 Task: Send an email with the signature Ian Hill with the subject Request for feedback on a grant proposal and the message I appreciate your attention to detail and thoroughness in this matter. from softage.2@softage.net to softage.9@softage.net with an attached image file YouTube_thumbnail.jpg and move the email from Sent Items to the folder Invitations
Action: Mouse moved to (651, 418)
Screenshot: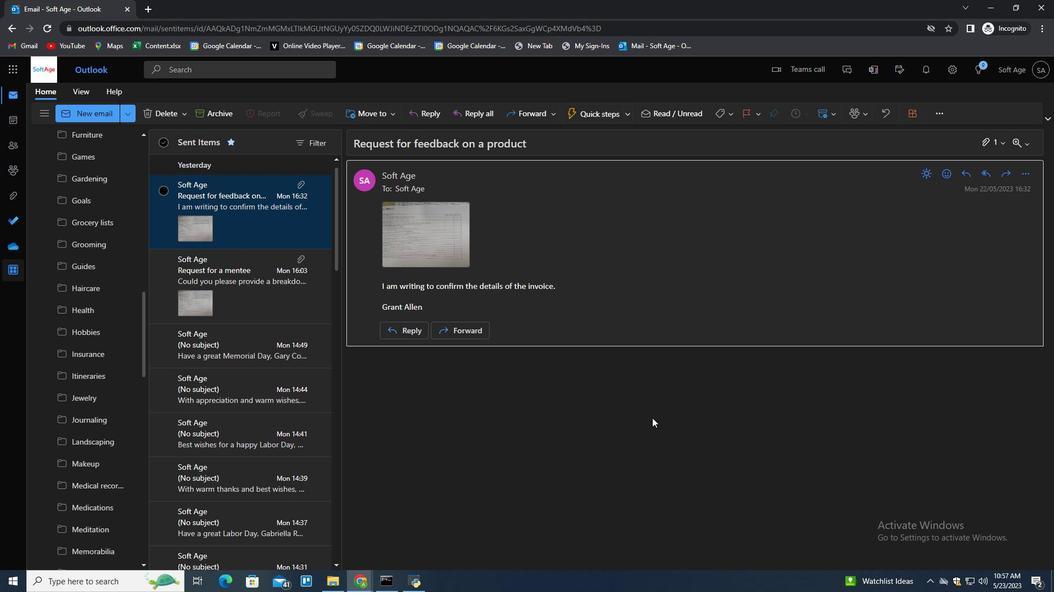 
Action: Mouse pressed left at (651, 418)
Screenshot: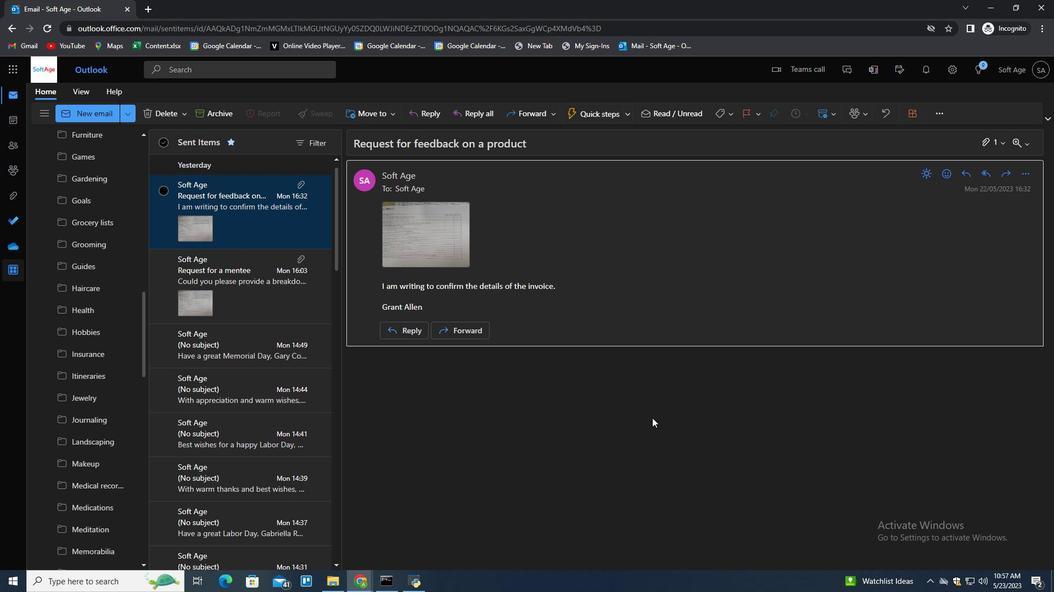
Action: Key pressed n
Screenshot: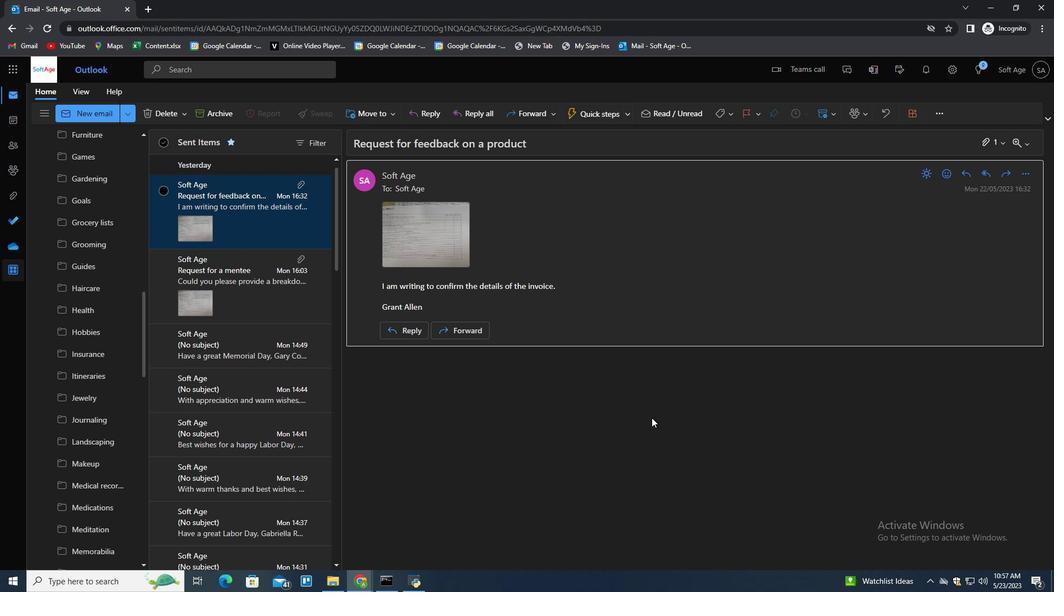 
Action: Mouse moved to (737, 116)
Screenshot: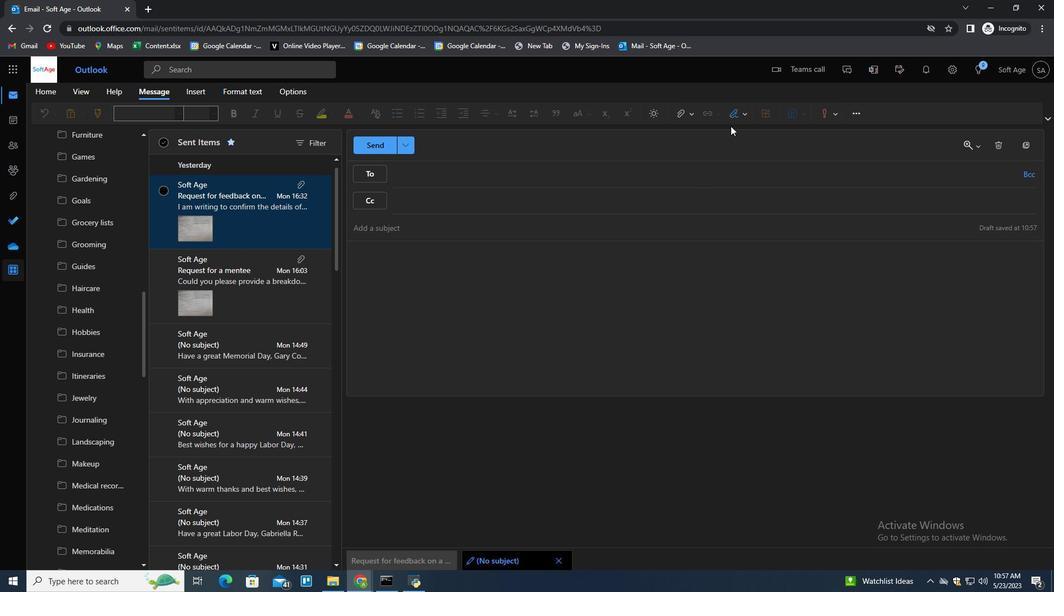 
Action: Mouse pressed left at (737, 116)
Screenshot: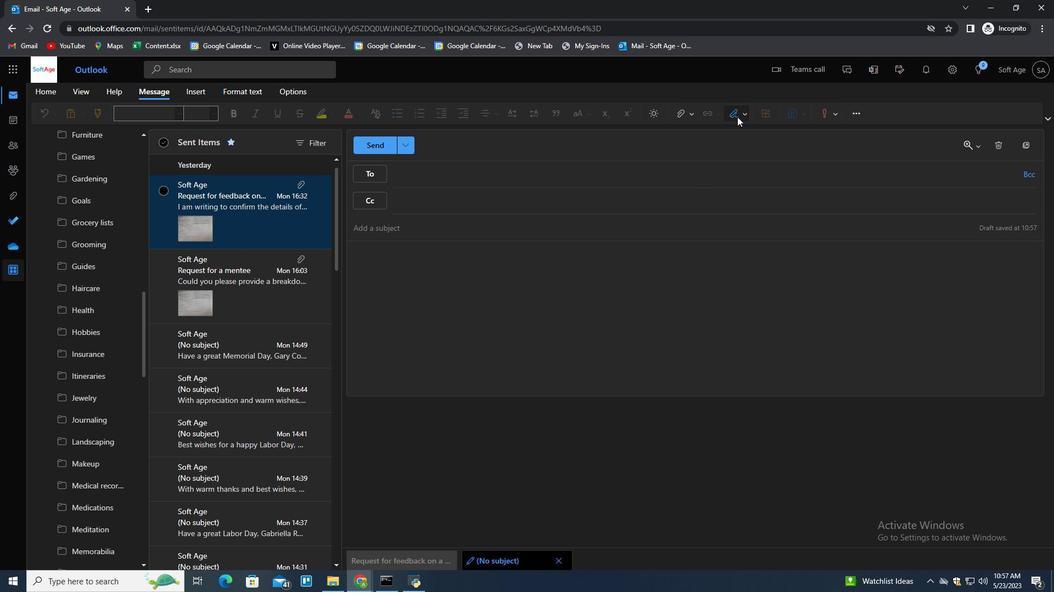 
Action: Mouse moved to (729, 157)
Screenshot: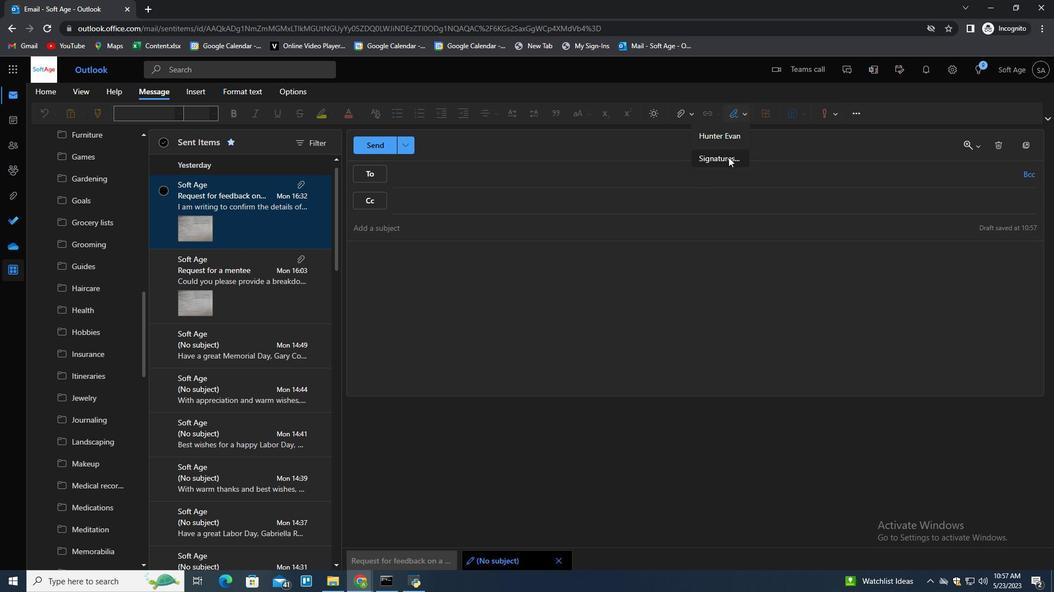 
Action: Mouse pressed left at (729, 157)
Screenshot: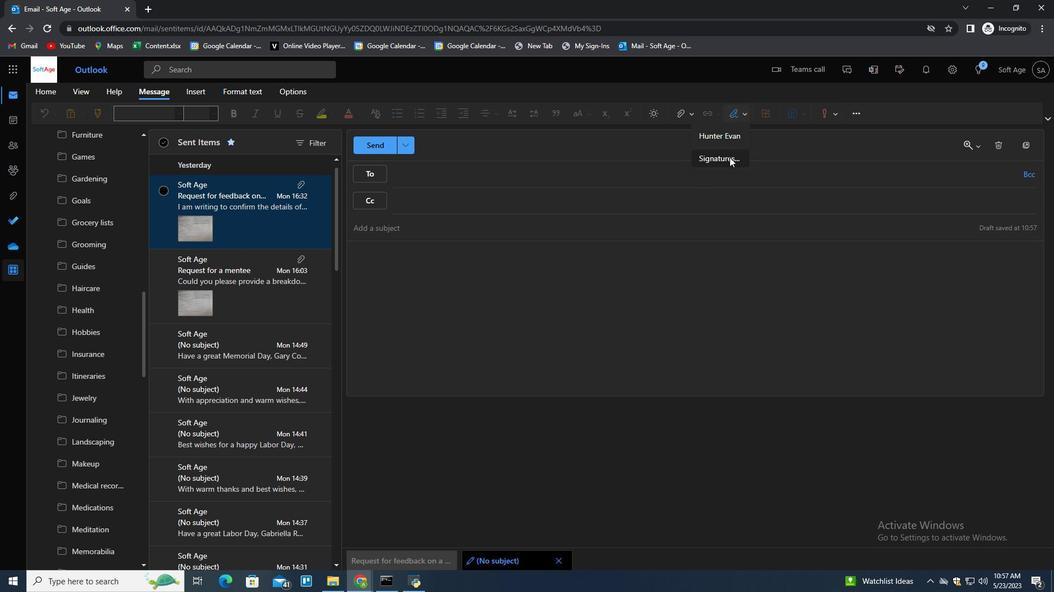 
Action: Mouse moved to (755, 194)
Screenshot: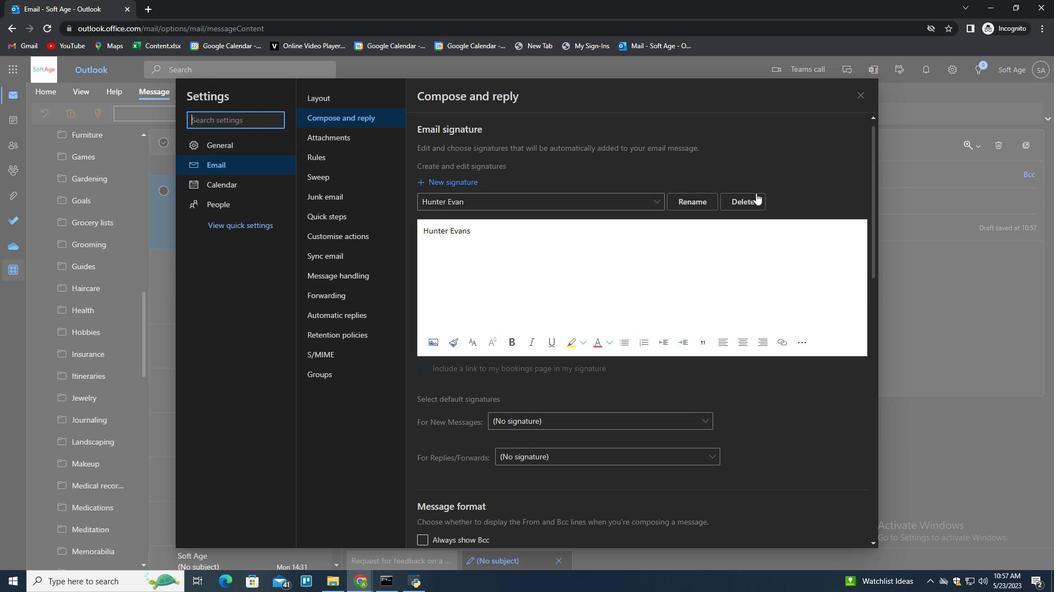 
Action: Mouse pressed left at (755, 194)
Screenshot: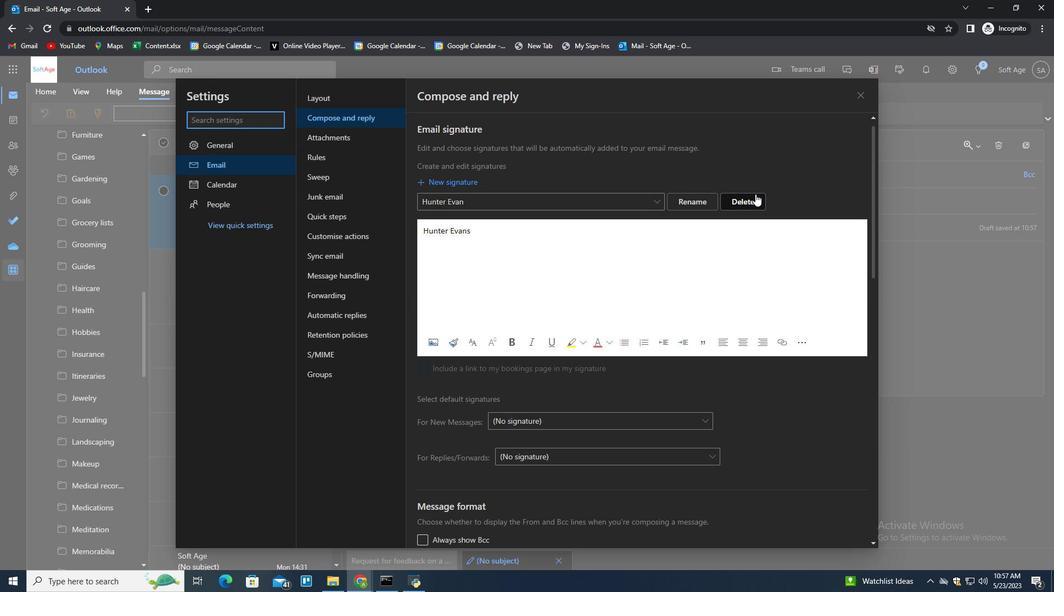
Action: Mouse moved to (754, 199)
Screenshot: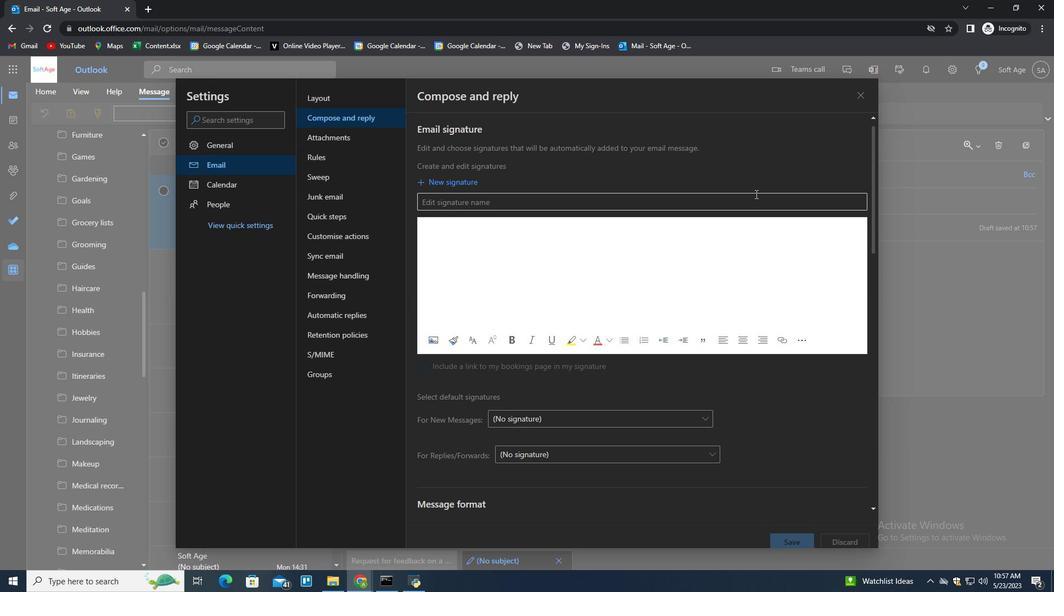 
Action: Mouse pressed left at (754, 199)
Screenshot: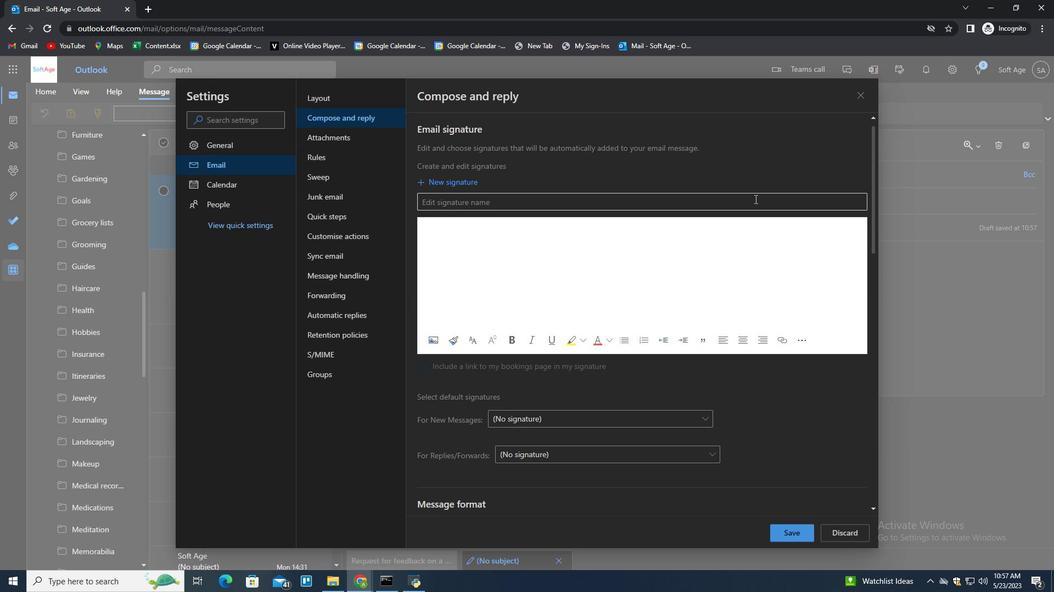 
Action: Mouse moved to (754, 199)
Screenshot: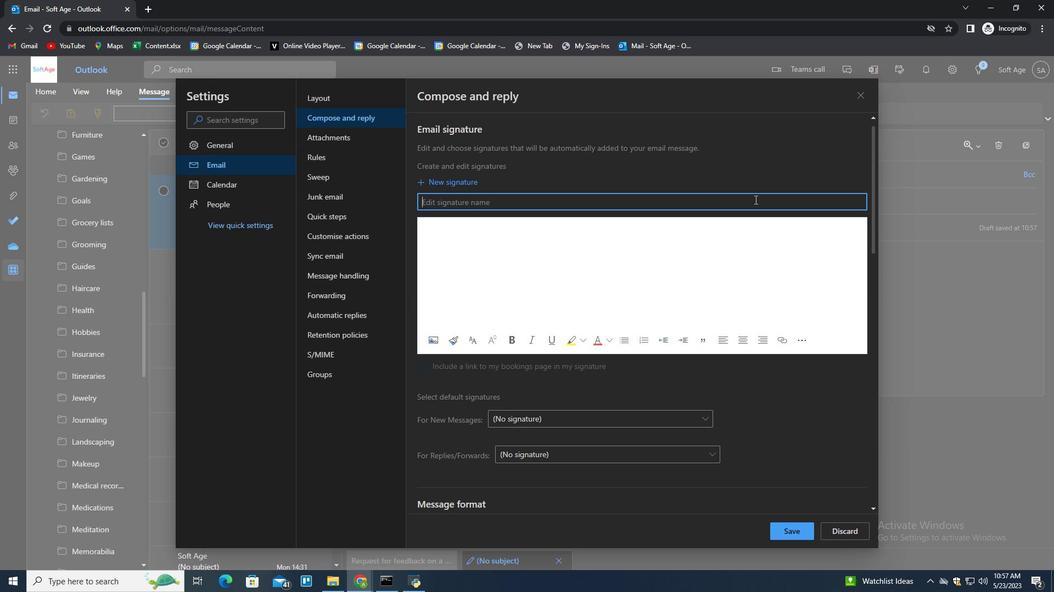 
Action: Key pressed <Key.shift><Key.shift><Key.shift><Key.shift><Key.shift><Key.shift><Key.shift><Key.shift><Key.shift><Key.shift><Key.shift>Ian<Key.space><Key.shift>Hill<Key.tab><Key.shift>Ian<Key.space><Key.shift>Hill
Screenshot: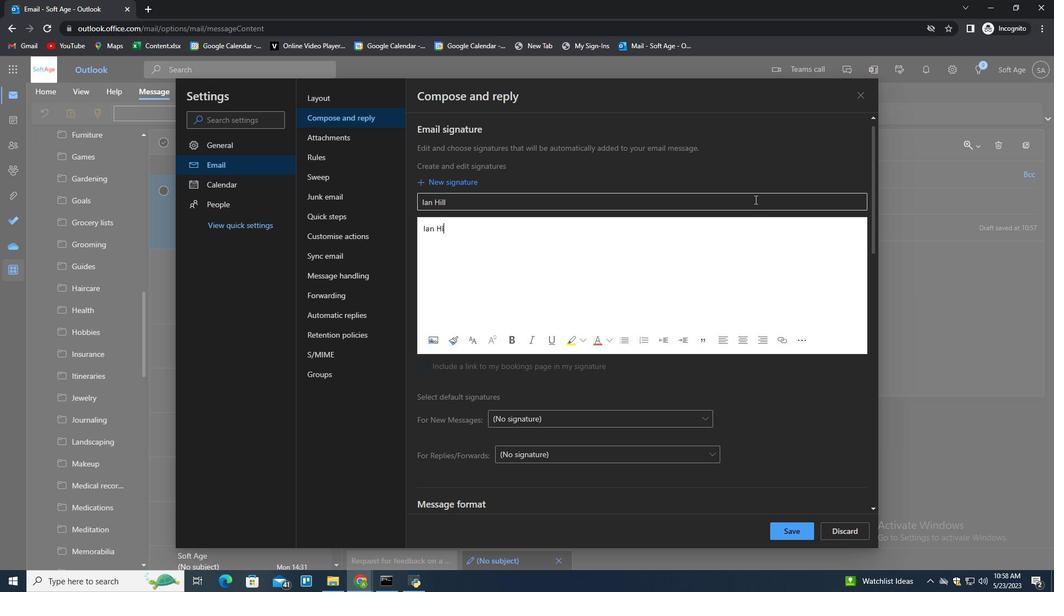 
Action: Mouse moved to (782, 534)
Screenshot: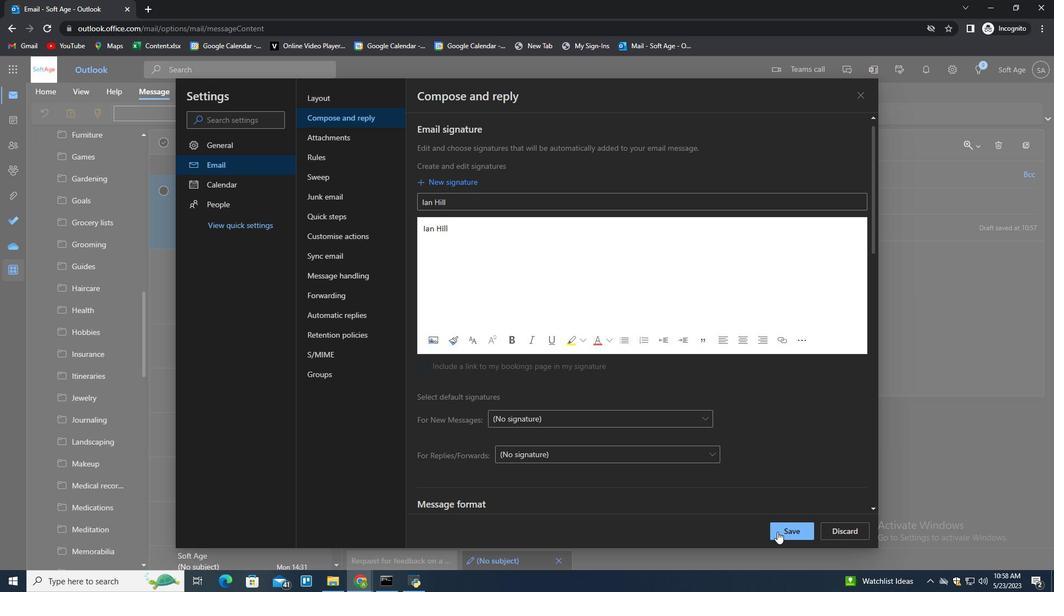 
Action: Mouse pressed left at (782, 534)
Screenshot: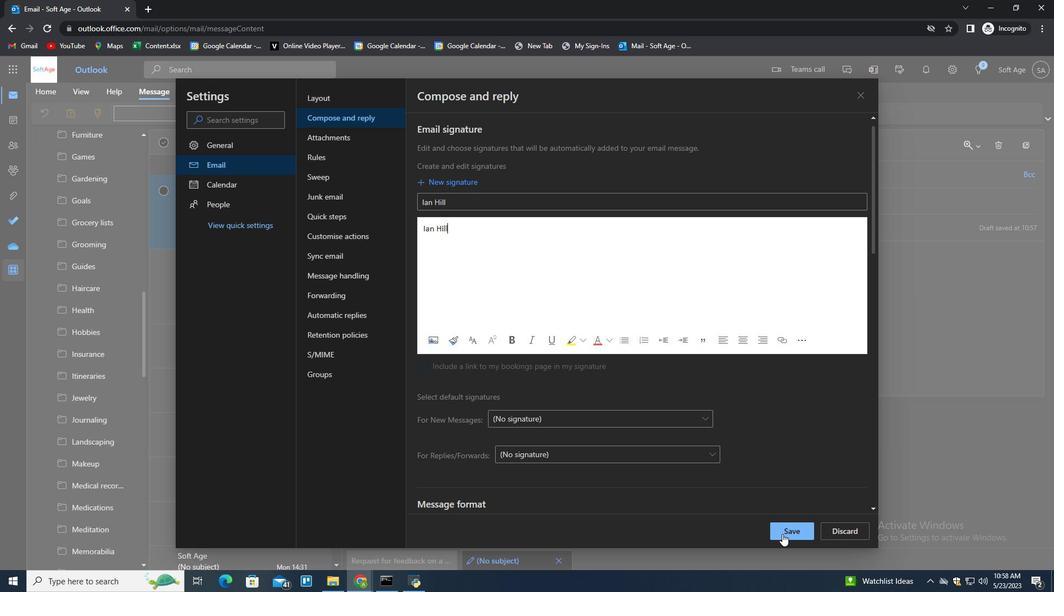 
Action: Mouse moved to (944, 341)
Screenshot: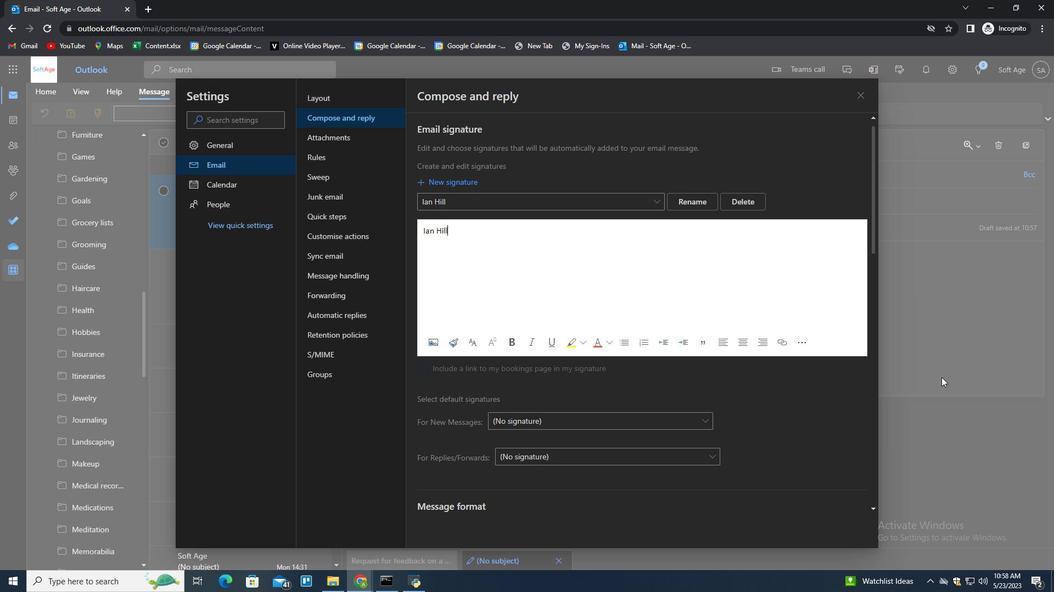 
Action: Mouse pressed left at (944, 341)
Screenshot: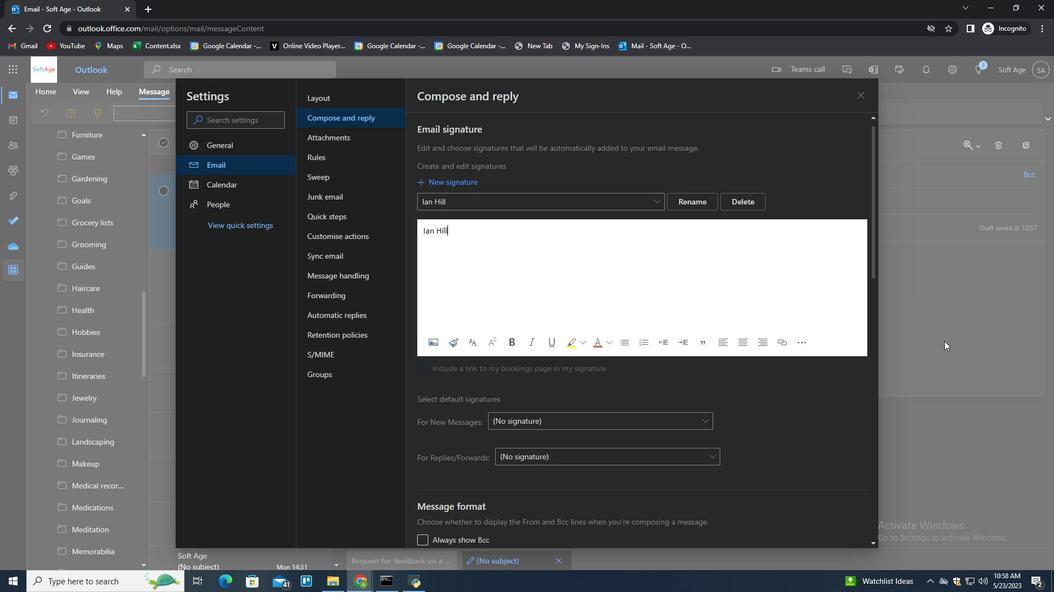 
Action: Mouse moved to (742, 114)
Screenshot: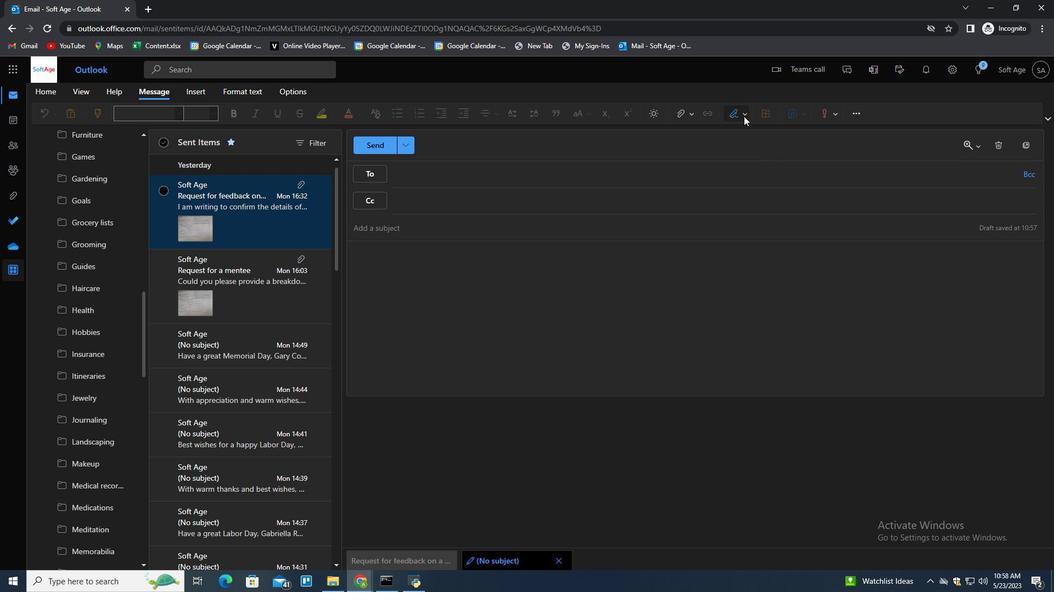 
Action: Mouse pressed left at (742, 114)
Screenshot: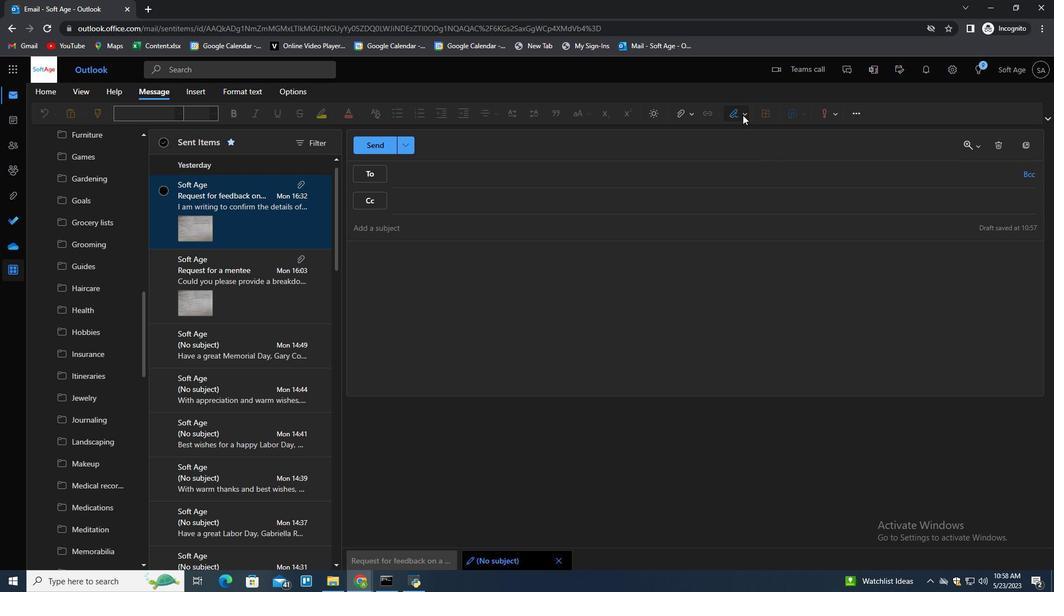 
Action: Mouse moved to (734, 137)
Screenshot: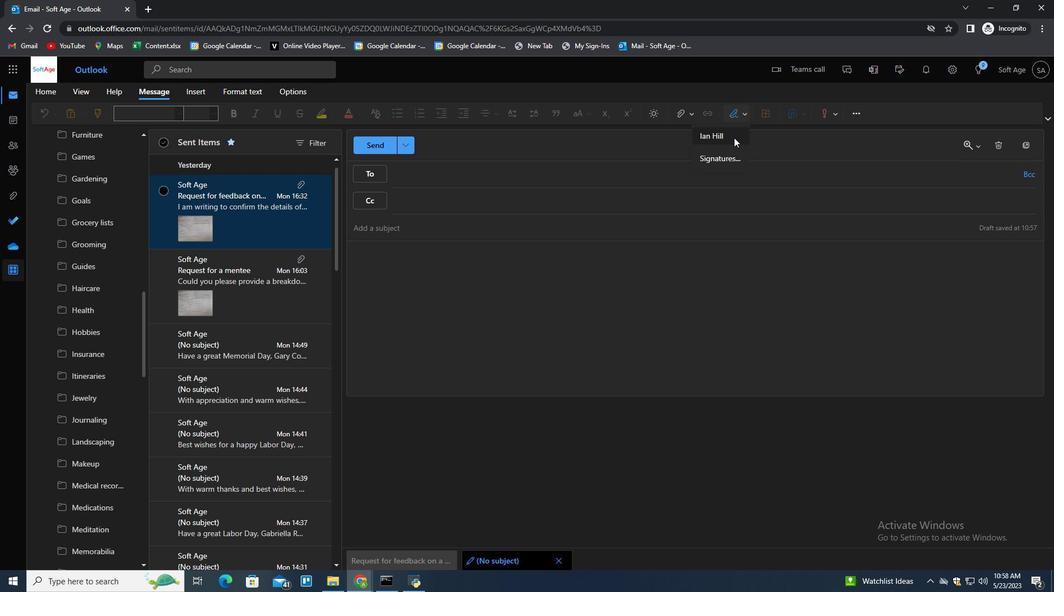 
Action: Mouse pressed left at (734, 137)
Screenshot: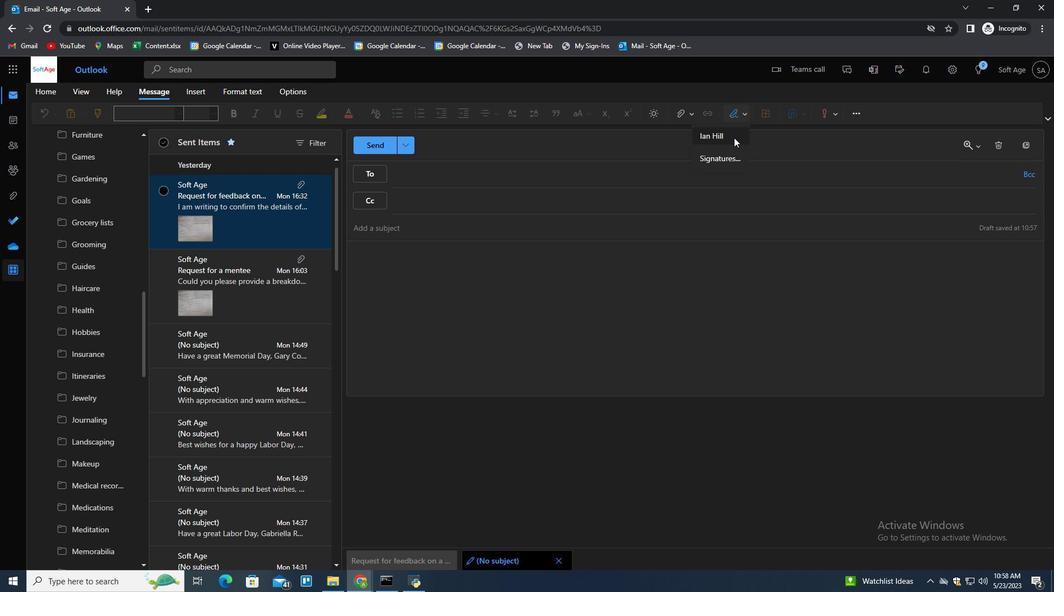 
Action: Mouse moved to (414, 234)
Screenshot: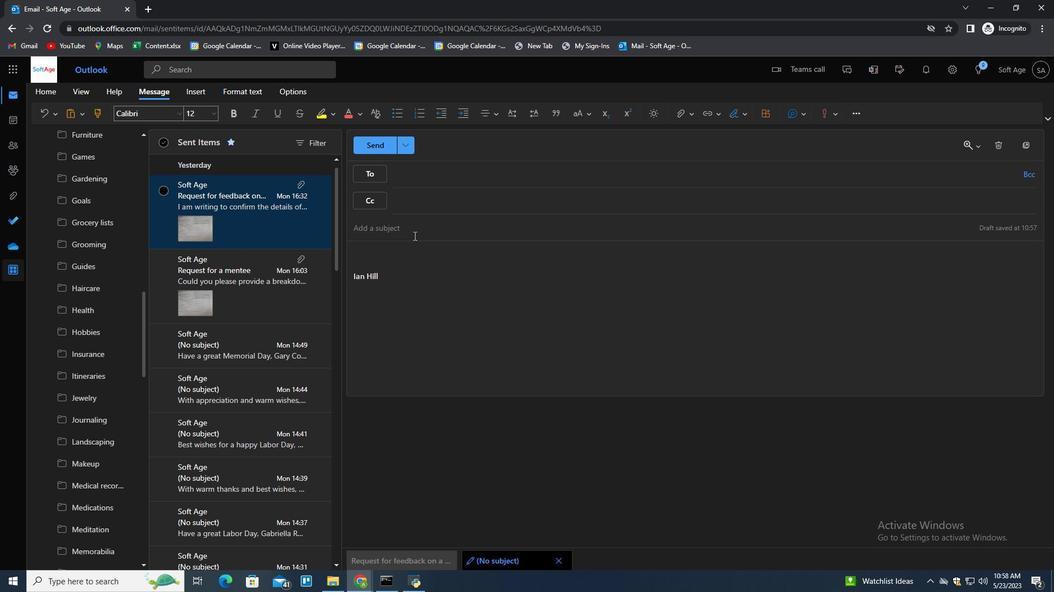 
Action: Mouse pressed left at (414, 234)
Screenshot: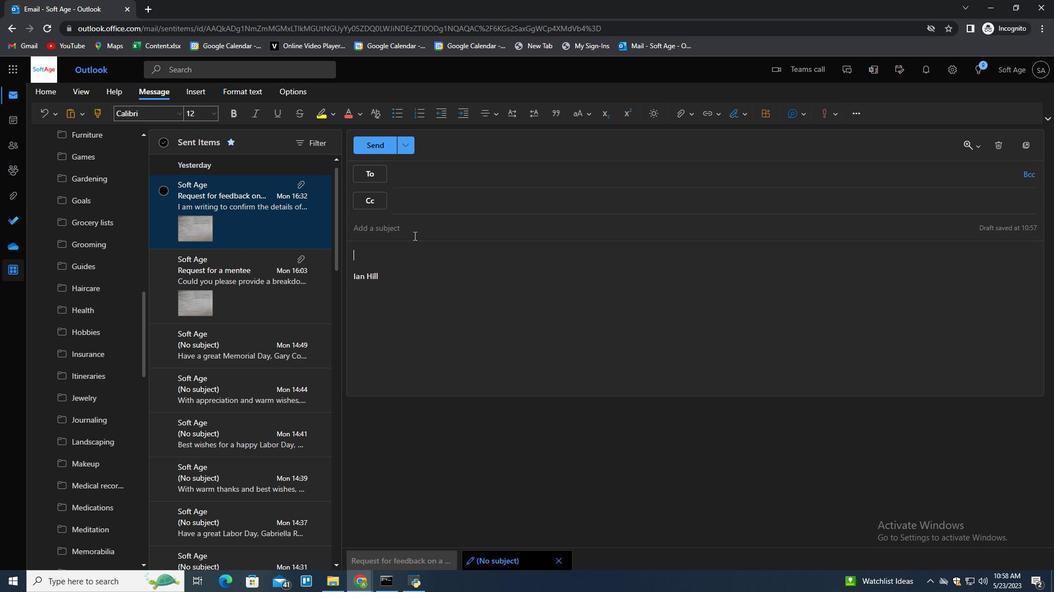 
Action: Key pressed <Key.shift>Request<Key.space>for<Key.space>feed
Screenshot: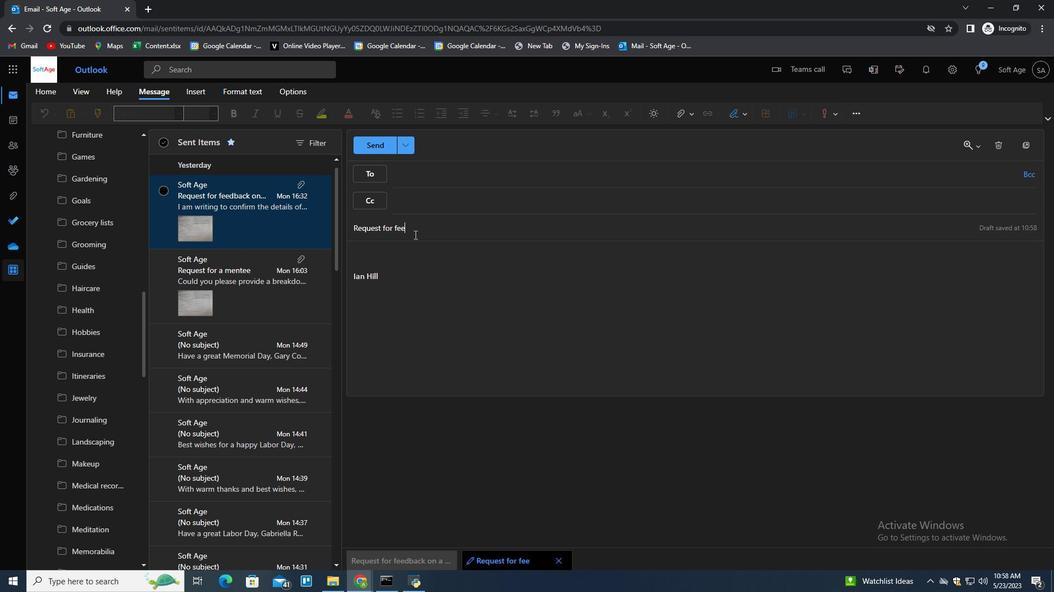 
Action: Mouse moved to (414, 234)
Screenshot: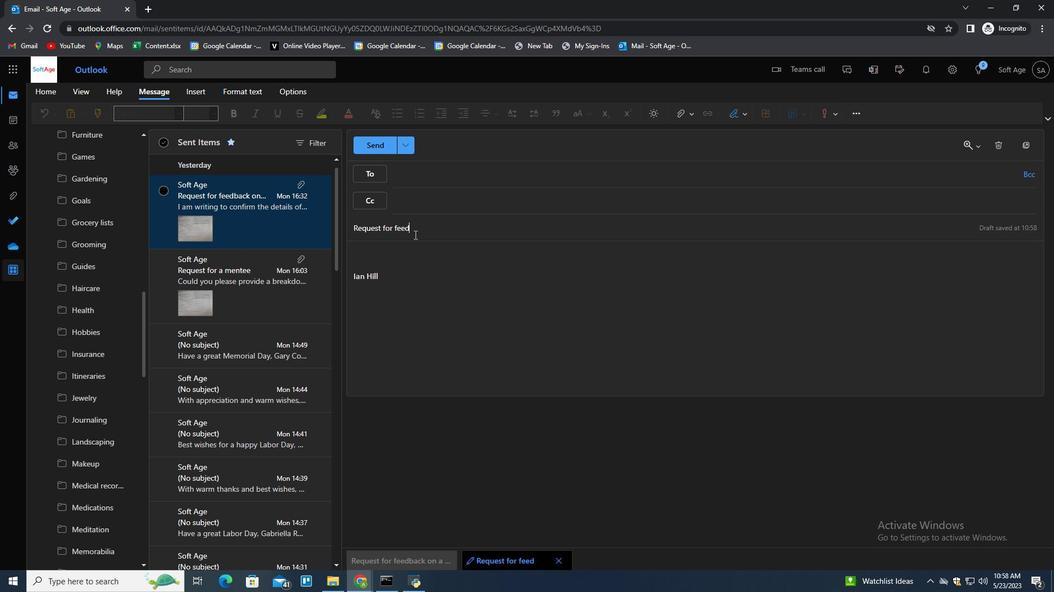 
Action: Key pressed back<Key.space>your<Key.space>attention<Key.space>o<Key.space><Key.backspace><Key.backspace>to<Key.space>detail<Key.space>and<Key.space><Key.shift_r><Key.home><Key.shift><Key.shift><Key.shift><Key.shift>Request<Key.space>for<Key.space>feed<Key.space><Key.backspace>back<Key.space>on<Key.space>a<Key.space>grant<Key.space>po<Key.backspace>roposal<Key.tab><Key.caps_lock>I<Key.space>APP<Key.backspace><Key.backspace><Key.backspace><Key.backspace><Key.caps_lock><Key.space><Key.shift>appreciate<Key.space>o<Key.backspace>you<Key.space><Key.backspace>r<Key.space>attention<Key.space>fo<Key.space><Key.backspace><Key.backspace><Key.backspace>to<Key.space>detail<Key.space>and<Key.space>throughness<Key.space>in<Key.space>th<Key.backspace><Key.backspace><Key.backspace><Key.backspace><Key.backspace><Key.backspace><Key.backspace><Key.backspace><Key.backspace>ess<Key.space>i<Key.space>=<Key.backspace><Key.backspace>n<Key.space>thie<Key.backspace>s<Key.space>matter.
Screenshot: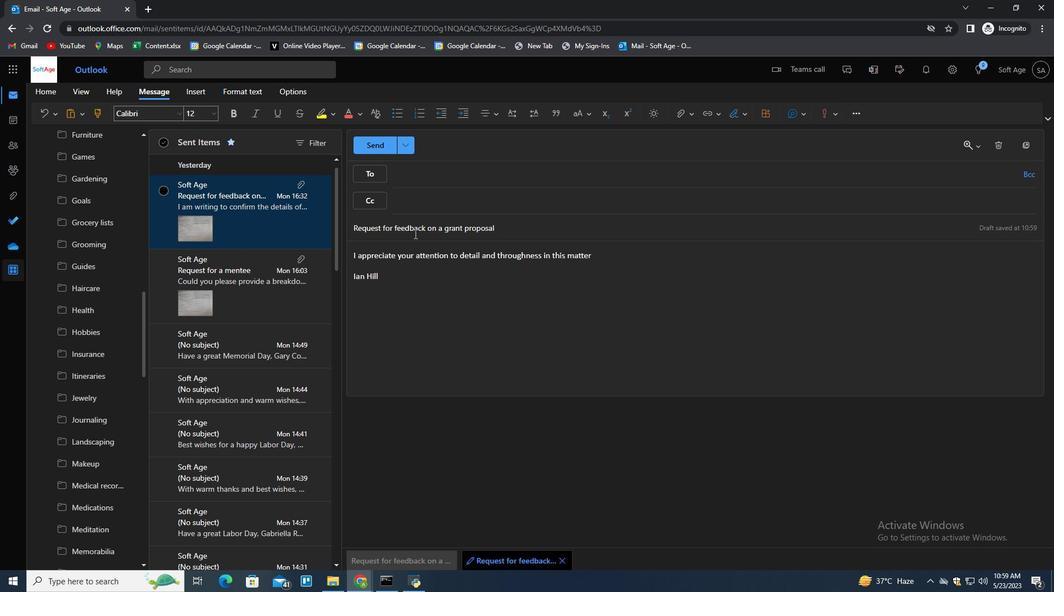 
Action: Mouse moved to (620, 260)
Screenshot: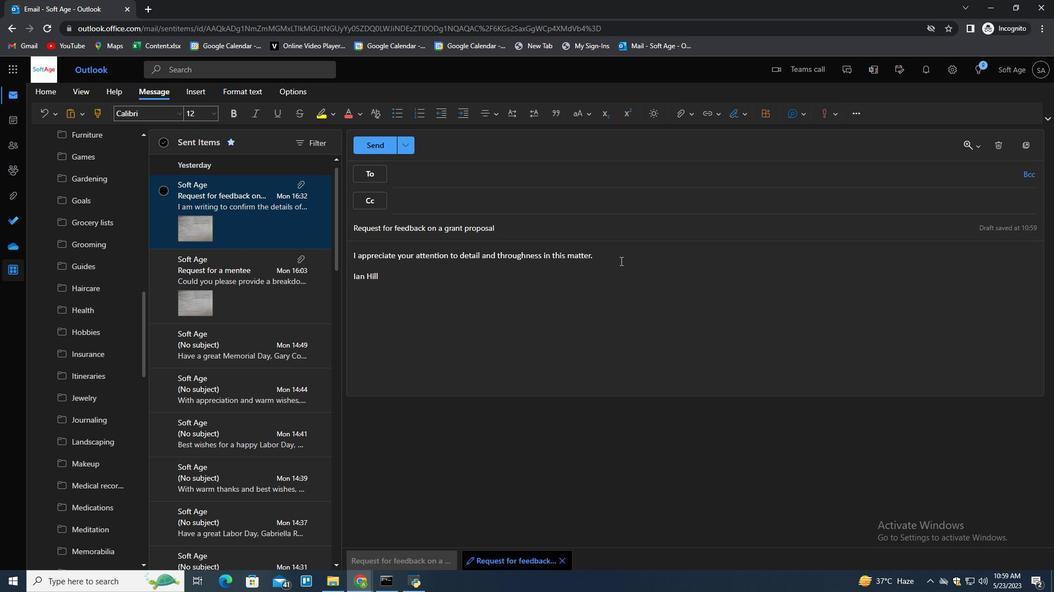 
Action: Mouse pressed left at (620, 260)
Screenshot: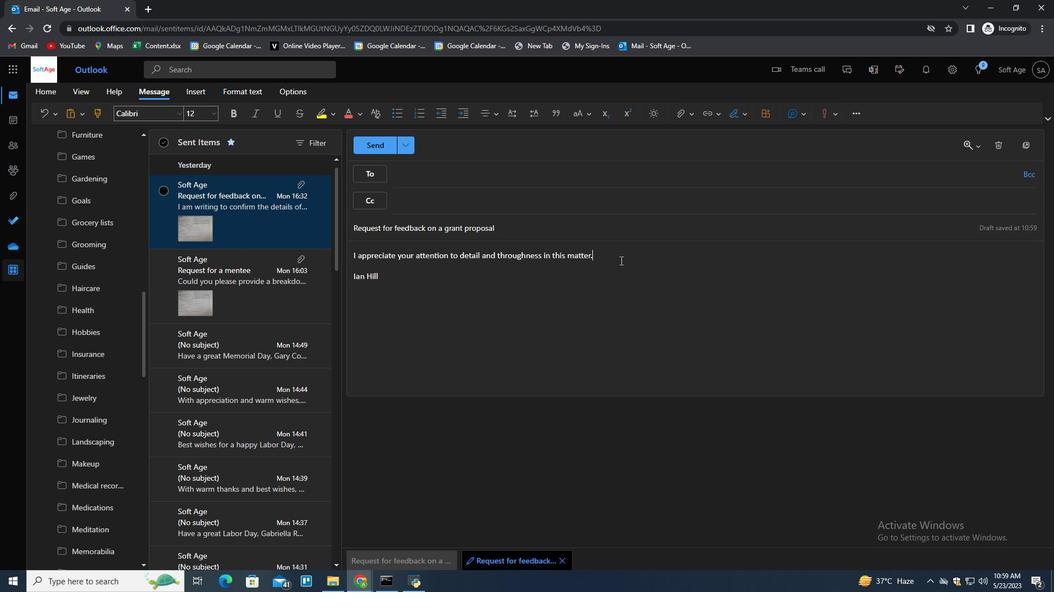 
Action: Mouse moved to (691, 116)
Screenshot: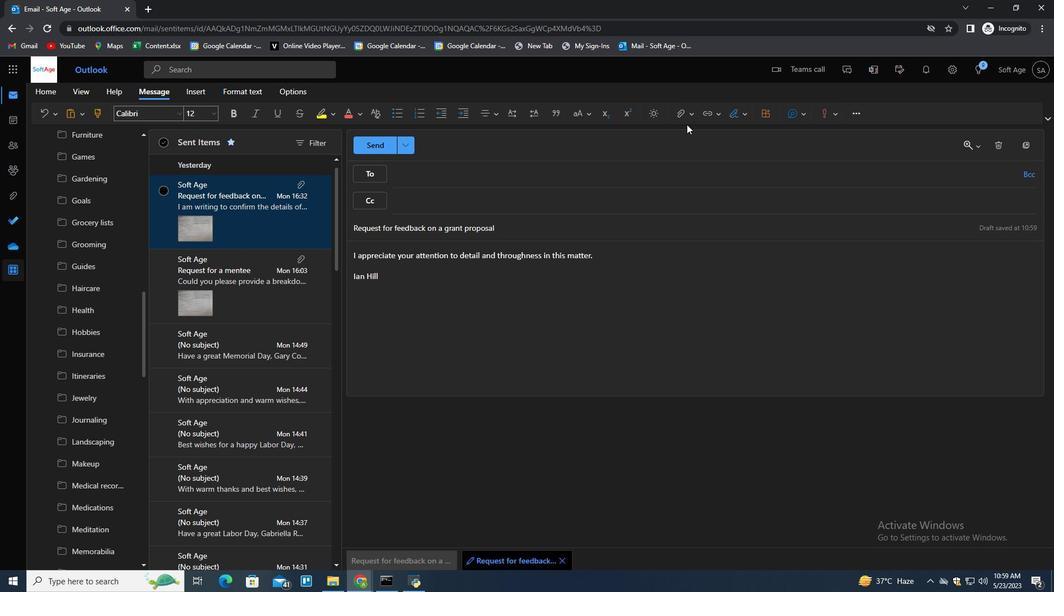 
Action: Mouse pressed left at (691, 116)
Screenshot: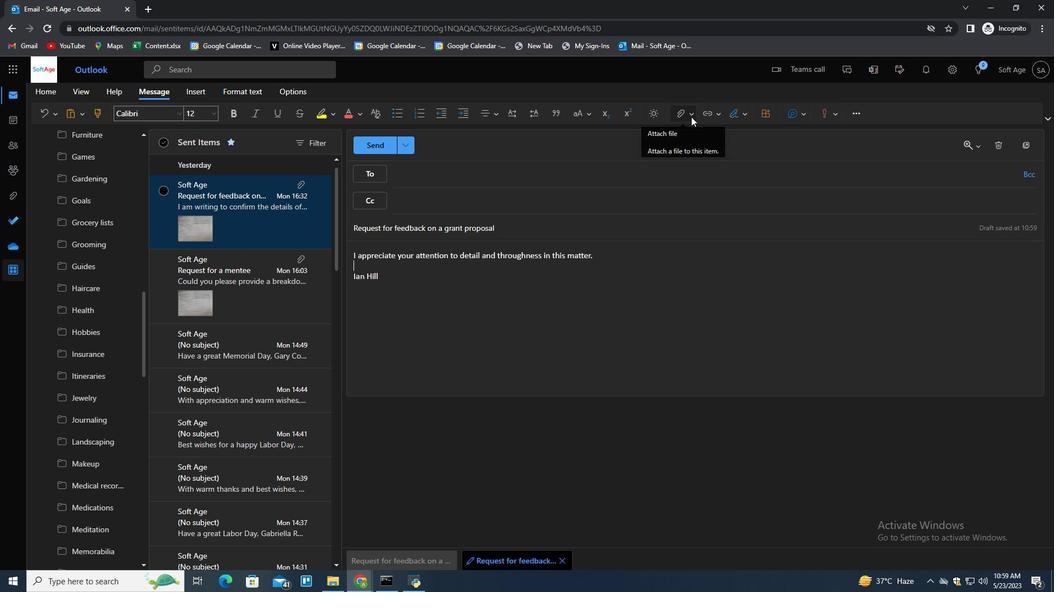 
Action: Mouse moved to (483, 174)
Screenshot: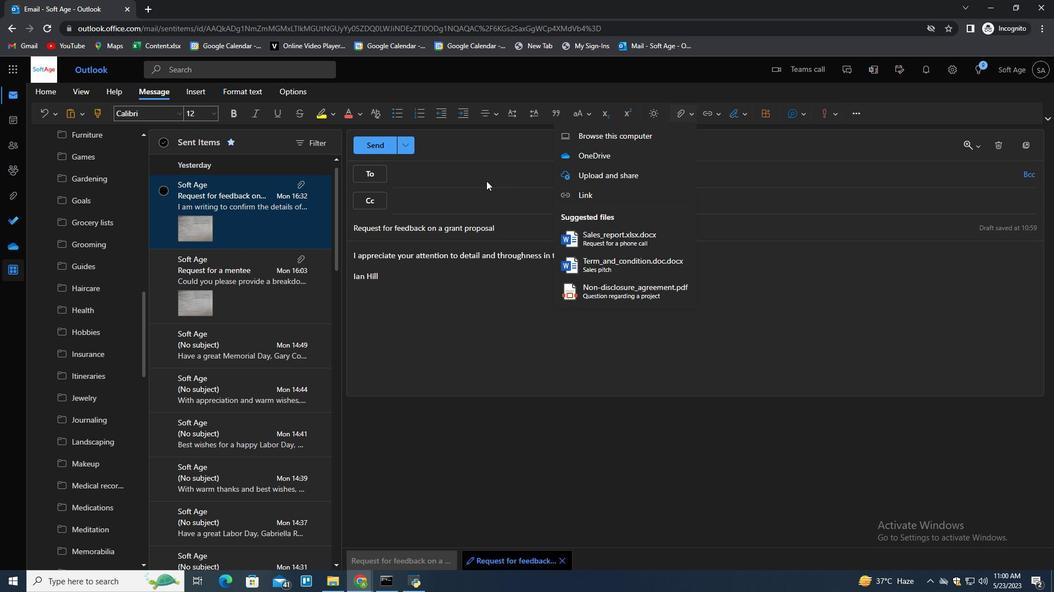 
Action: Mouse pressed left at (483, 174)
Screenshot: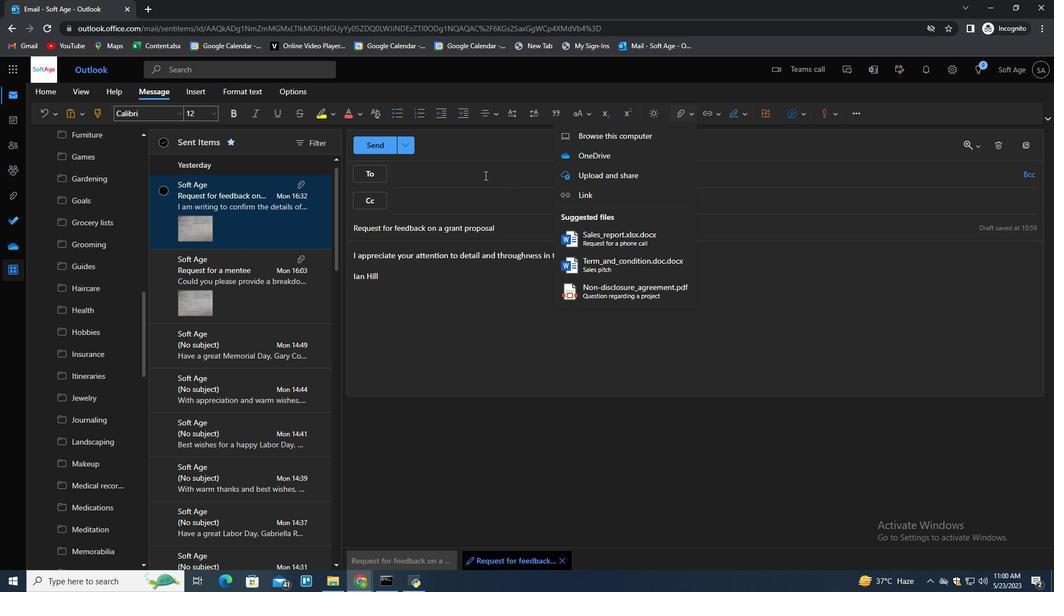 
Action: Key pressed softage.9<Key.shift>@softage.net<Key.enter>
Screenshot: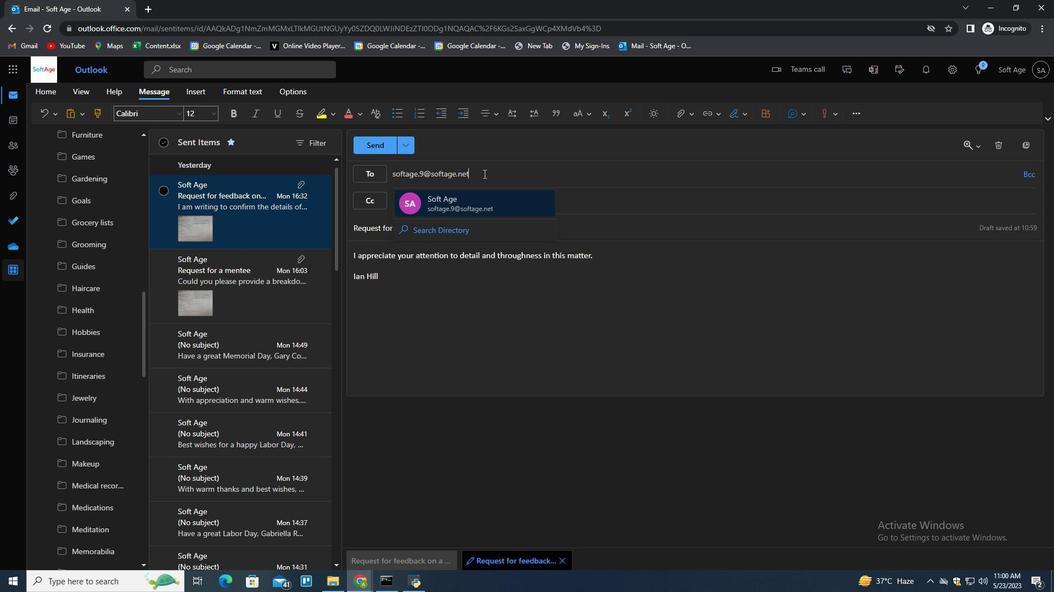 
Action: Mouse moved to (684, 116)
Screenshot: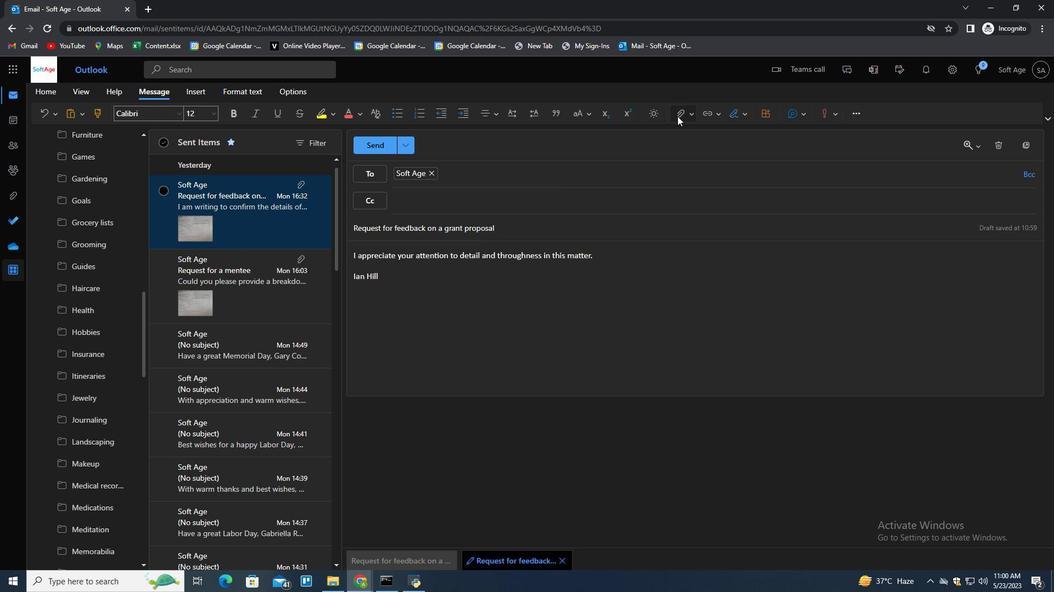 
Action: Mouse pressed left at (684, 116)
Screenshot: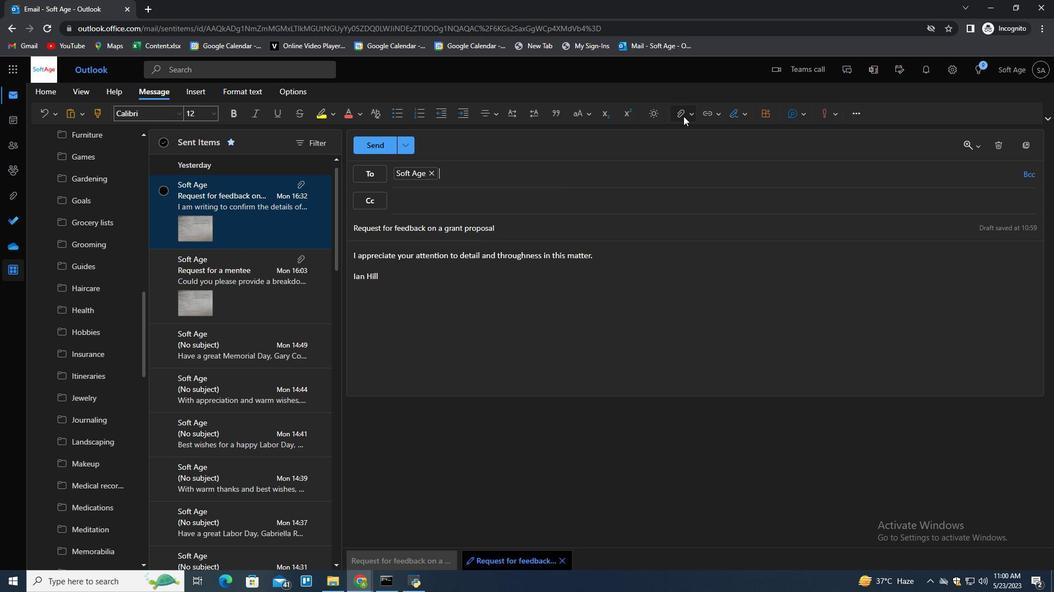 
Action: Mouse moved to (657, 131)
Screenshot: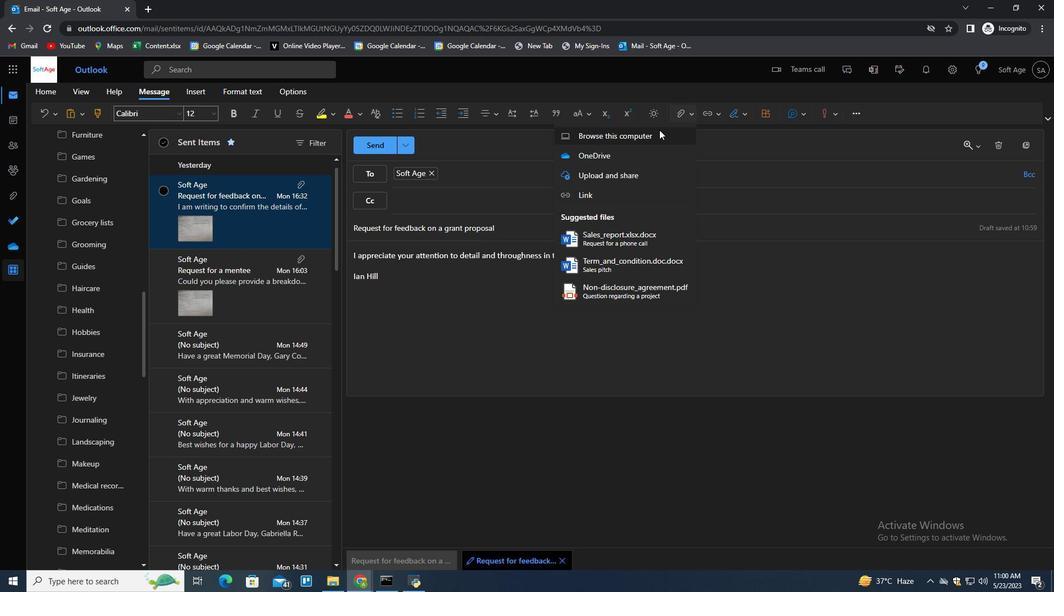 
Action: Mouse pressed left at (657, 131)
Screenshot: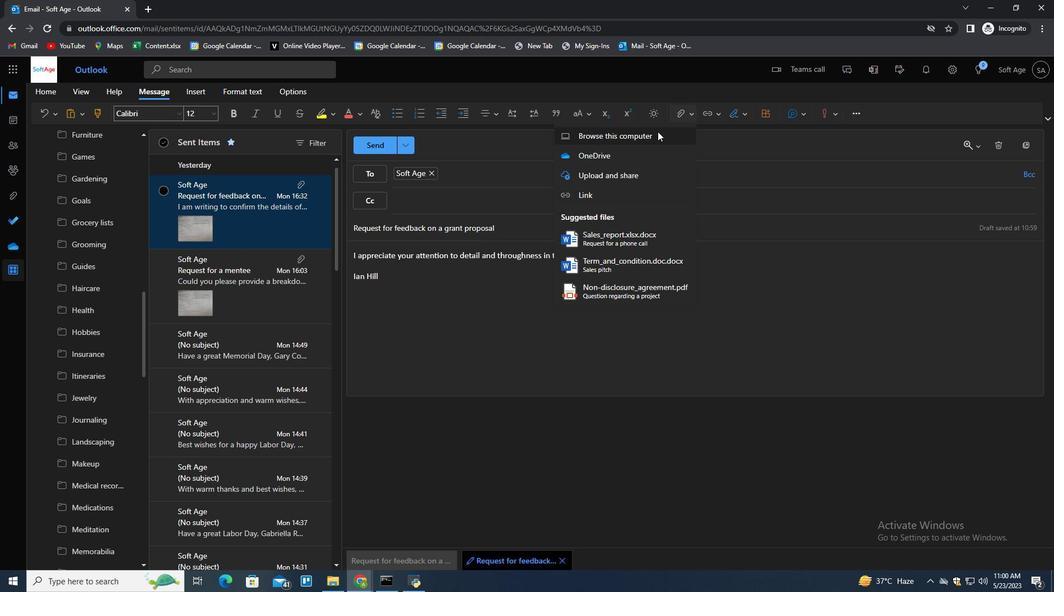
Action: Mouse moved to (274, 159)
Screenshot: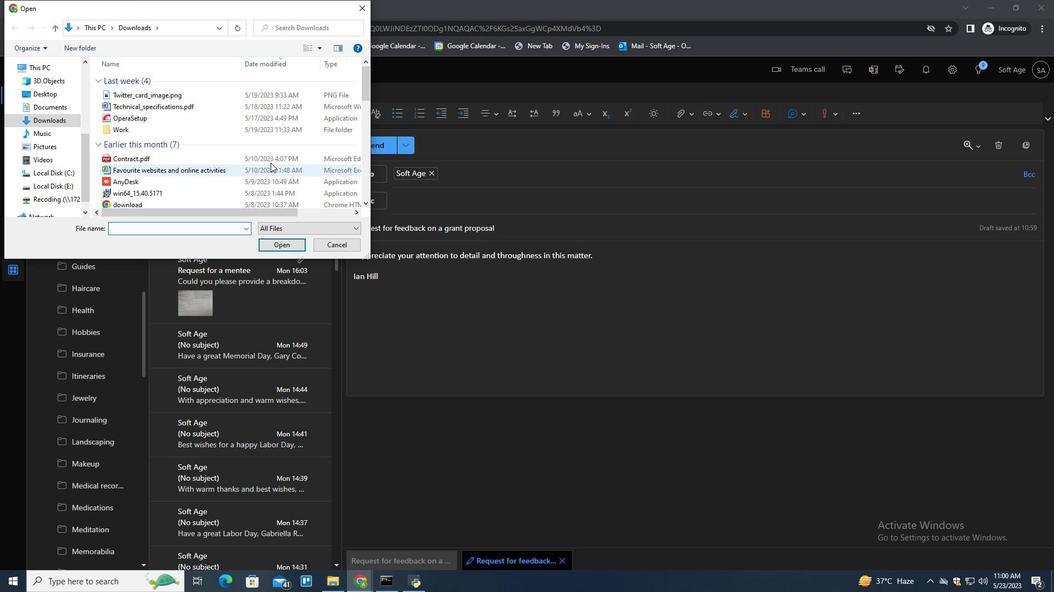 
Action: Mouse scrolled (274, 159) with delta (0, 0)
Screenshot: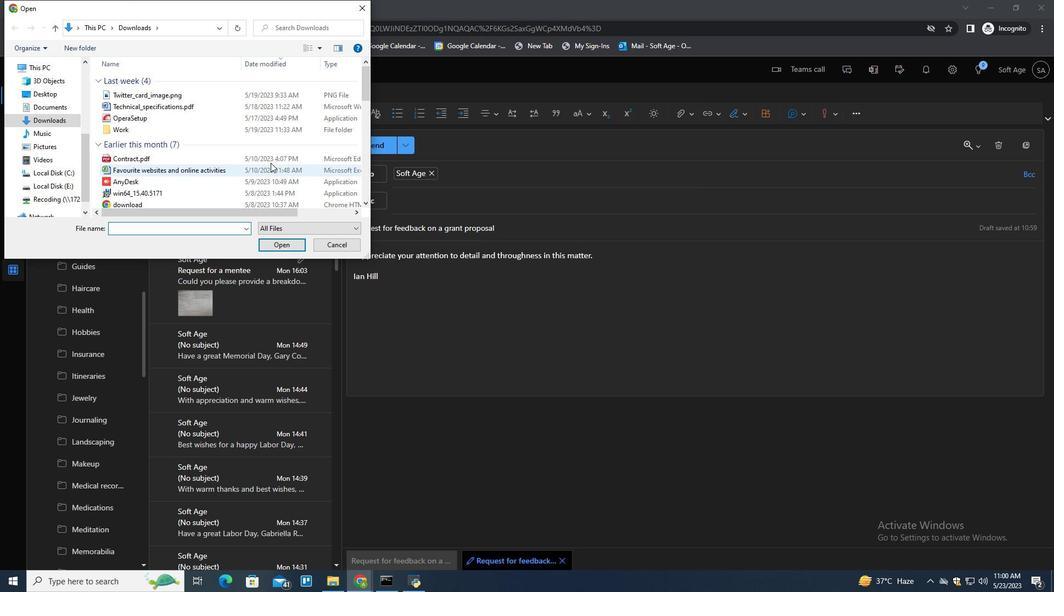 
Action: Mouse scrolled (274, 159) with delta (0, 0)
Screenshot: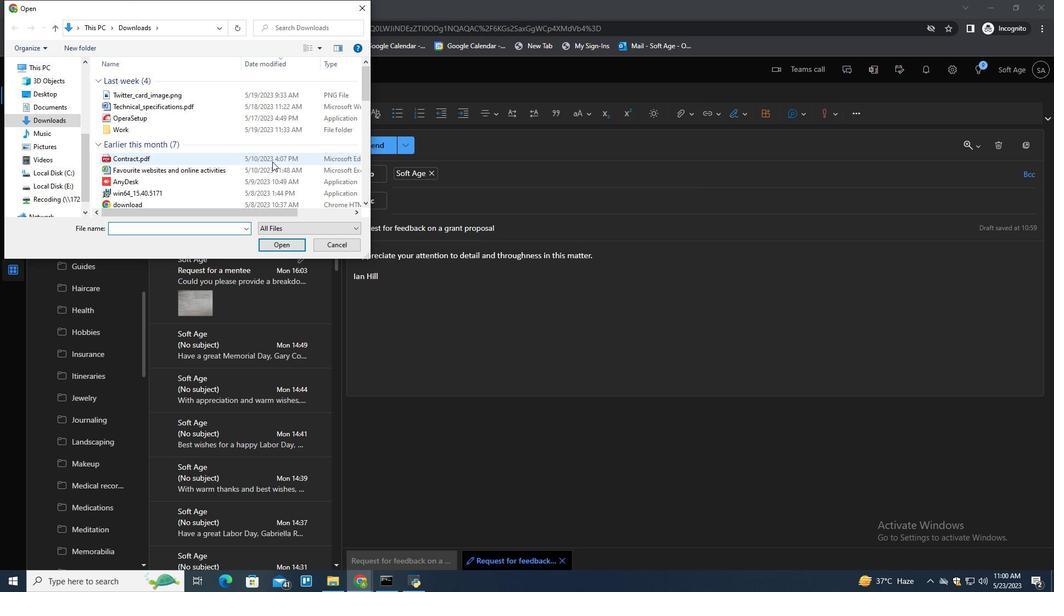 
Action: Mouse scrolled (274, 159) with delta (0, 0)
Screenshot: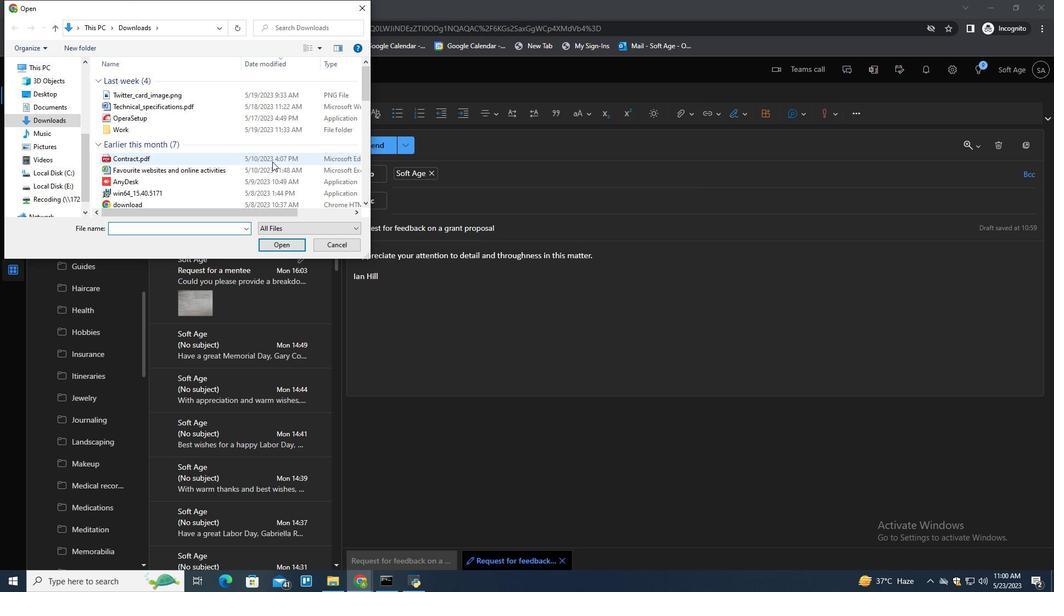 
Action: Mouse scrolled (274, 159) with delta (0, 0)
Screenshot: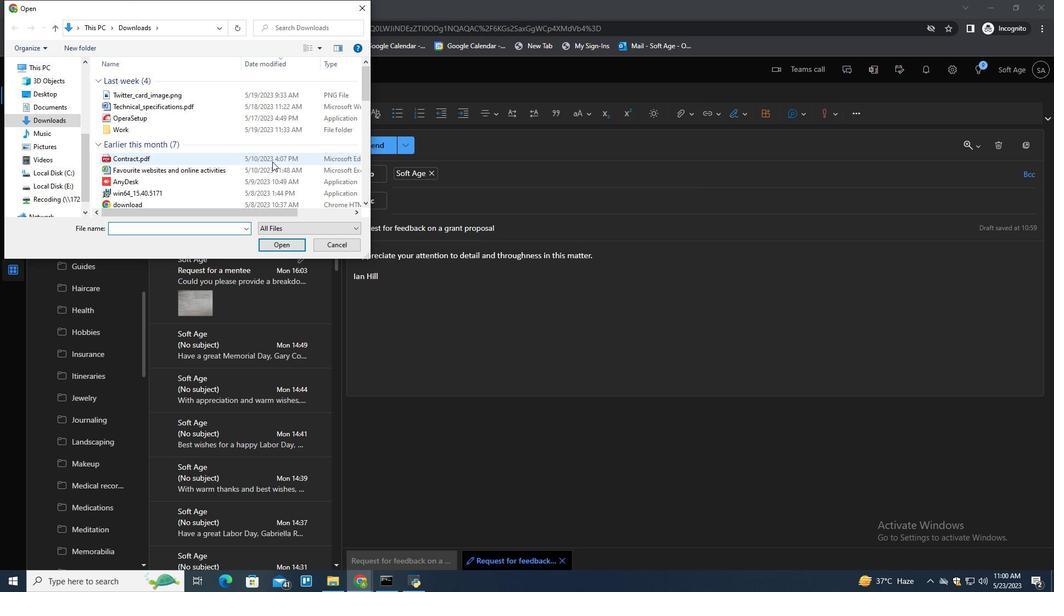 
Action: Mouse scrolled (274, 159) with delta (0, 0)
Screenshot: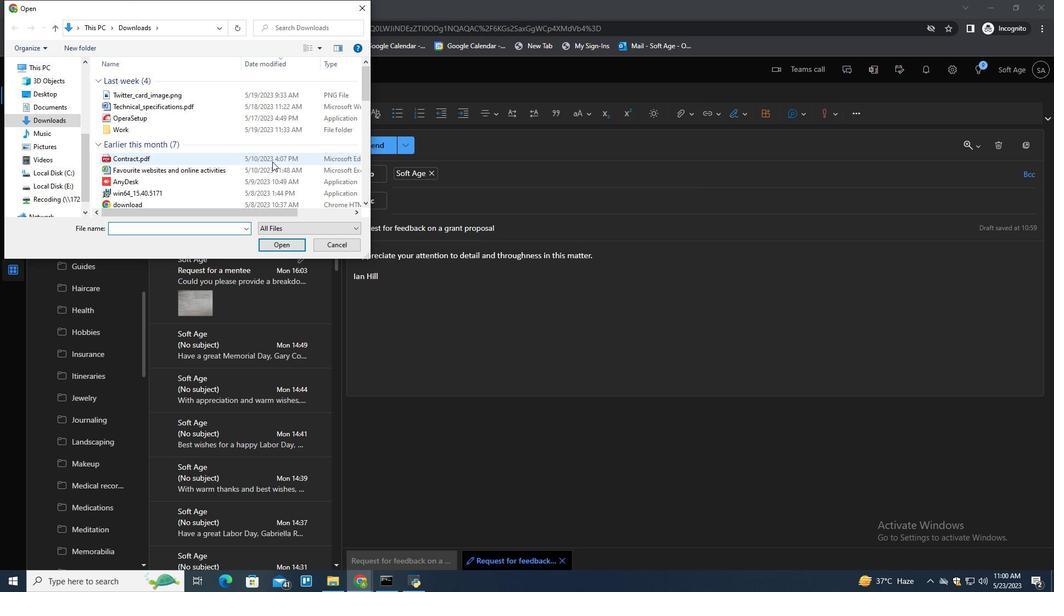 
Action: Mouse scrolled (274, 159) with delta (0, 0)
Screenshot: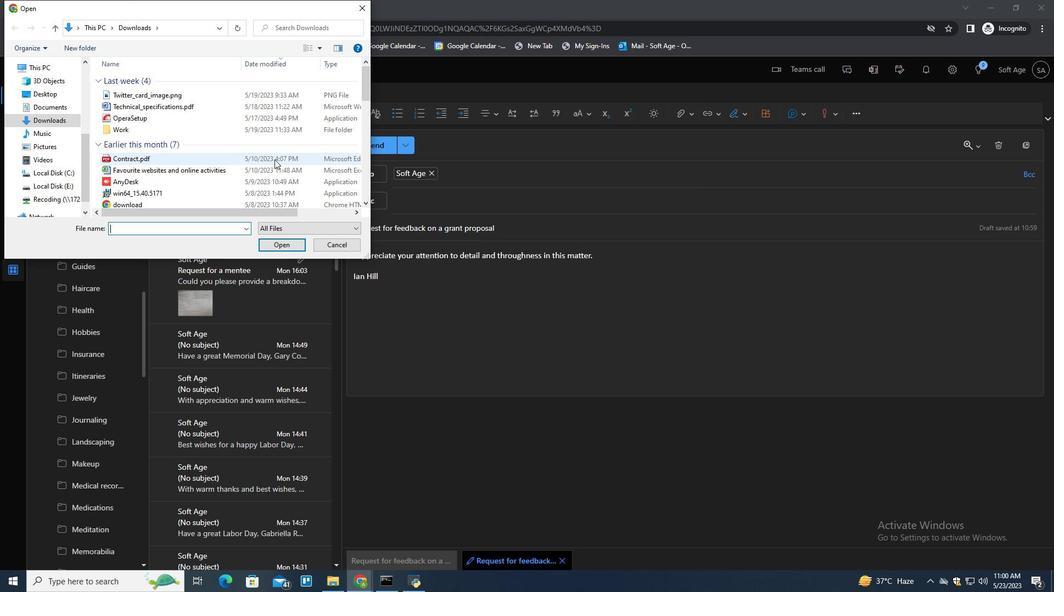 
Action: Mouse scrolled (274, 159) with delta (0, 0)
Screenshot: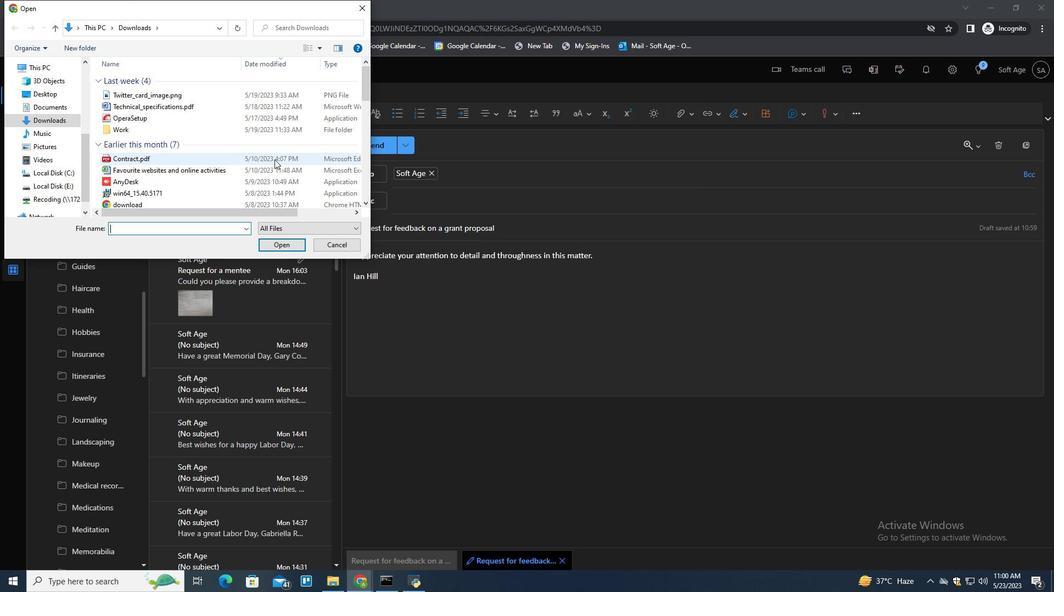 
Action: Mouse scrolled (274, 159) with delta (0, 0)
Screenshot: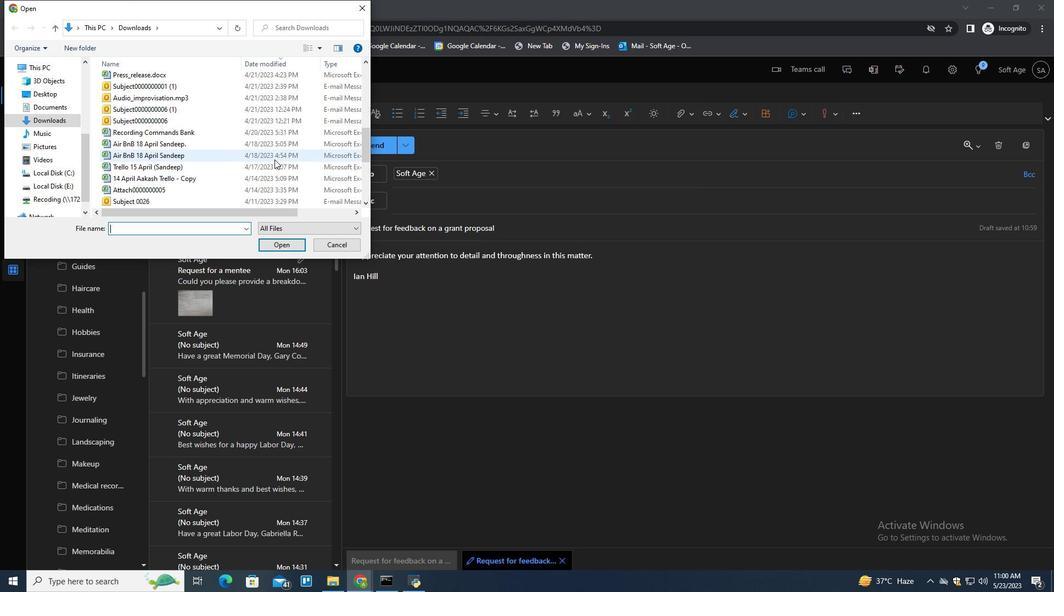 
Action: Mouse scrolled (274, 159) with delta (0, 0)
Screenshot: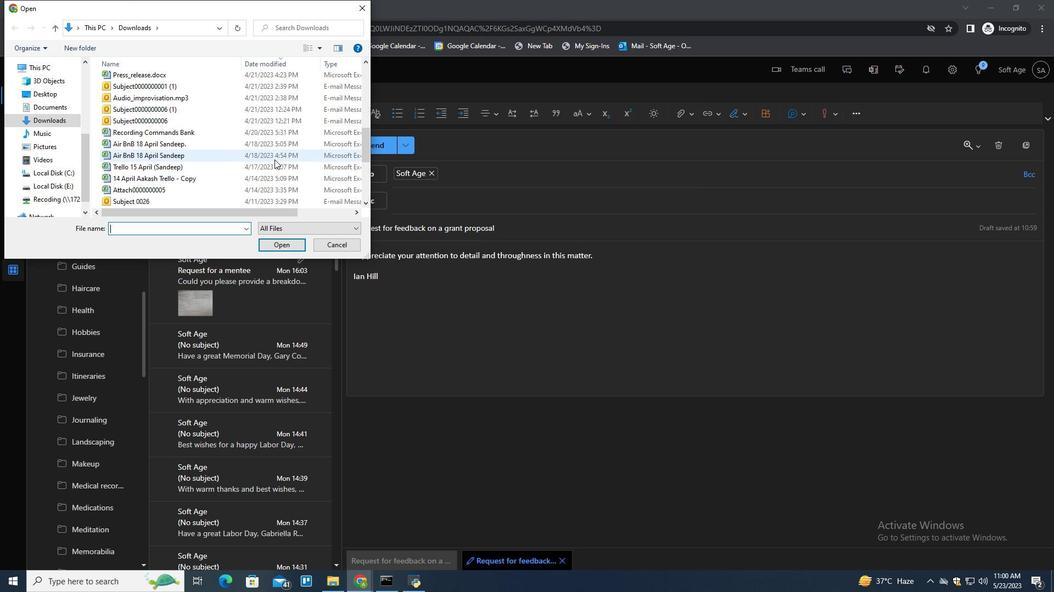 
Action: Mouse scrolled (274, 159) with delta (0, 0)
Screenshot: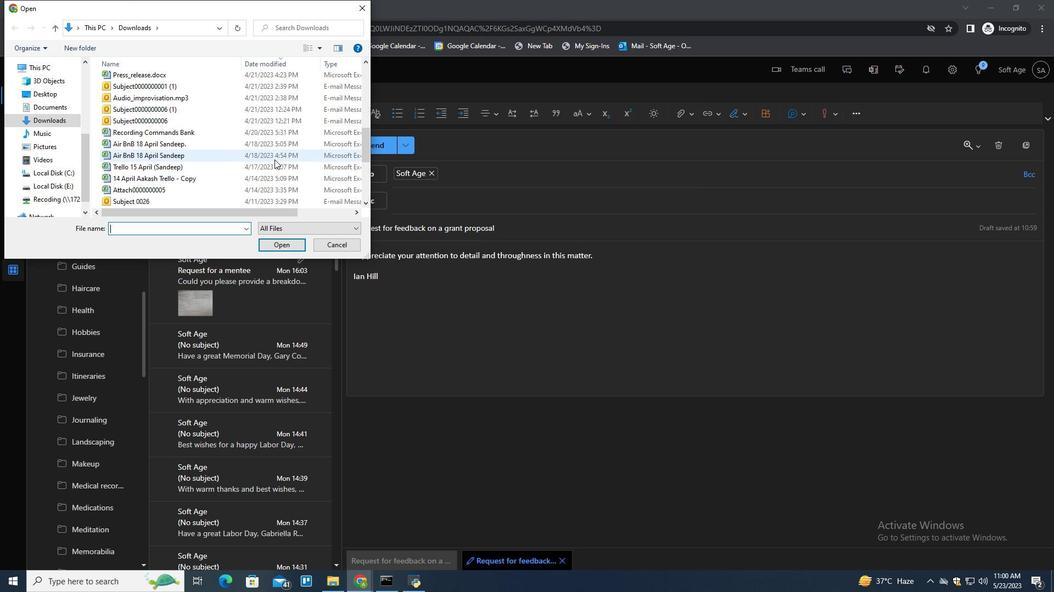 
Action: Mouse scrolled (274, 159) with delta (0, 0)
Screenshot: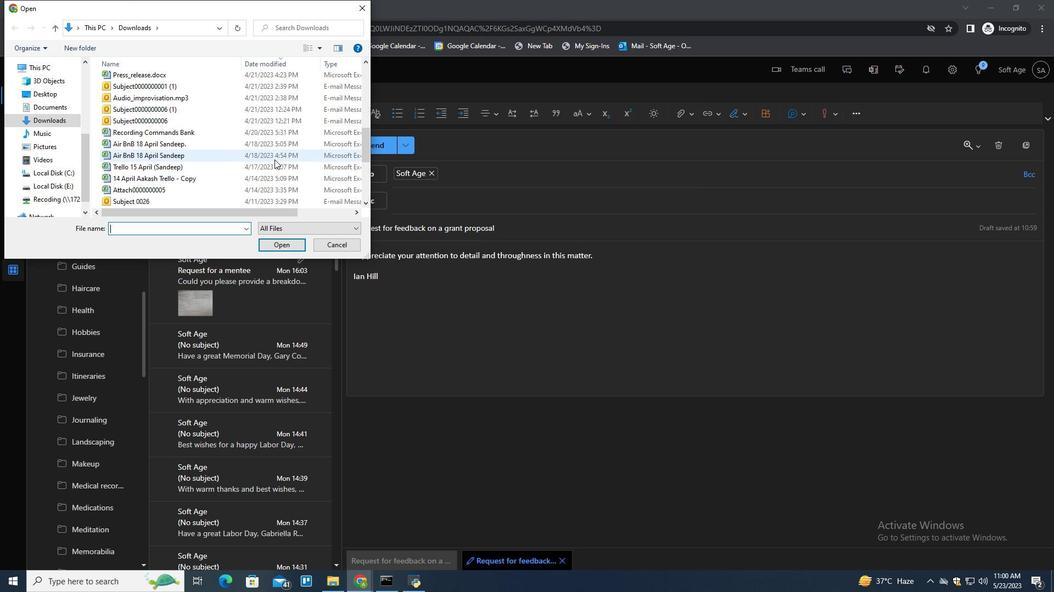 
Action: Mouse scrolled (274, 159) with delta (0, 0)
Screenshot: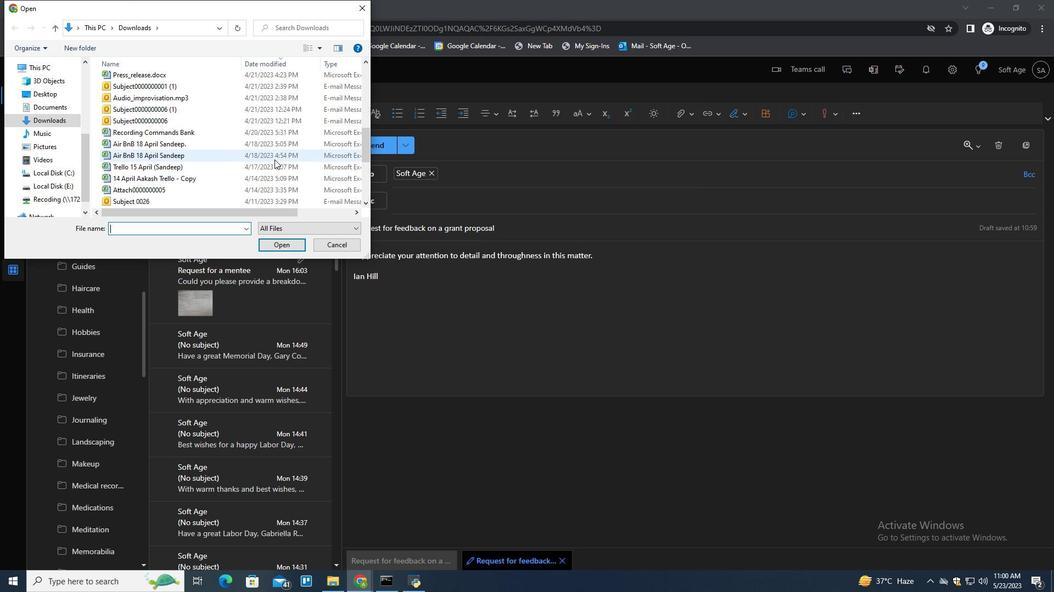 
Action: Mouse scrolled (274, 159) with delta (0, 0)
Screenshot: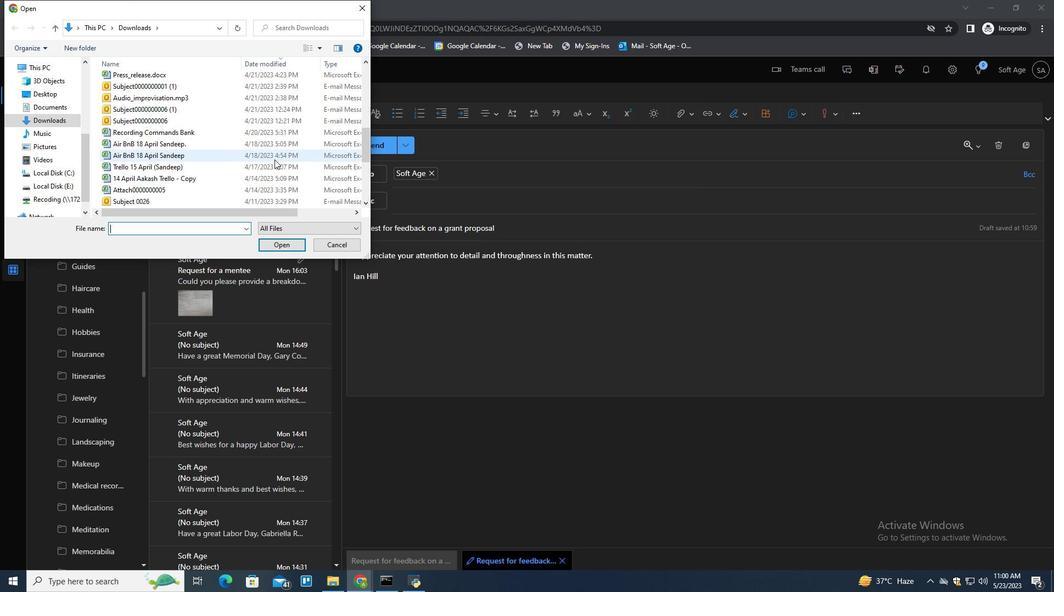 
Action: Mouse scrolled (274, 159) with delta (0, 0)
Screenshot: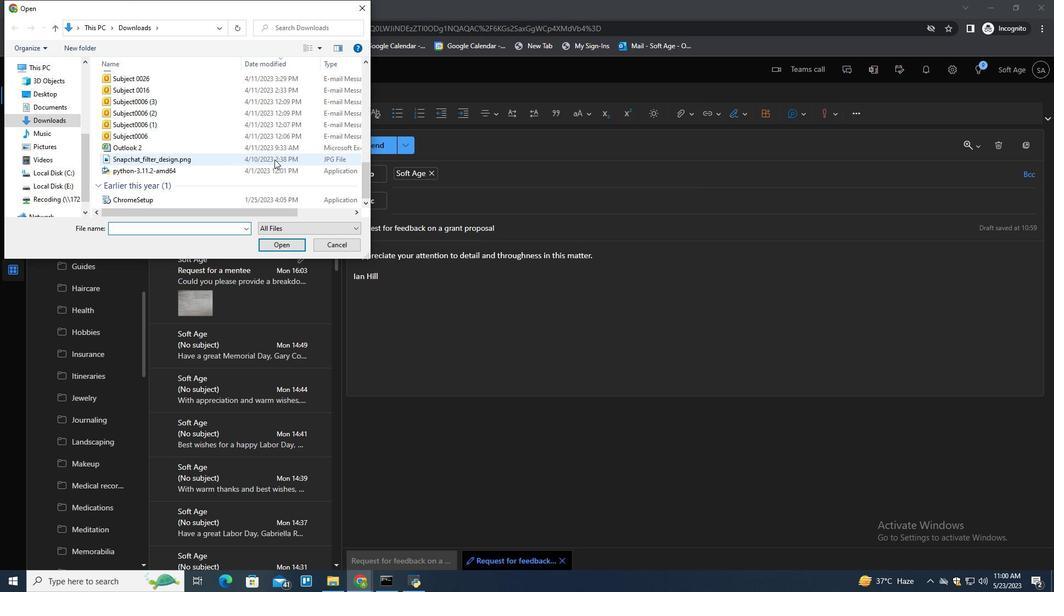
Action: Mouse scrolled (274, 159) with delta (0, 0)
Screenshot: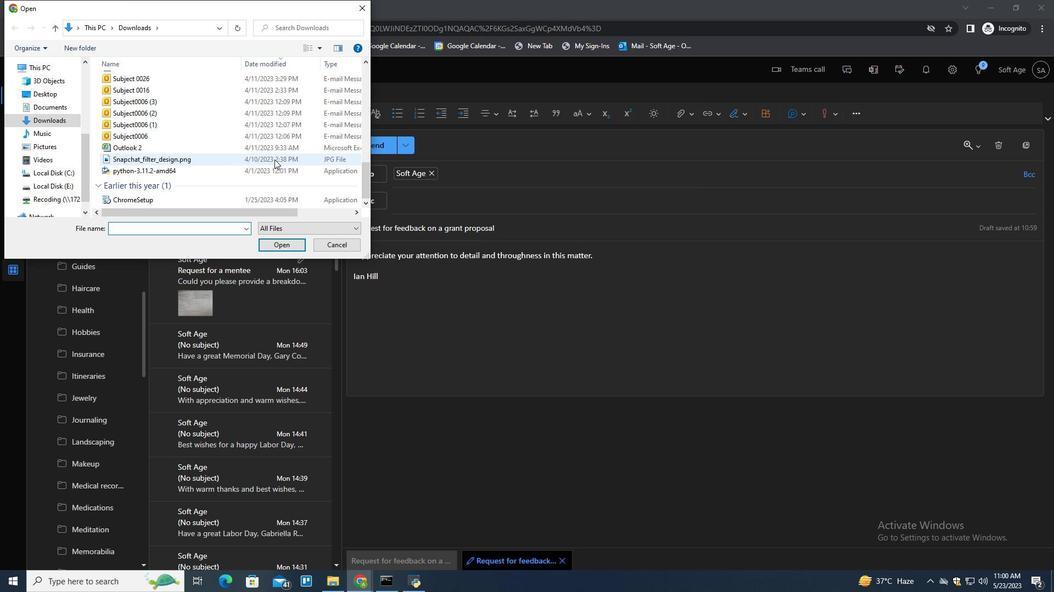 
Action: Mouse scrolled (274, 159) with delta (0, 0)
Screenshot: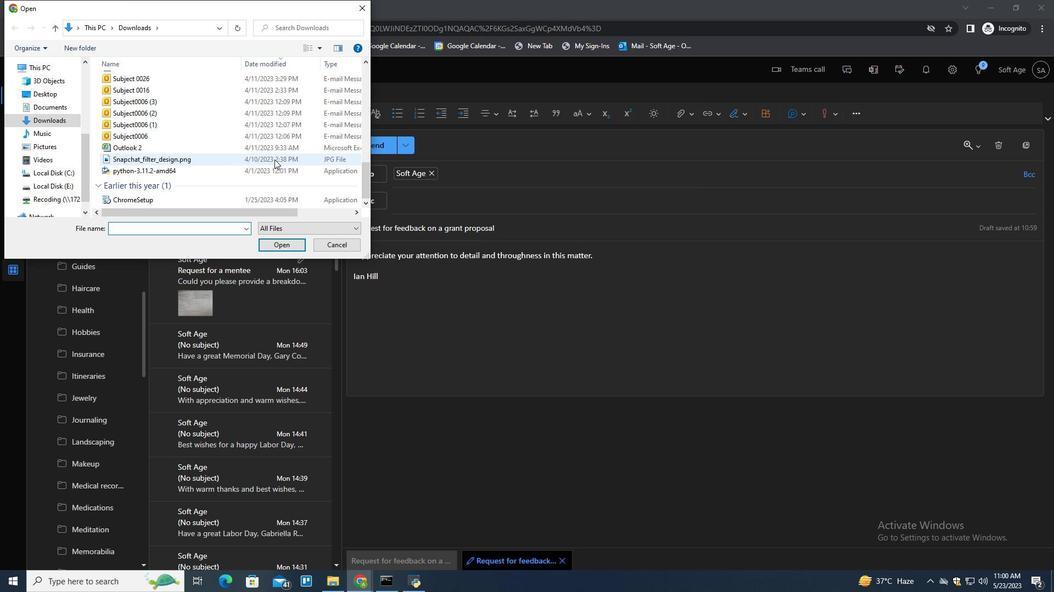 
Action: Mouse scrolled (274, 159) with delta (0, 0)
Screenshot: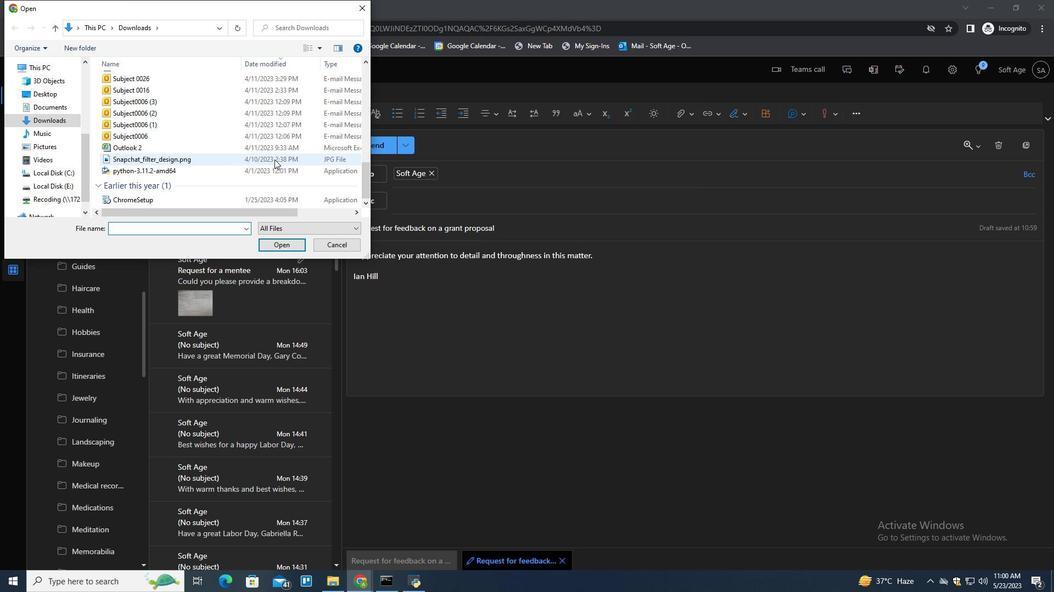 
Action: Mouse scrolled (274, 159) with delta (0, 0)
Screenshot: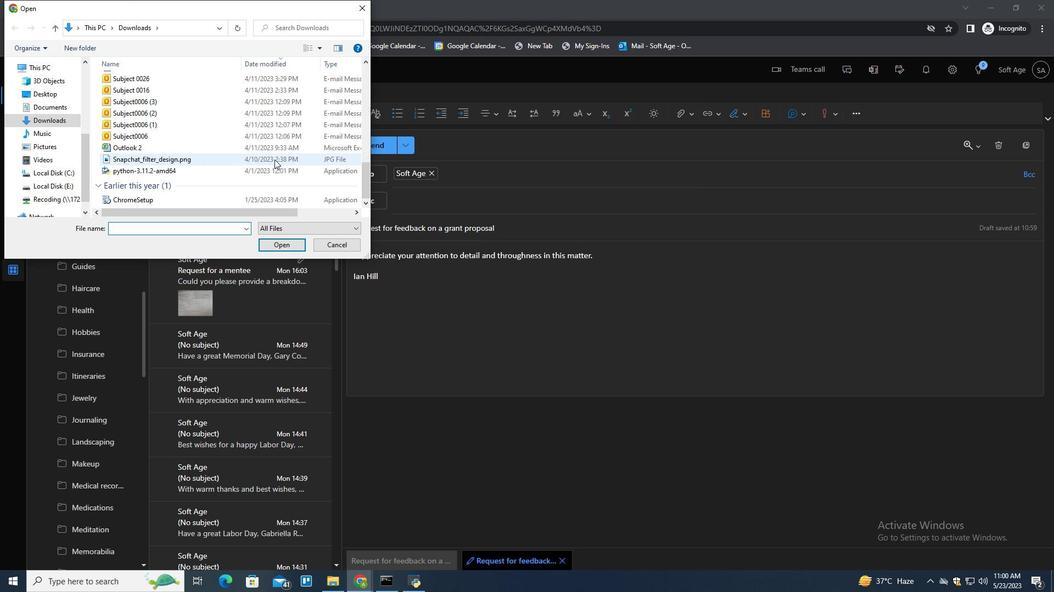 
Action: Mouse moved to (203, 160)
Screenshot: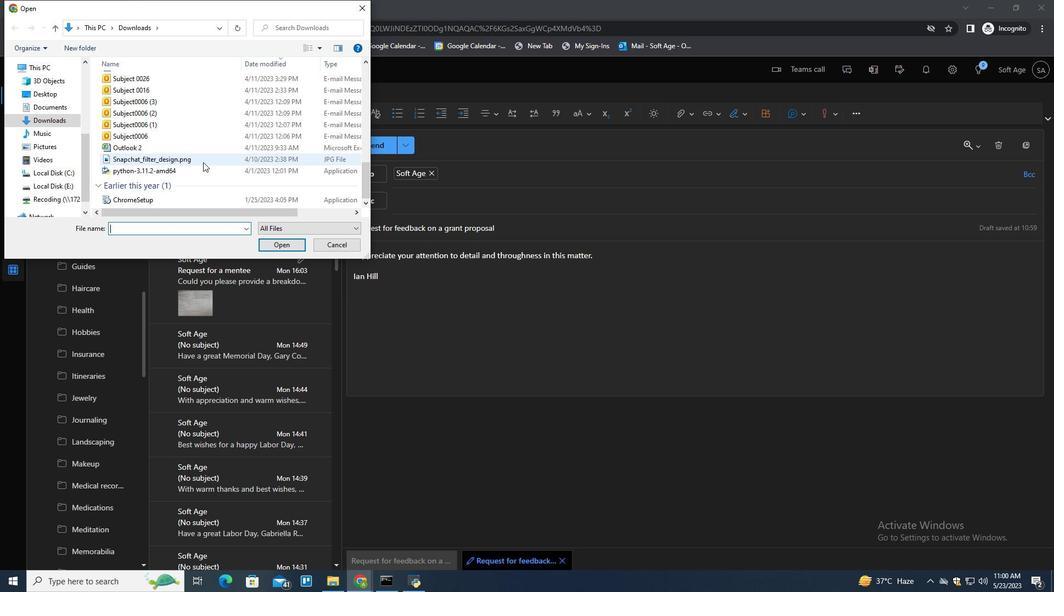 
Action: Mouse pressed left at (203, 160)
Screenshot: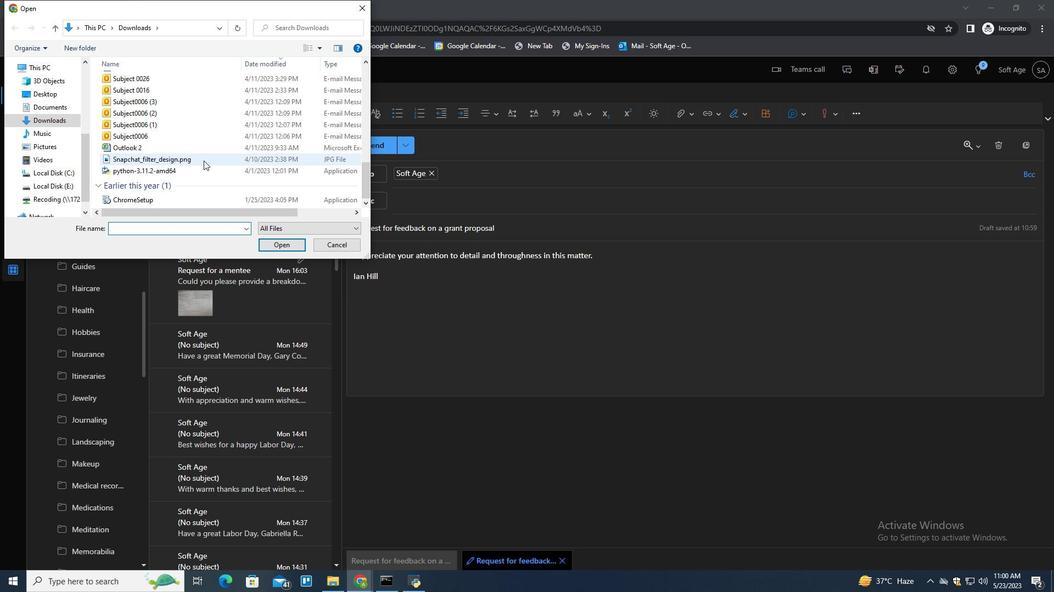 
Action: Key pressed <Key.f2><Key.shift>Yout<Key.backspace><Key.shift>Tube<Key.shift>_thumnail.png<Key.backspace><Key.backspace><Key.backspace>jpg
Screenshot: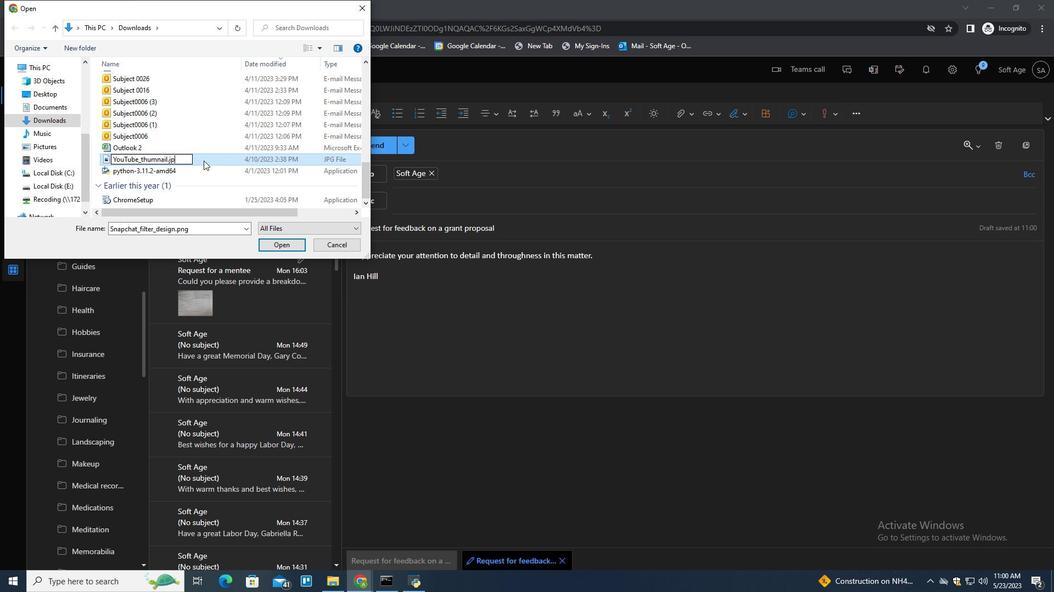 
Action: Mouse pressed left at (203, 160)
Screenshot: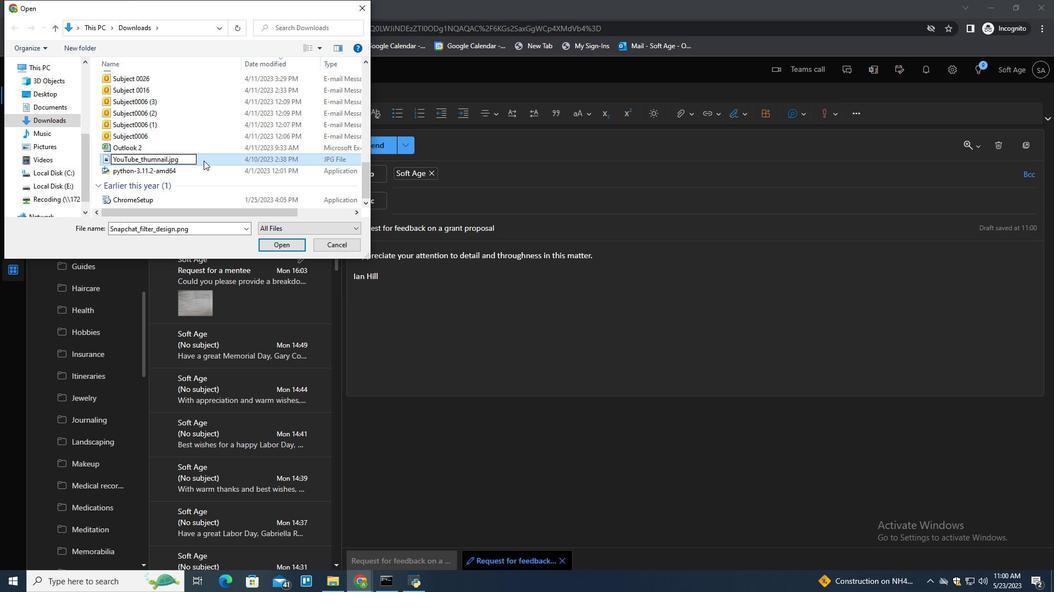 
Action: Mouse moved to (287, 246)
Screenshot: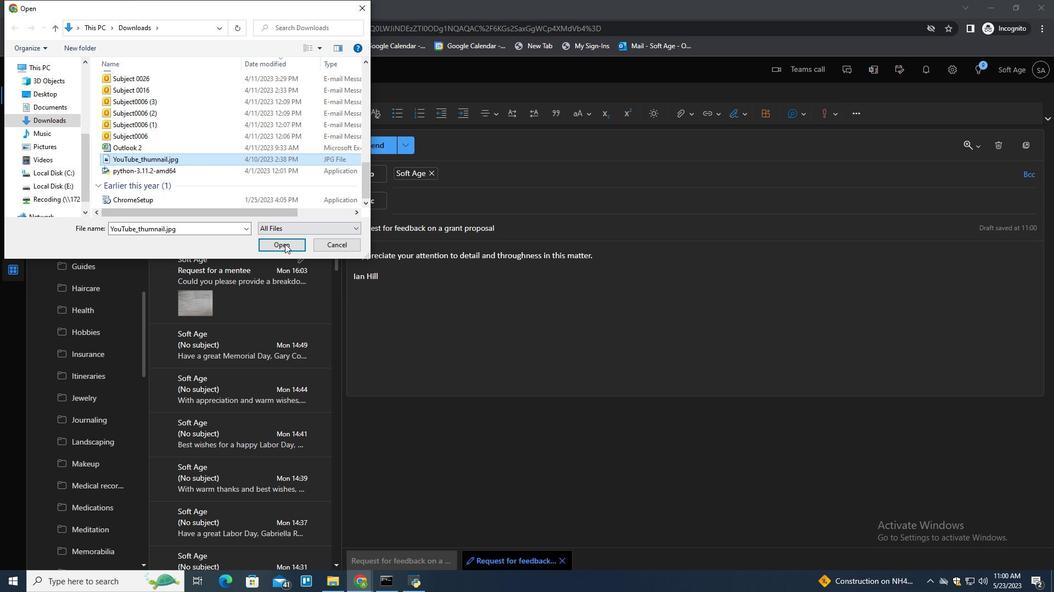 
Action: Mouse pressed left at (287, 246)
Screenshot: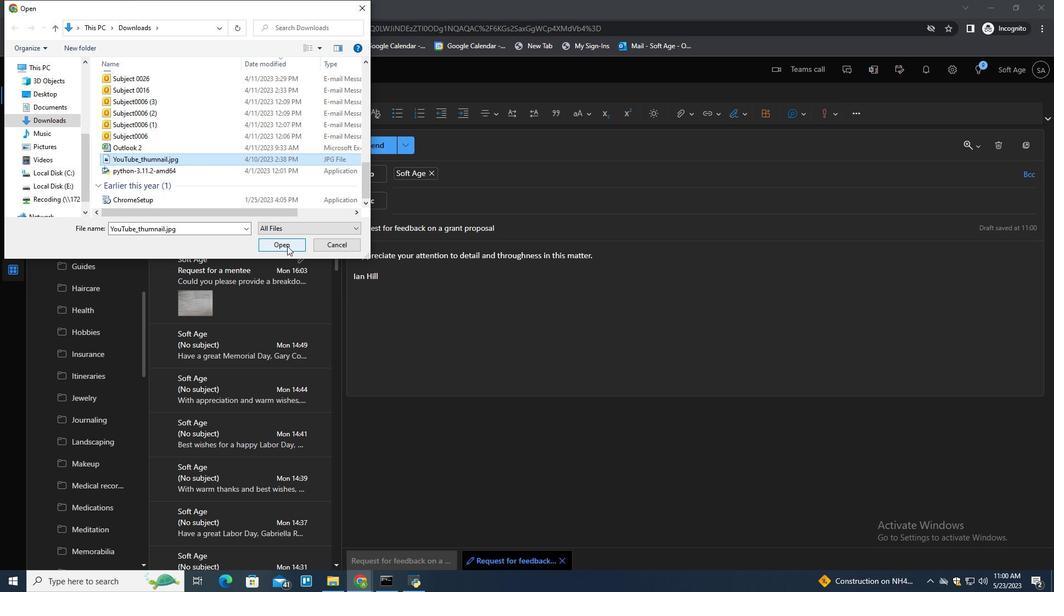 
Action: Mouse moved to (530, 348)
Screenshot: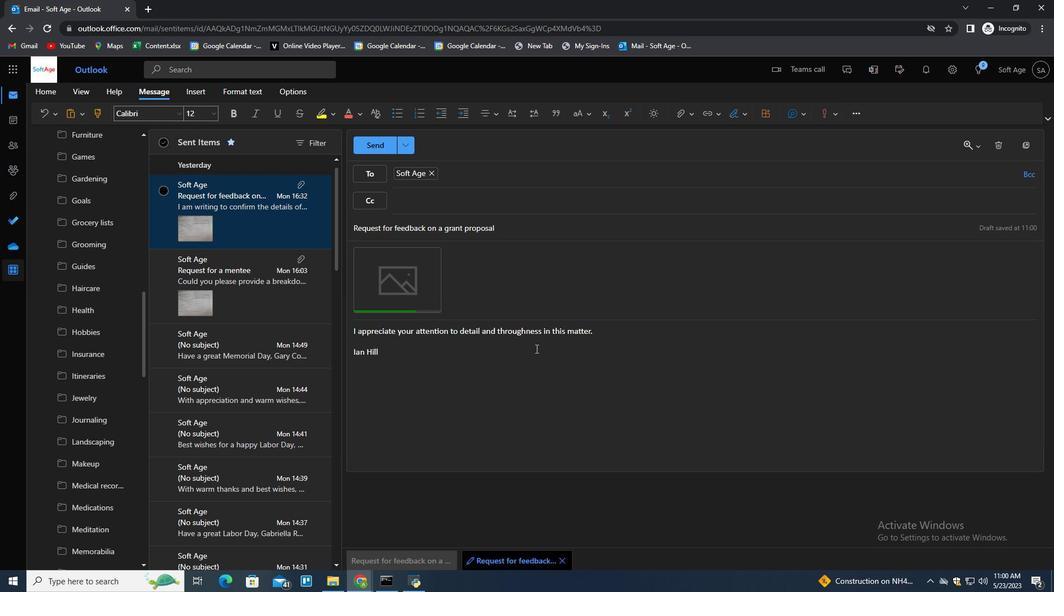 
Action: Mouse pressed left at (530, 348)
Screenshot: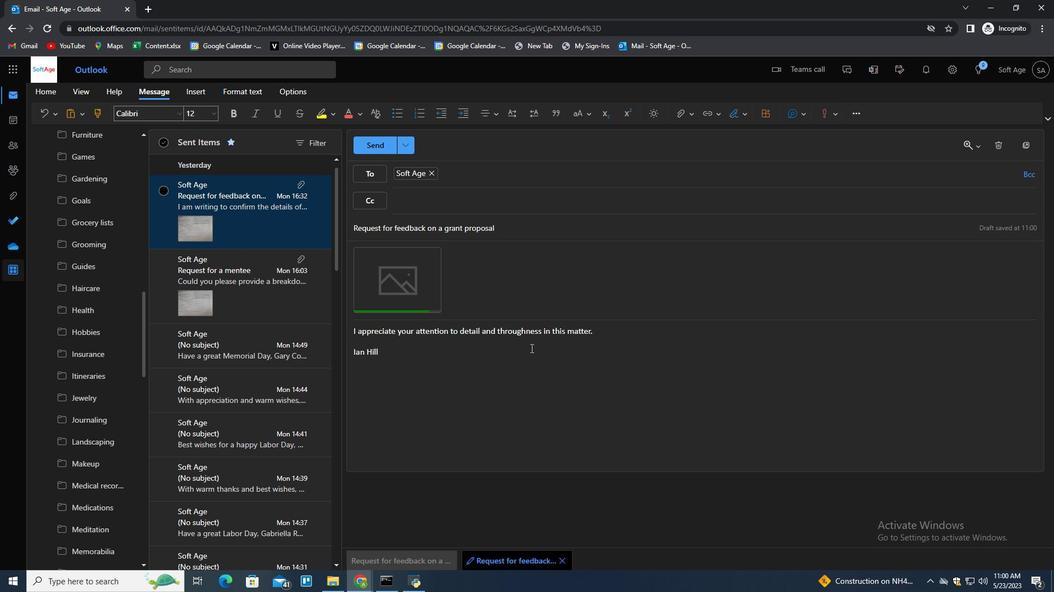 
Action: Mouse moved to (537, 349)
Screenshot: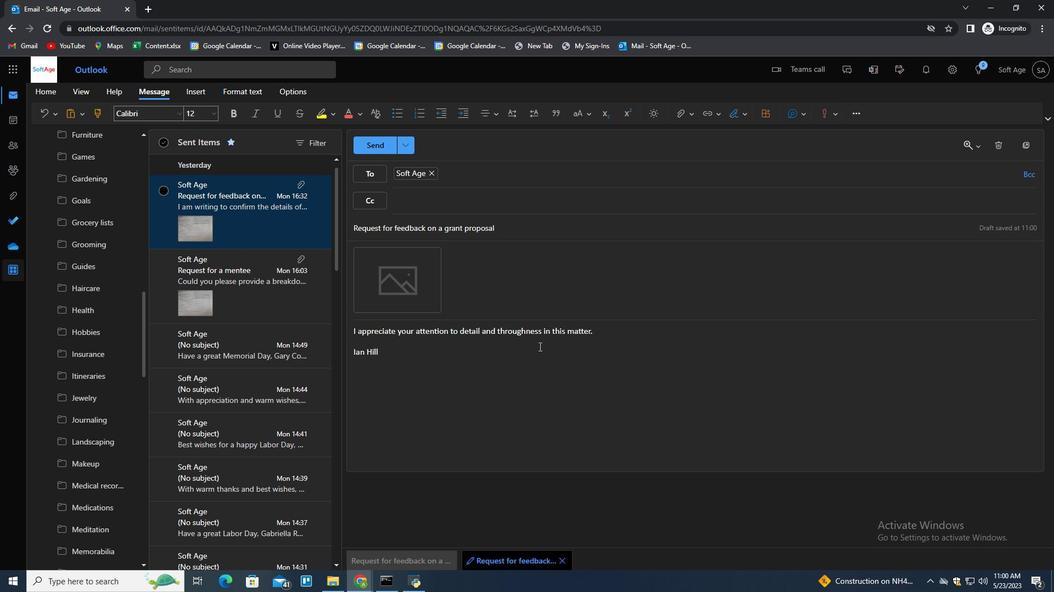
Action: Key pressed <Key.enter>
Screenshot: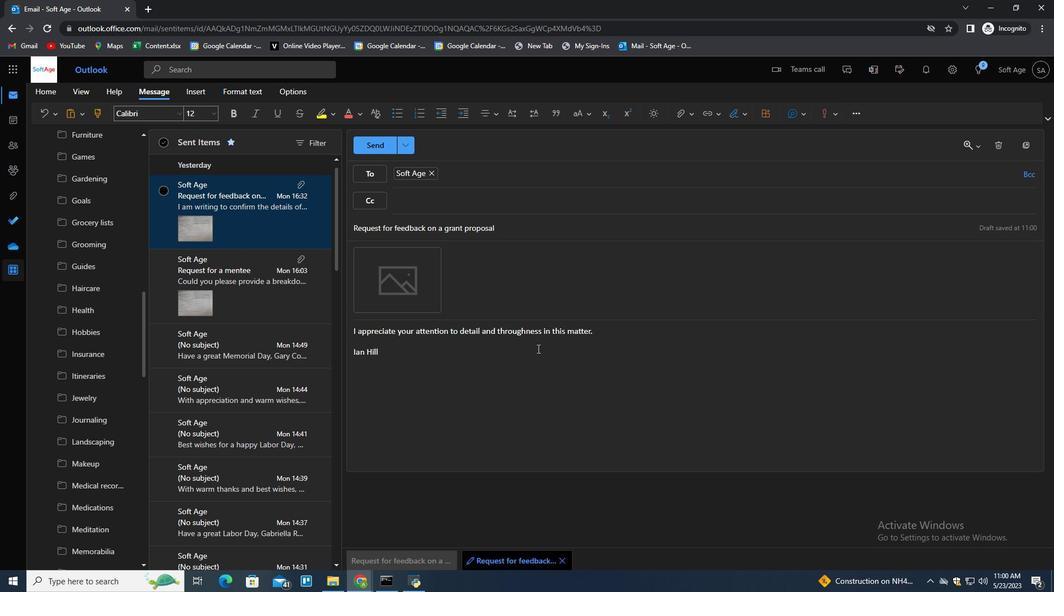 
Action: Mouse moved to (184, 338)
Screenshot: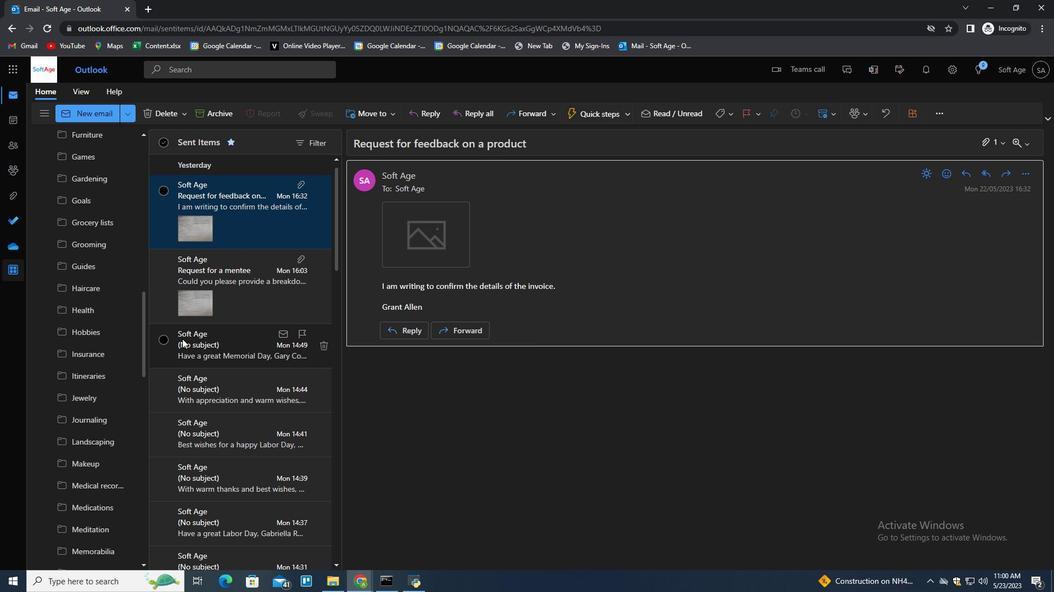 
Action: Mouse scrolled (184, 338) with delta (0, 0)
Screenshot: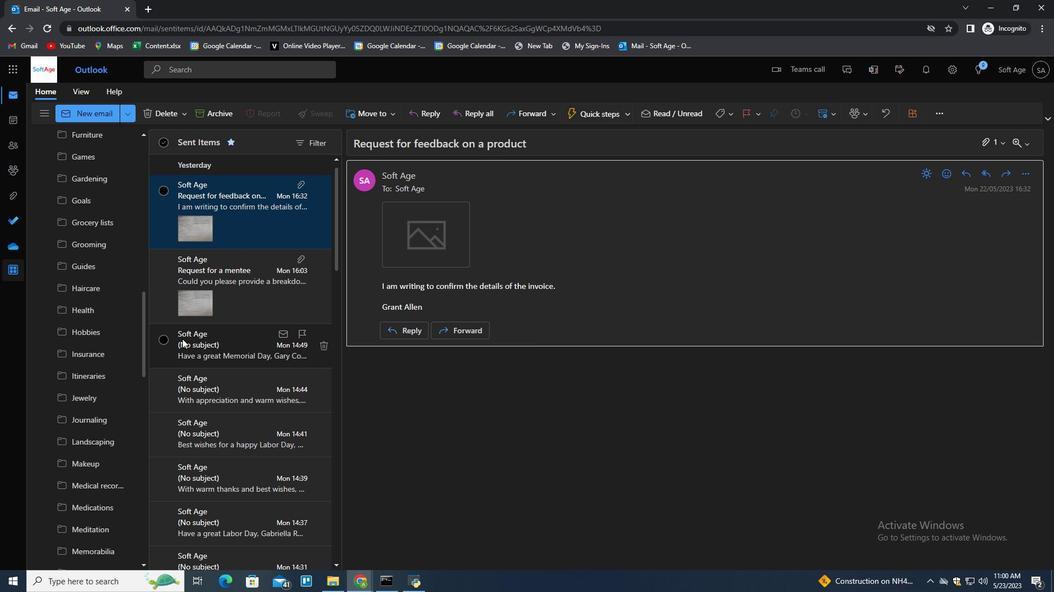 
Action: Mouse scrolled (184, 338) with delta (0, 0)
Screenshot: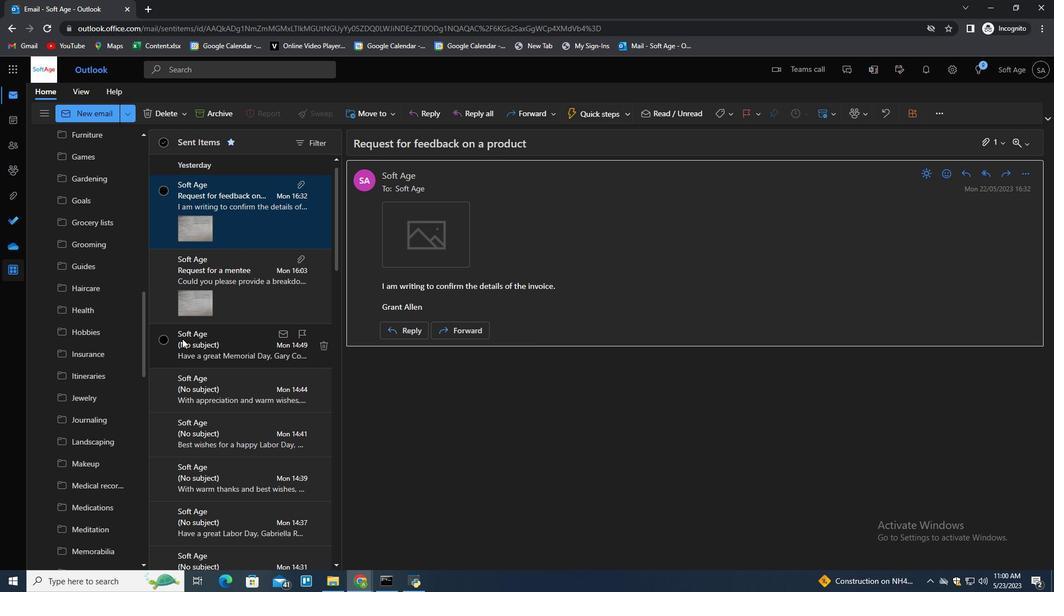 
Action: Mouse scrolled (184, 338) with delta (0, 0)
Screenshot: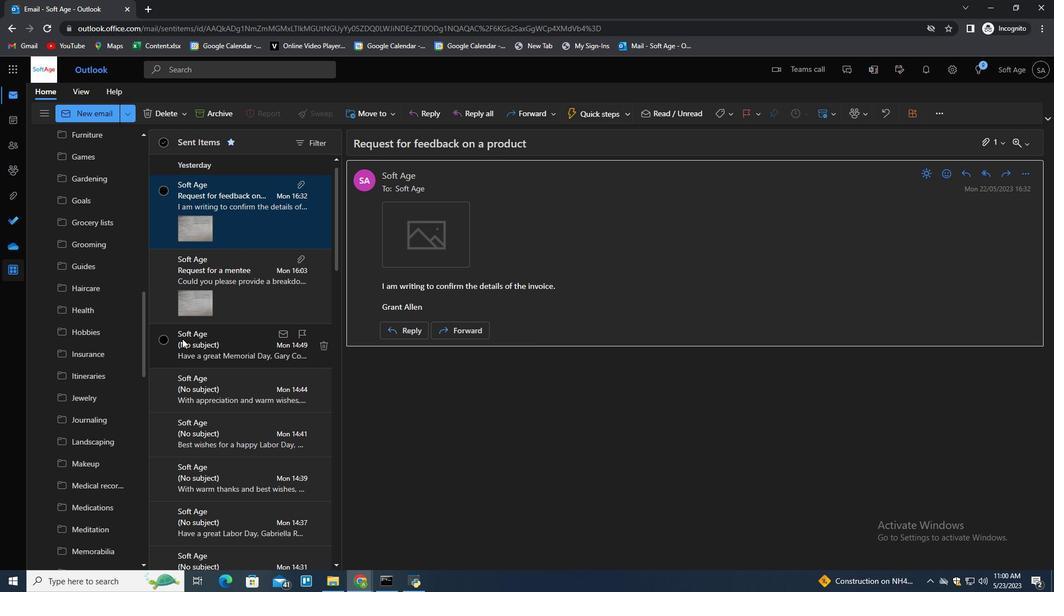 
Action: Mouse scrolled (184, 338) with delta (0, 0)
Screenshot: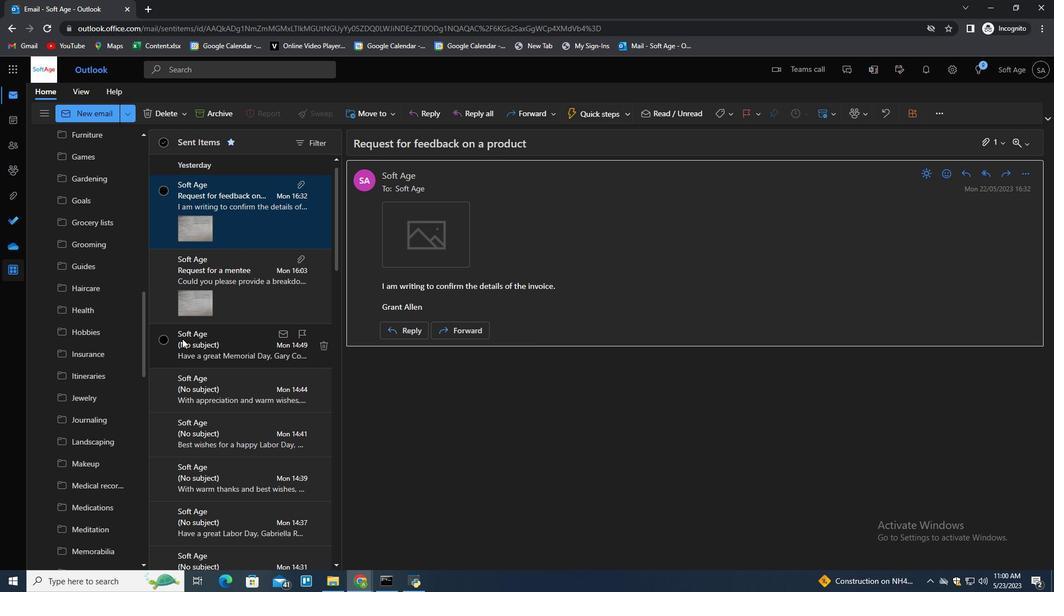 
Action: Mouse scrolled (184, 338) with delta (0, 0)
Screenshot: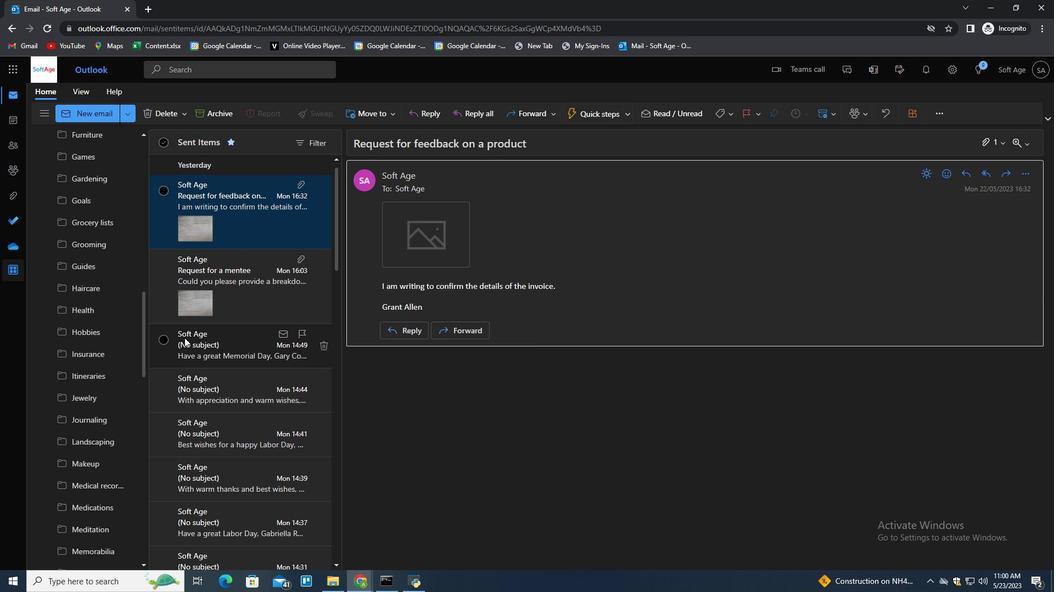 
Action: Mouse moved to (184, 338)
Screenshot: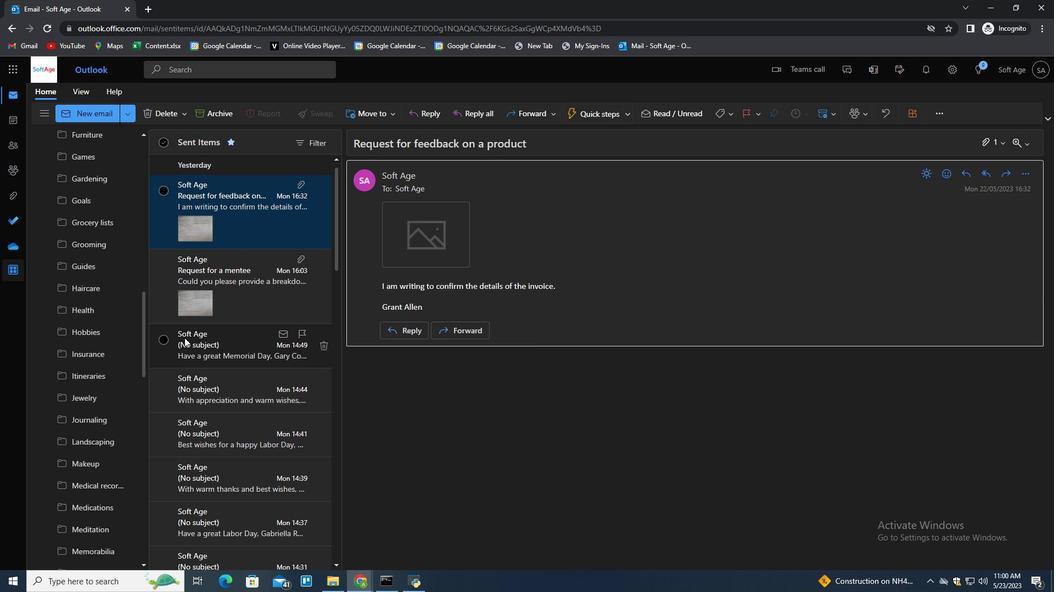 
Action: Mouse scrolled (184, 338) with delta (0, 0)
Screenshot: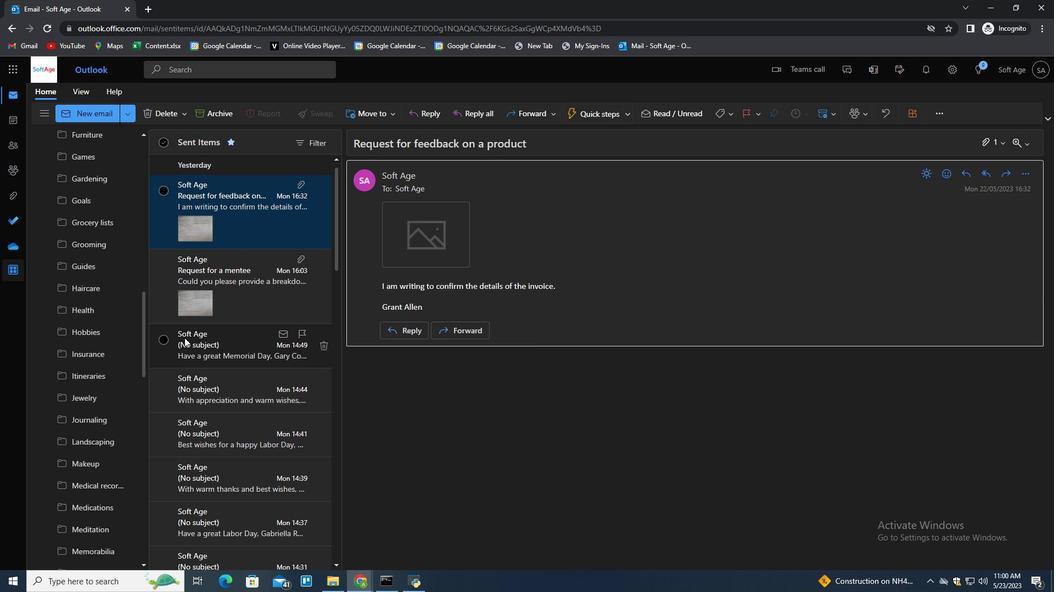 
Action: Mouse scrolled (184, 338) with delta (0, 0)
Screenshot: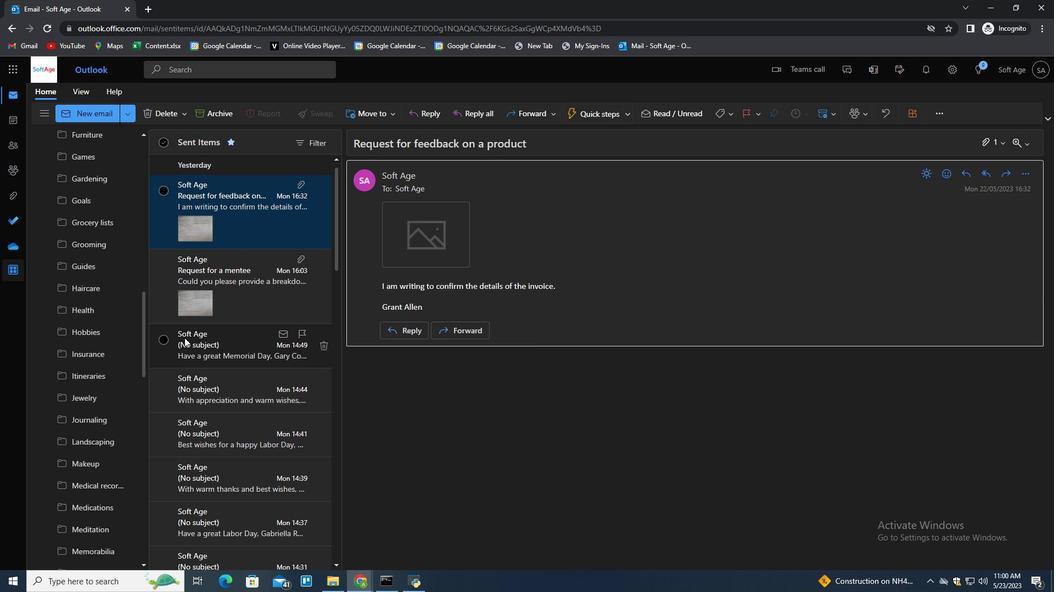 
Action: Mouse scrolled (184, 338) with delta (0, 0)
Screenshot: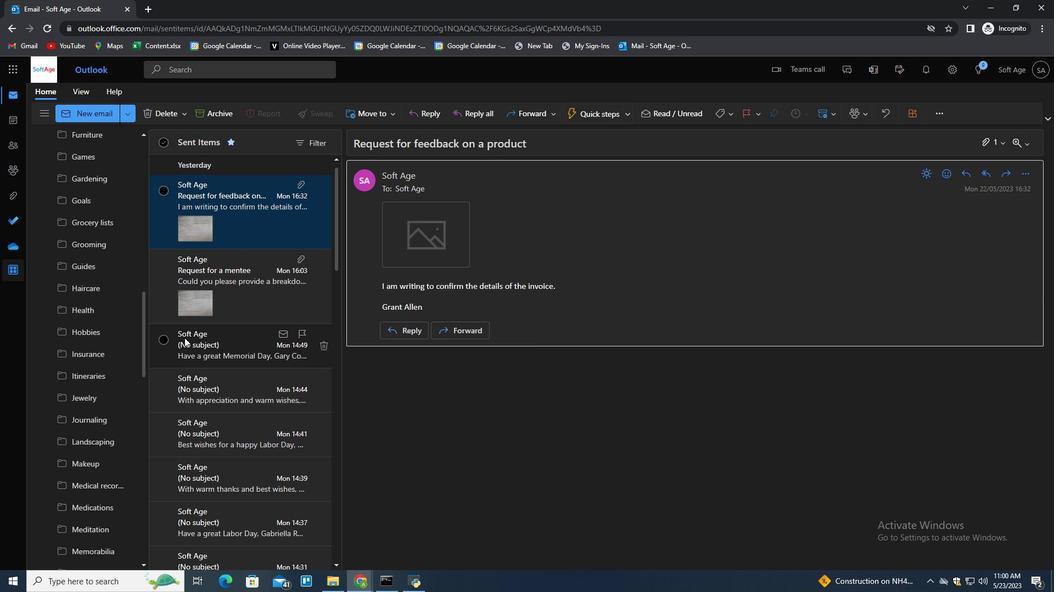 
Action: Mouse scrolled (184, 338) with delta (0, 0)
Screenshot: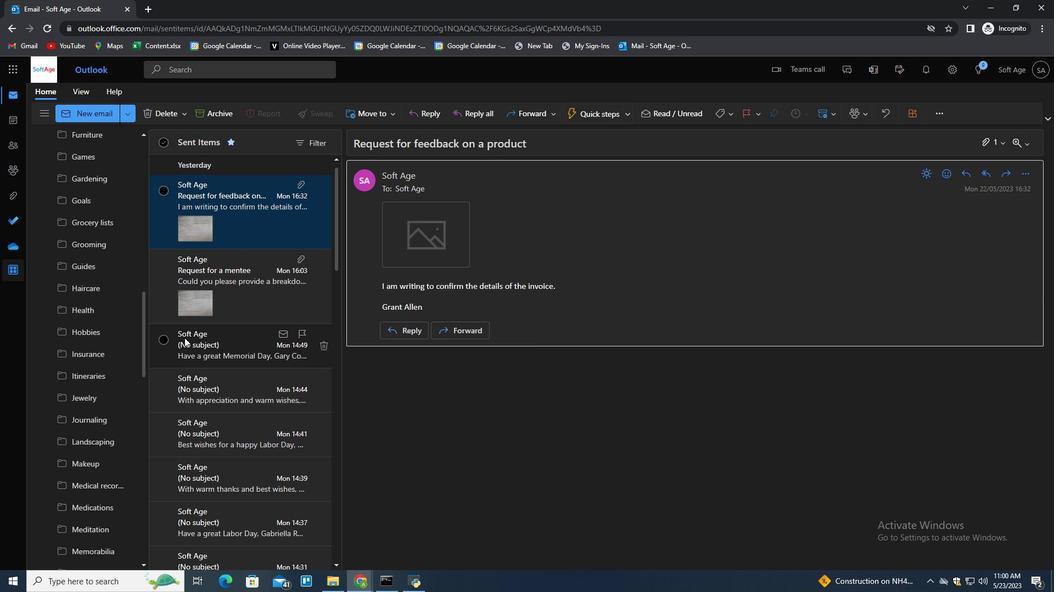 
Action: Mouse scrolled (184, 338) with delta (0, 0)
Screenshot: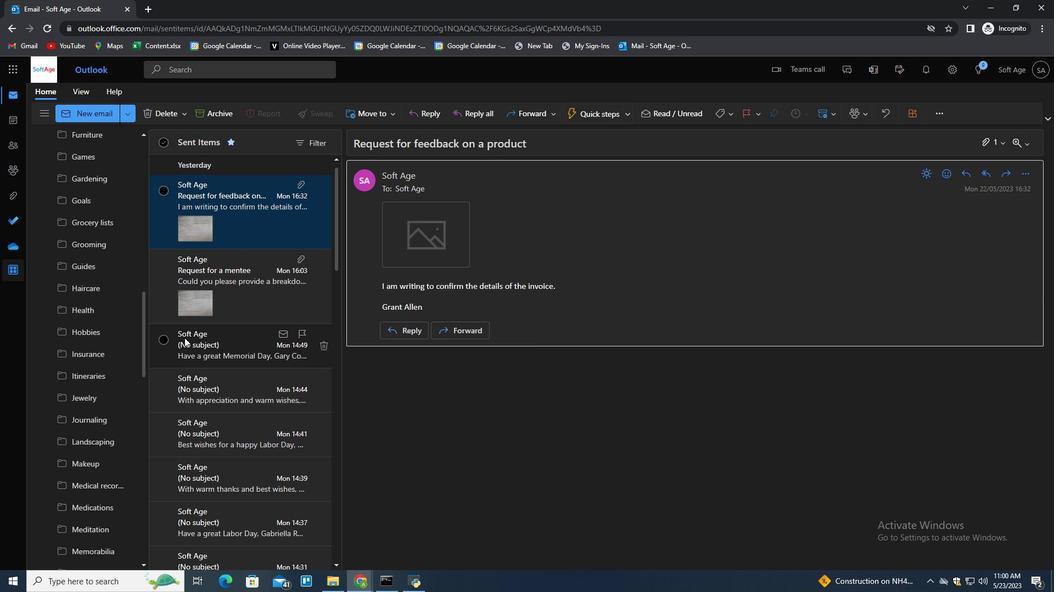 
Action: Mouse scrolled (184, 338) with delta (0, 0)
Screenshot: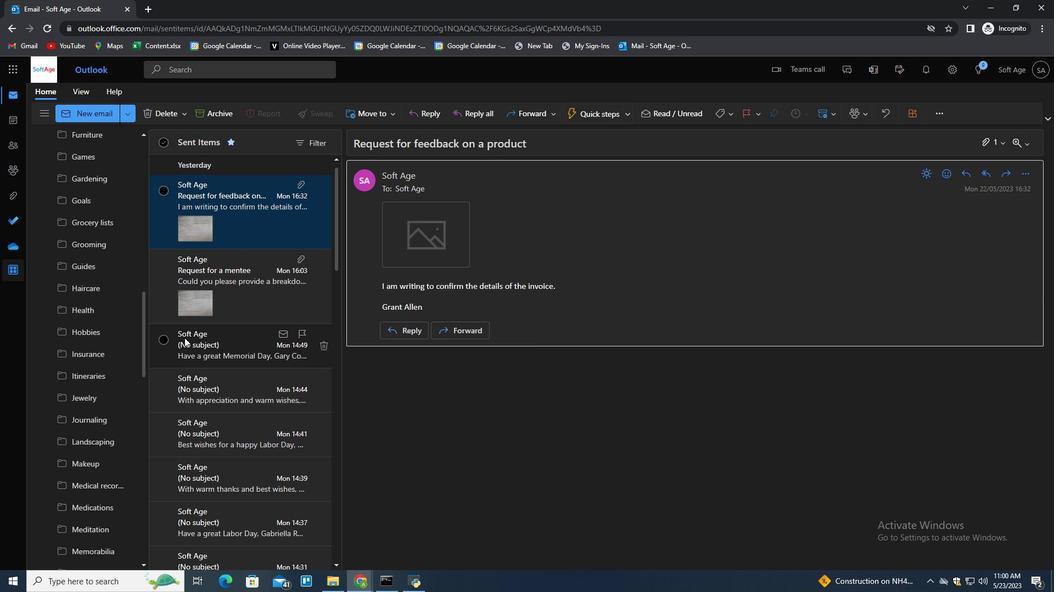 
Action: Mouse scrolled (184, 338) with delta (0, 0)
Screenshot: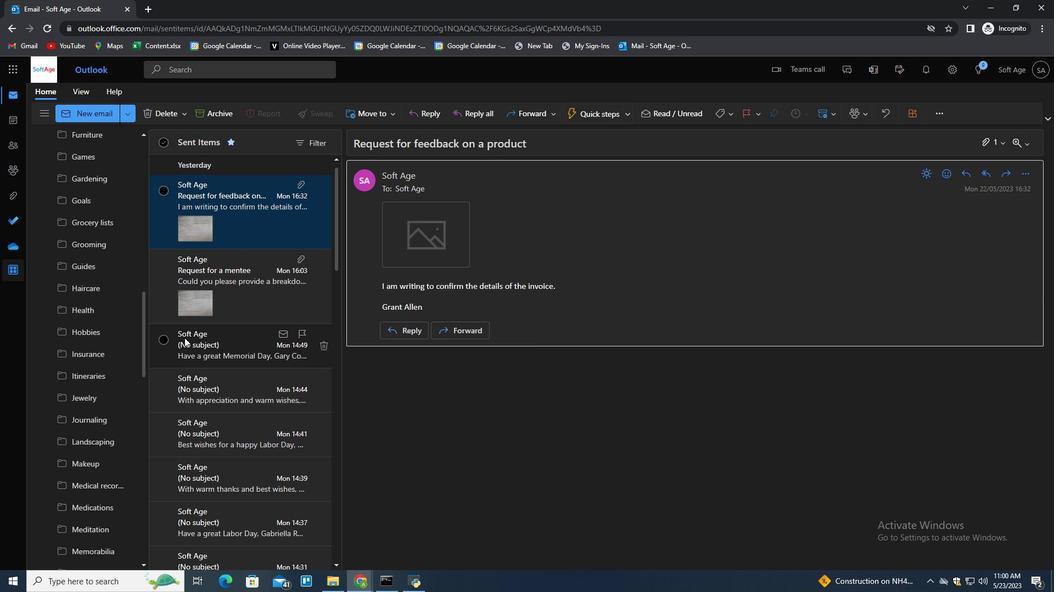 
Action: Mouse scrolled (184, 338) with delta (0, 0)
Screenshot: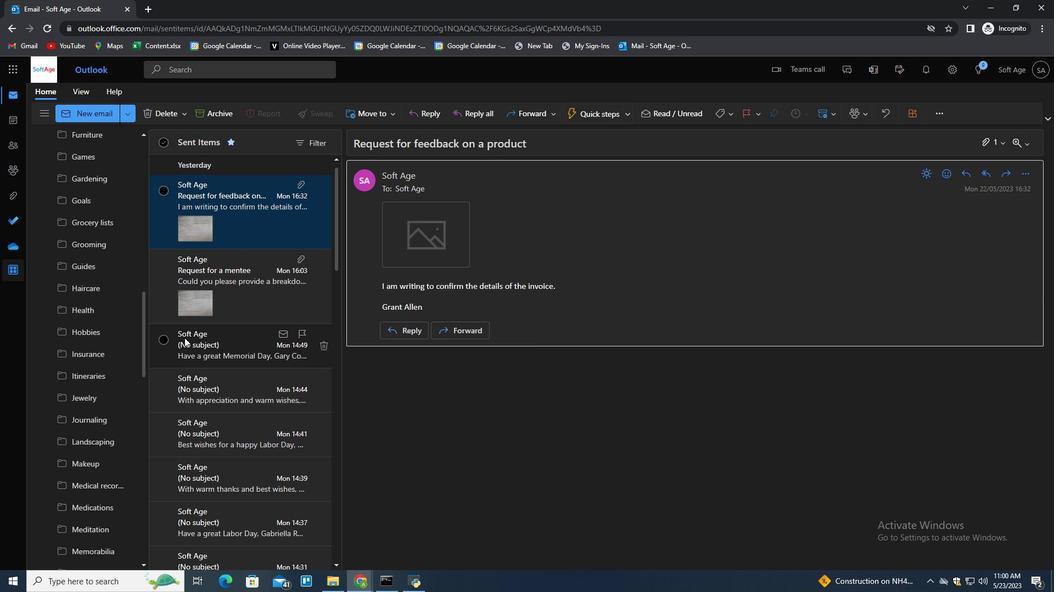 
Action: Mouse scrolled (184, 338) with delta (0, 0)
Screenshot: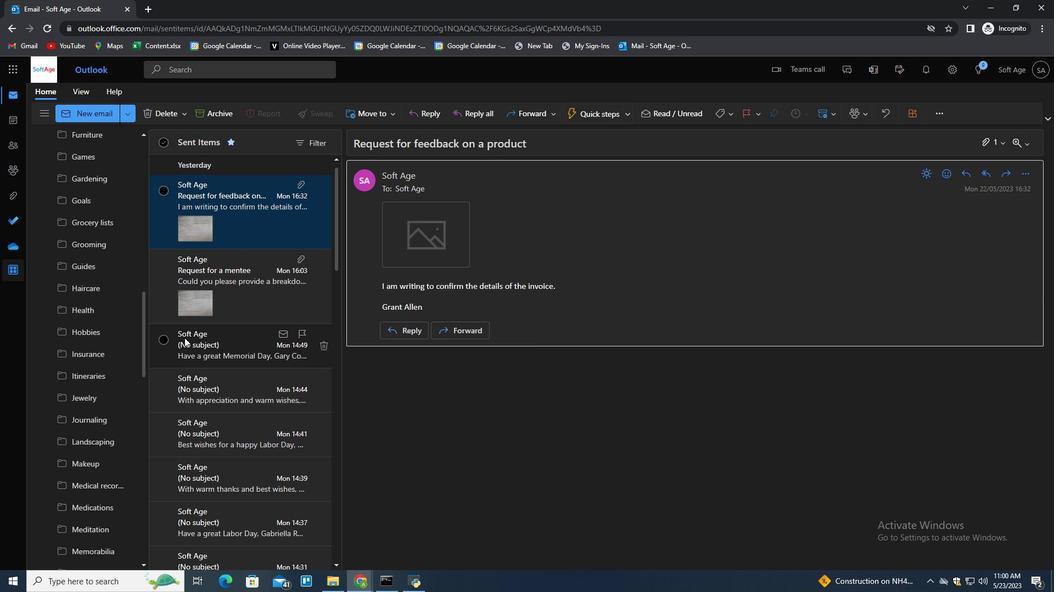
Action: Mouse scrolled (184, 338) with delta (0, 0)
Screenshot: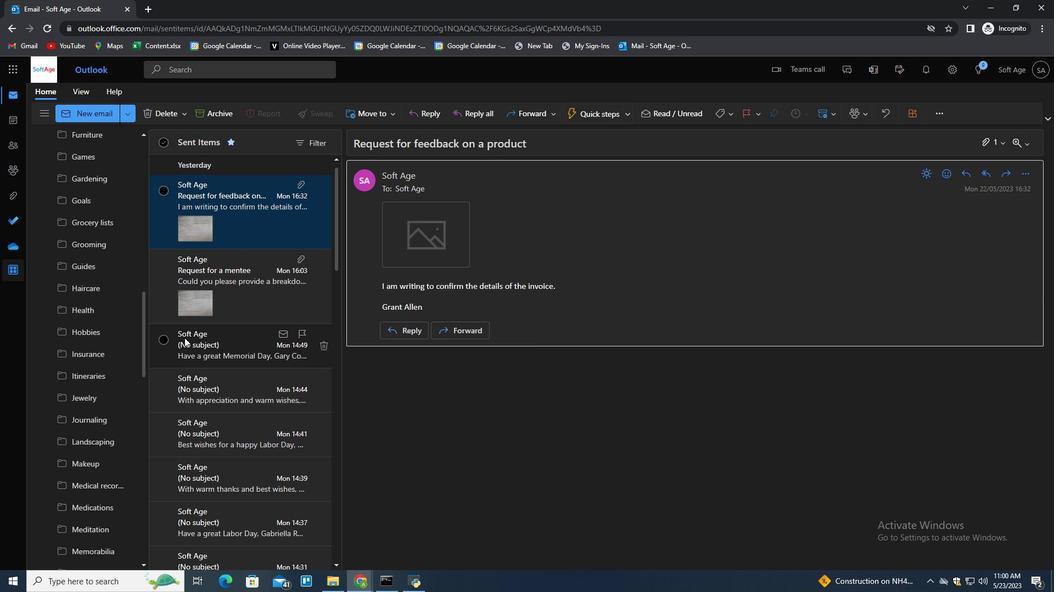
Action: Mouse scrolled (184, 338) with delta (0, 0)
Screenshot: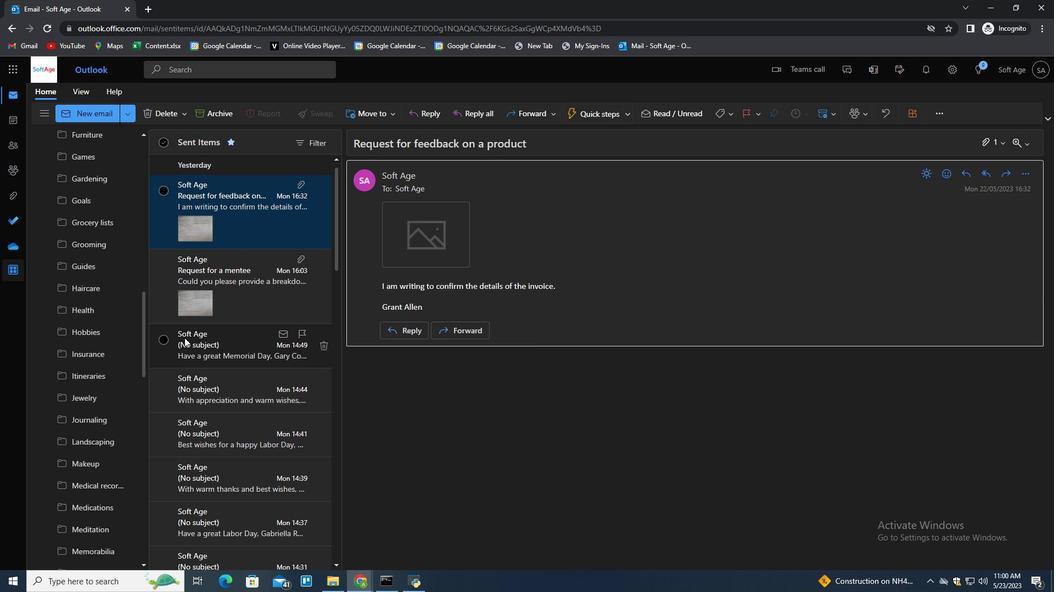 
Action: Mouse scrolled (184, 338) with delta (0, 0)
Screenshot: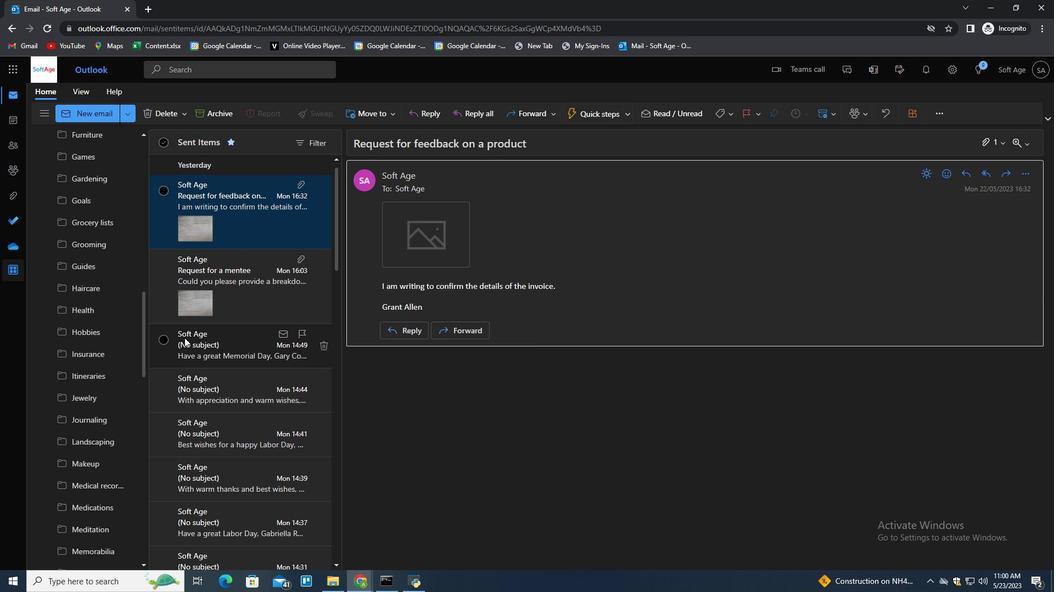 
Action: Mouse scrolled (184, 338) with delta (0, 0)
Screenshot: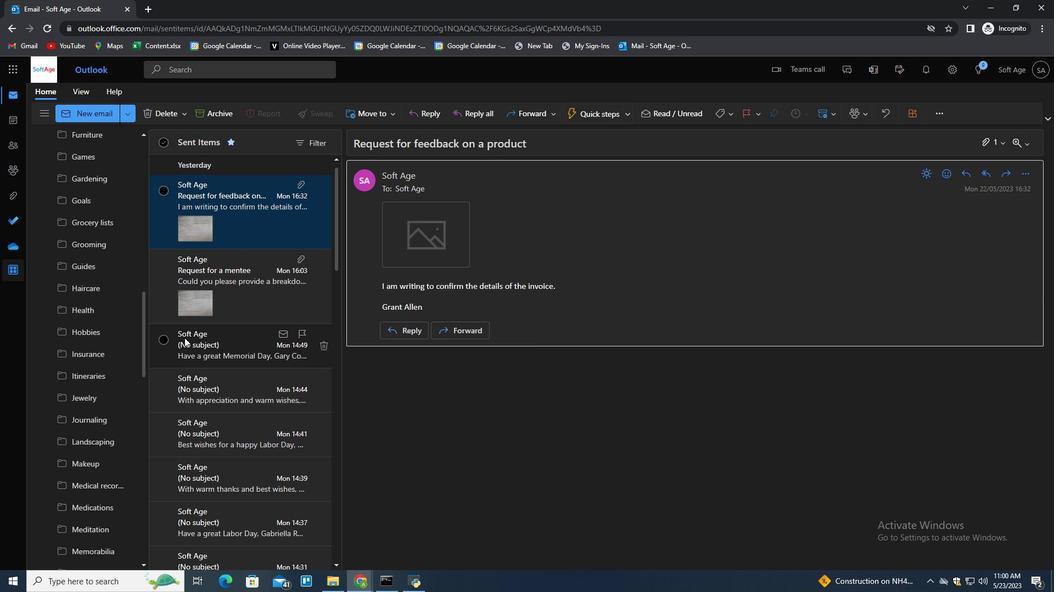 
Action: Mouse scrolled (184, 338) with delta (0, 0)
Screenshot: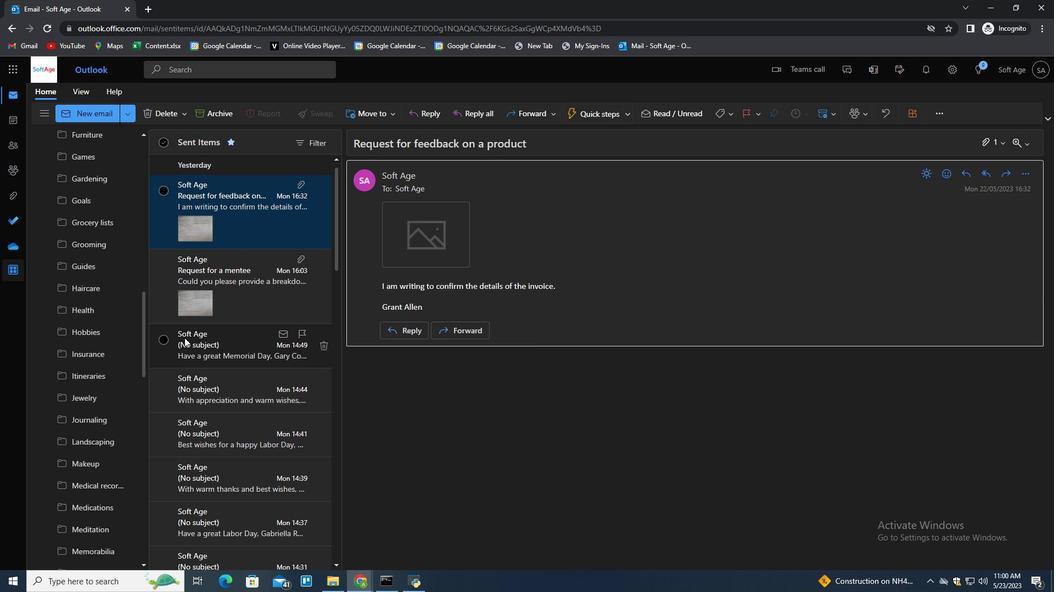 
Action: Mouse scrolled (184, 338) with delta (0, 0)
Screenshot: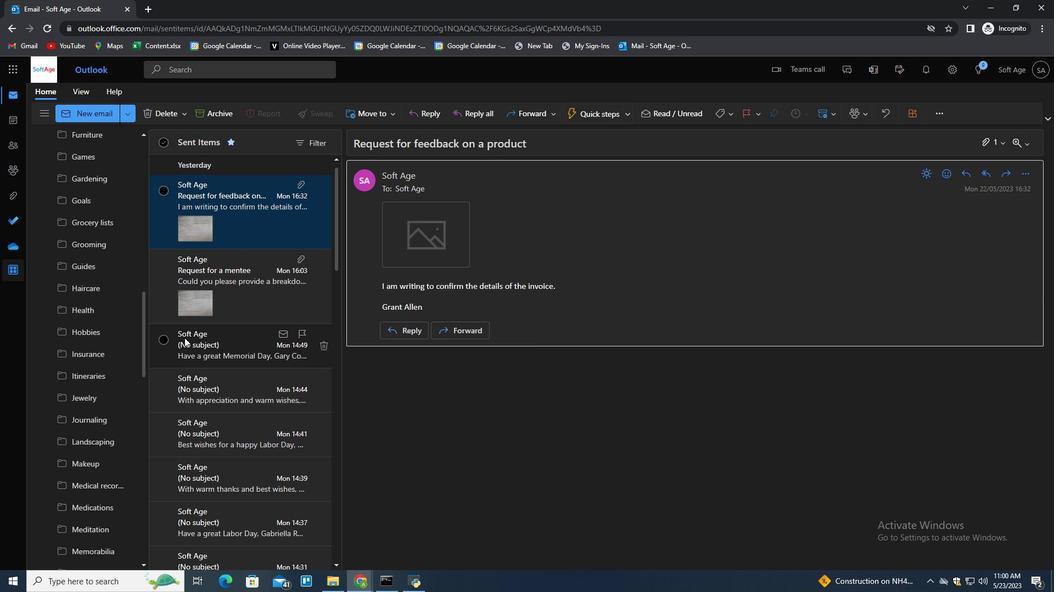 
Action: Mouse scrolled (184, 338) with delta (0, 0)
Screenshot: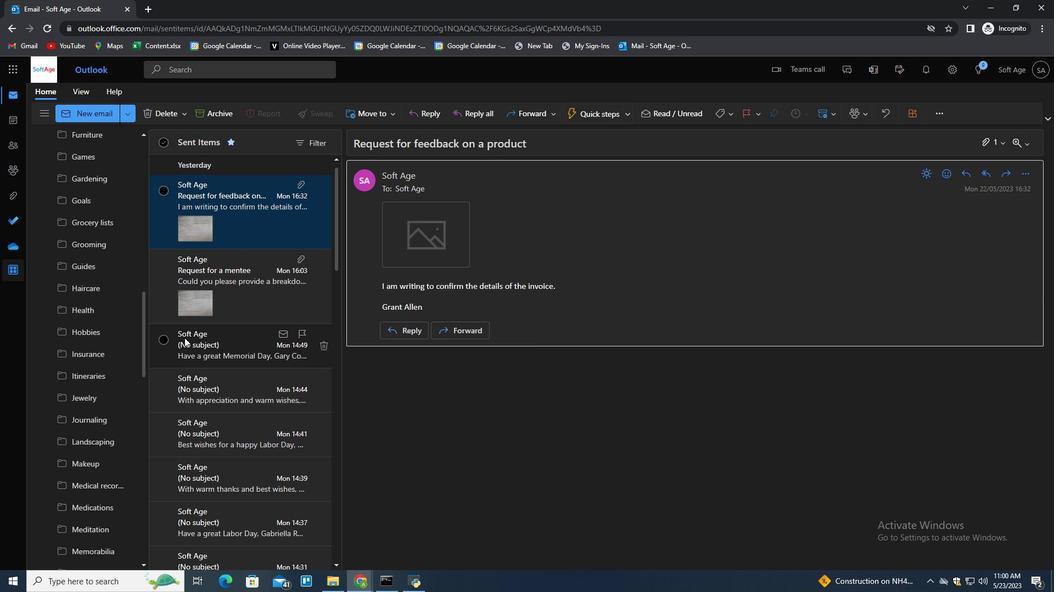 
Action: Mouse scrolled (184, 338) with delta (0, 0)
Screenshot: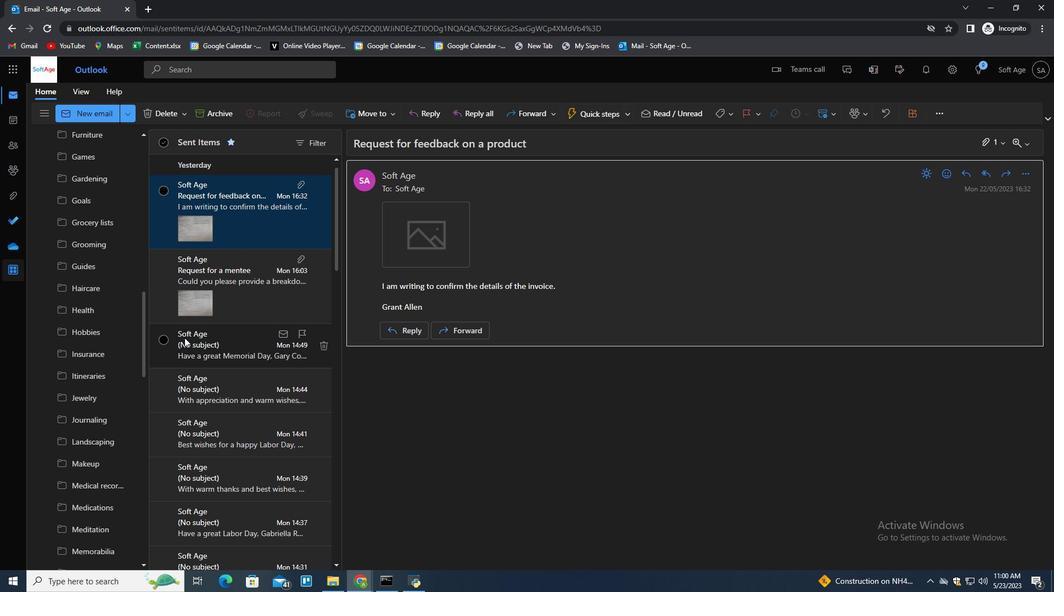 
Action: Mouse scrolled (184, 338) with delta (0, 0)
Screenshot: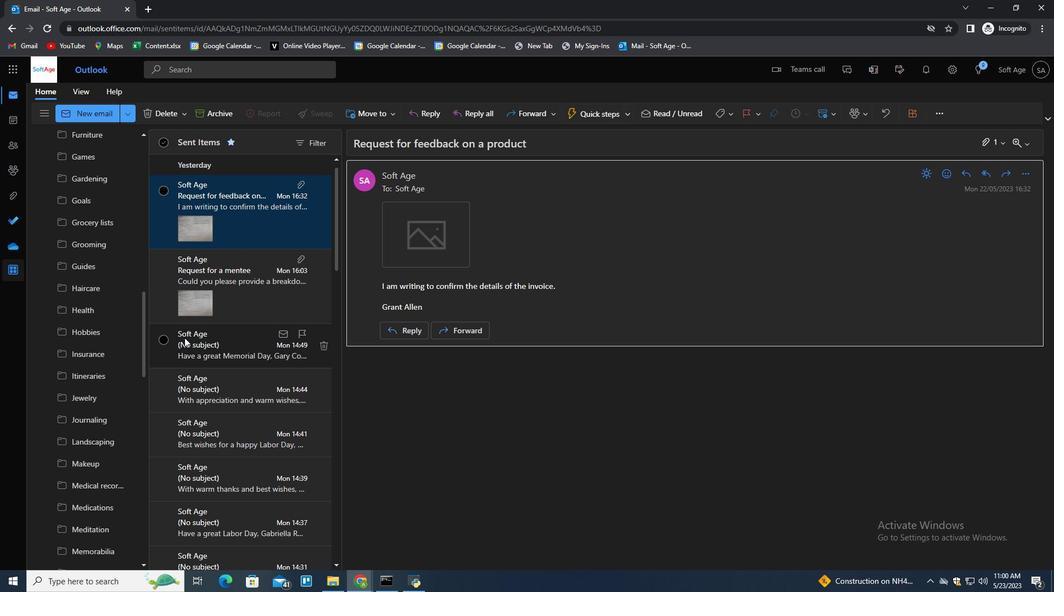 
Action: Mouse scrolled (184, 338) with delta (0, 0)
Screenshot: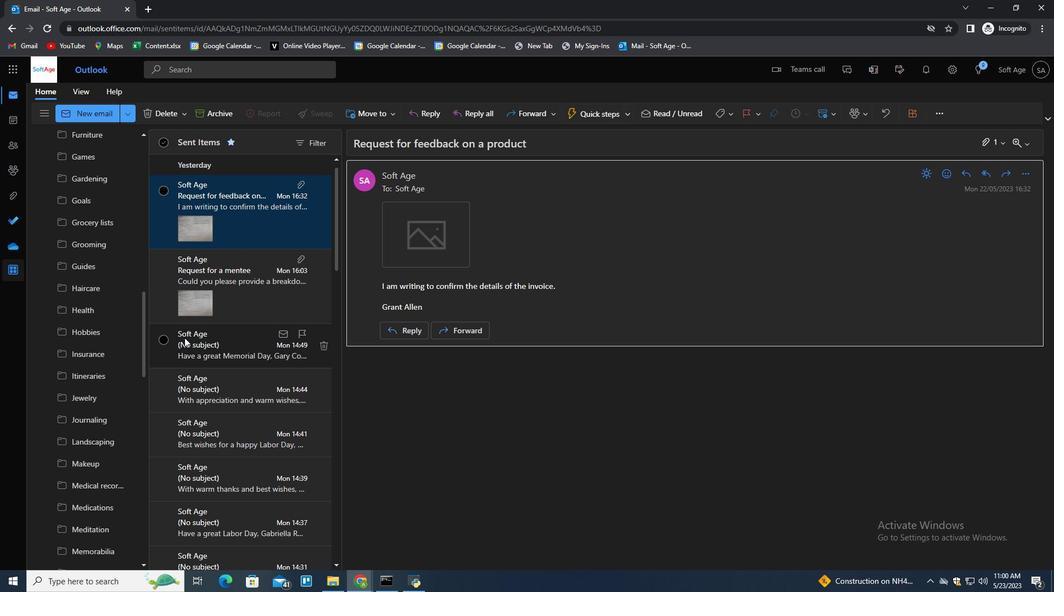 
Action: Mouse scrolled (184, 338) with delta (0, 0)
Screenshot: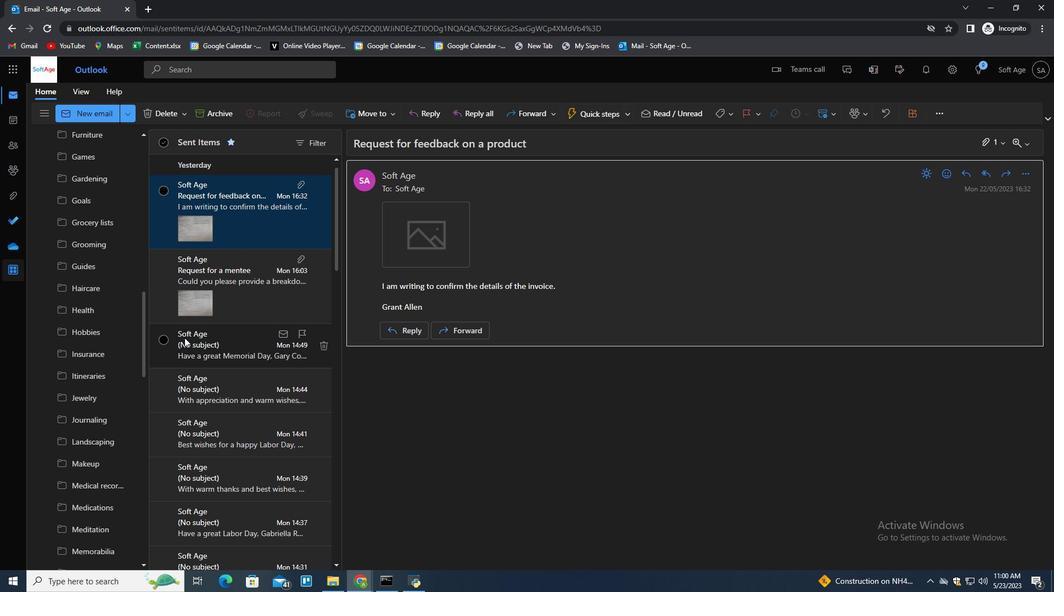 
Action: Mouse scrolled (184, 338) with delta (0, 0)
Screenshot: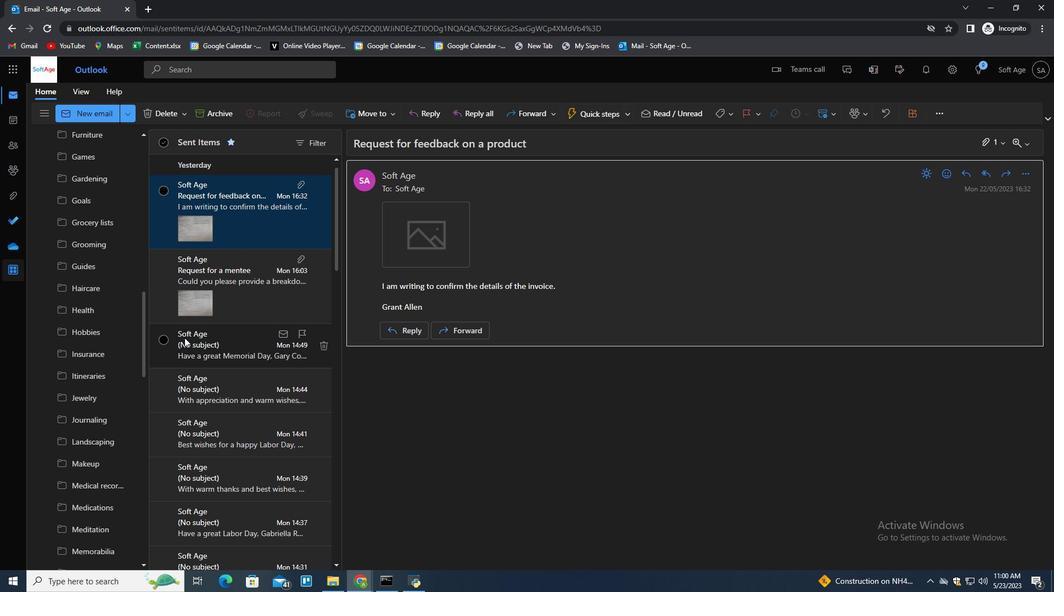 
Action: Mouse scrolled (184, 338) with delta (0, 0)
Screenshot: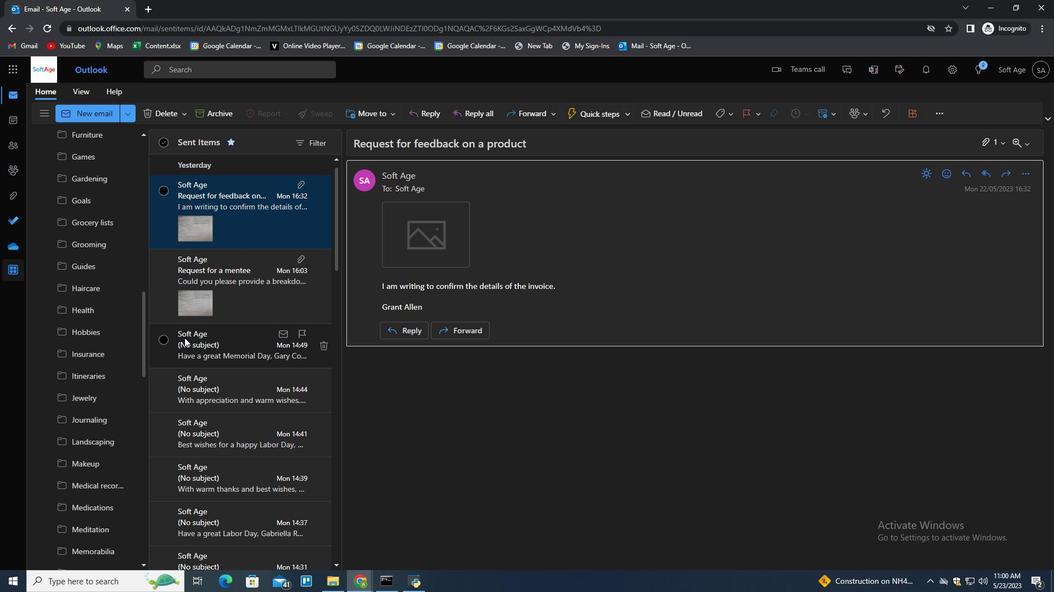 
Action: Mouse scrolled (184, 338) with delta (0, 0)
Screenshot: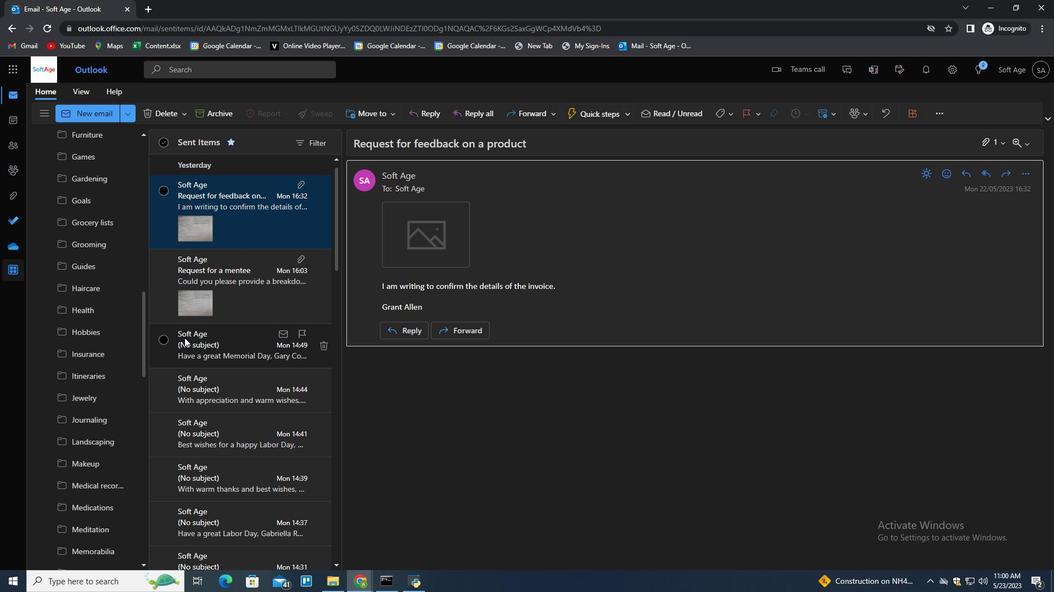 
Action: Mouse scrolled (184, 338) with delta (0, 0)
Screenshot: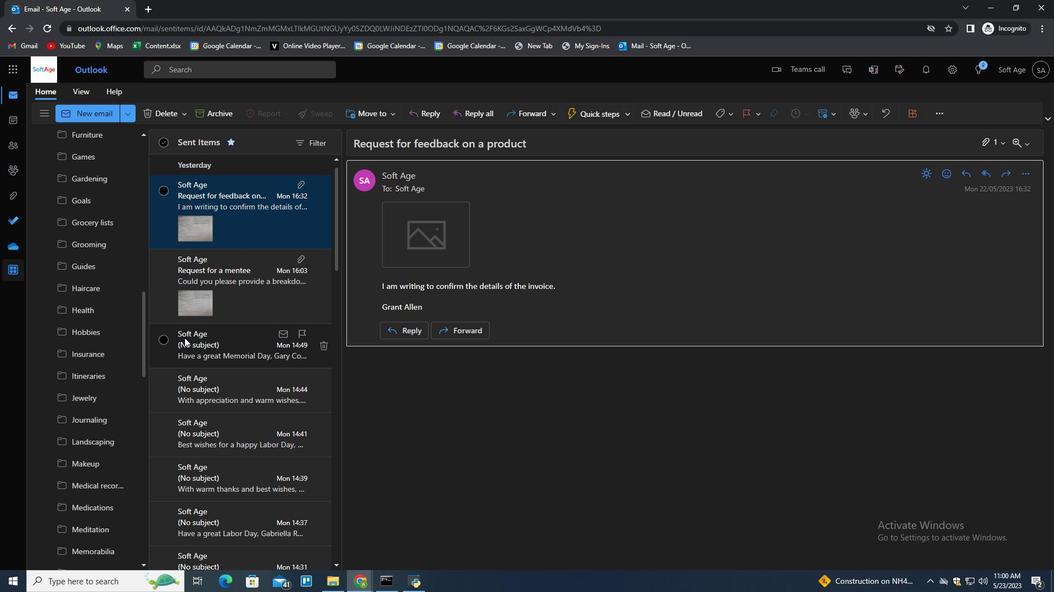 
Action: Mouse scrolled (184, 338) with delta (0, 0)
Screenshot: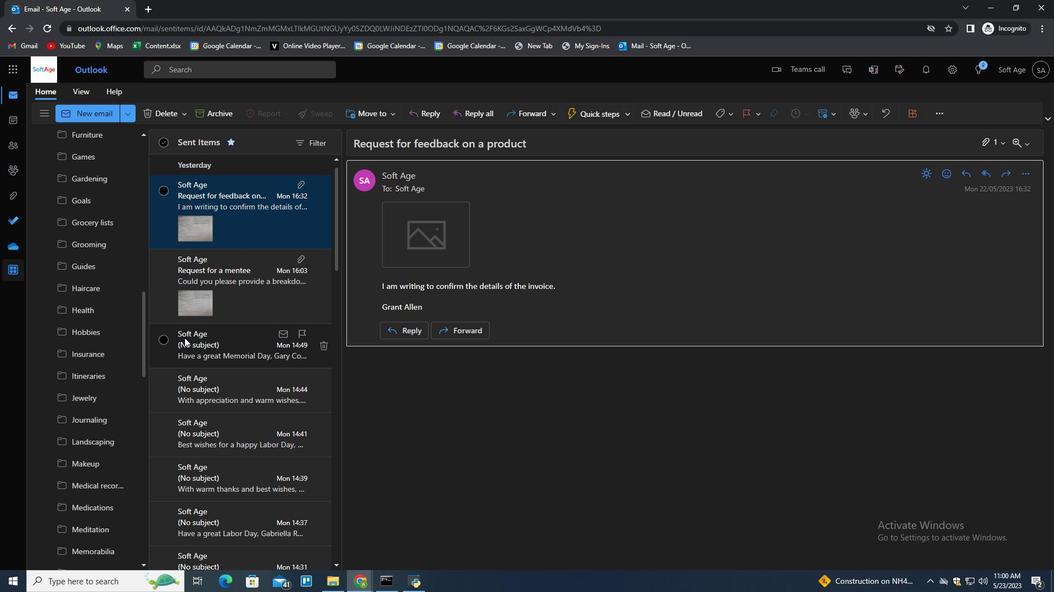 
Action: Mouse scrolled (184, 338) with delta (0, 0)
Screenshot: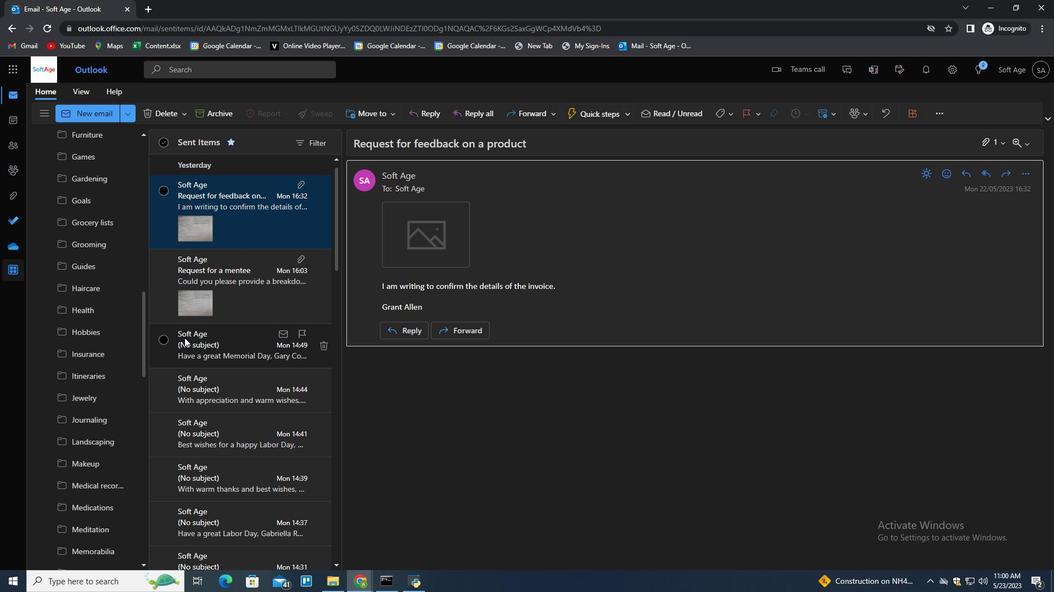 
Action: Mouse scrolled (184, 338) with delta (0, 0)
Screenshot: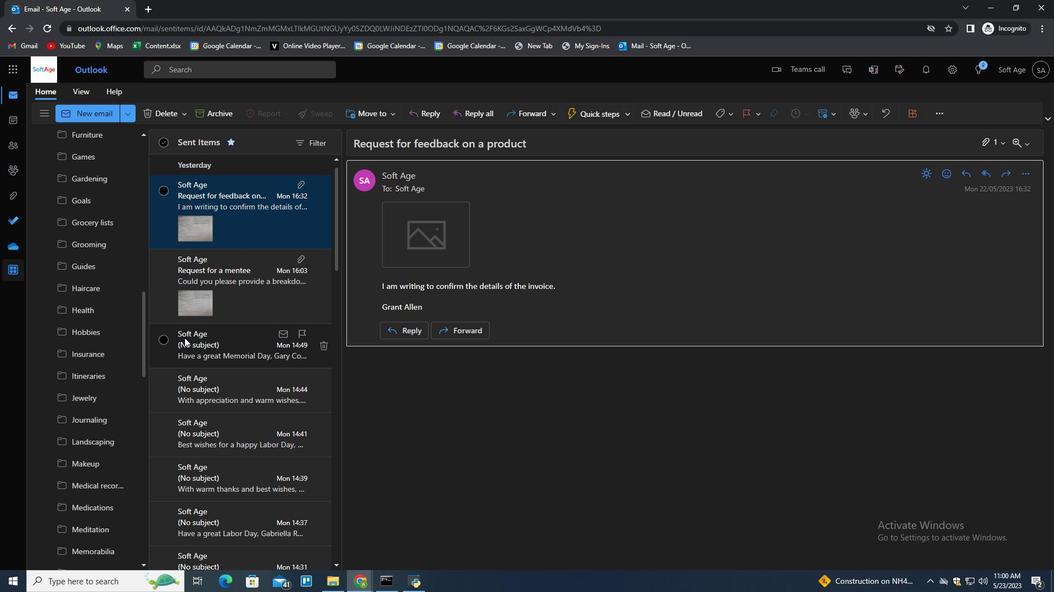 
Action: Mouse scrolled (184, 338) with delta (0, 0)
Screenshot: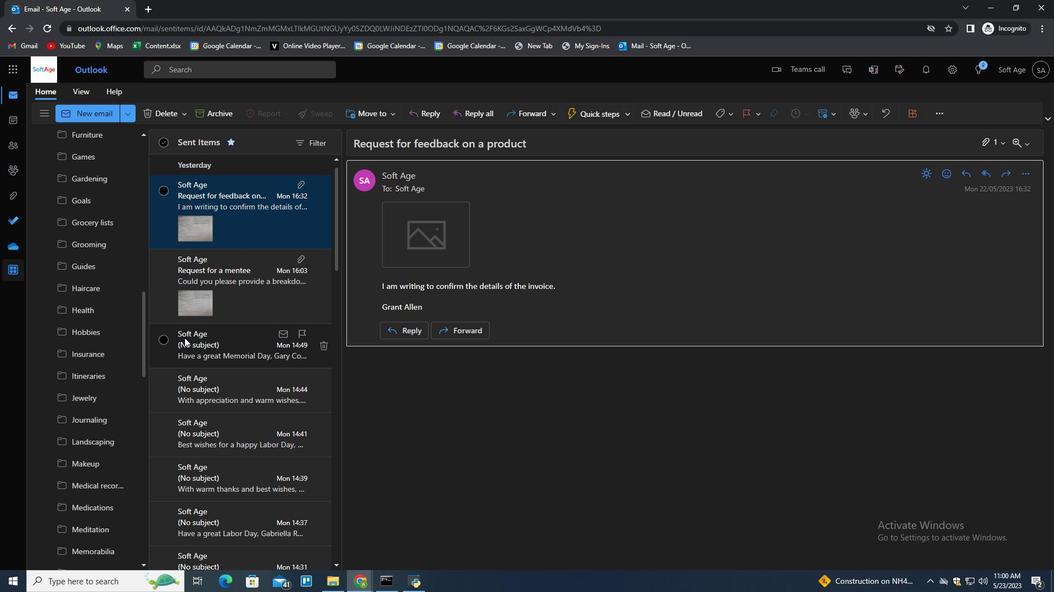 
Action: Mouse scrolled (184, 338) with delta (0, 0)
Screenshot: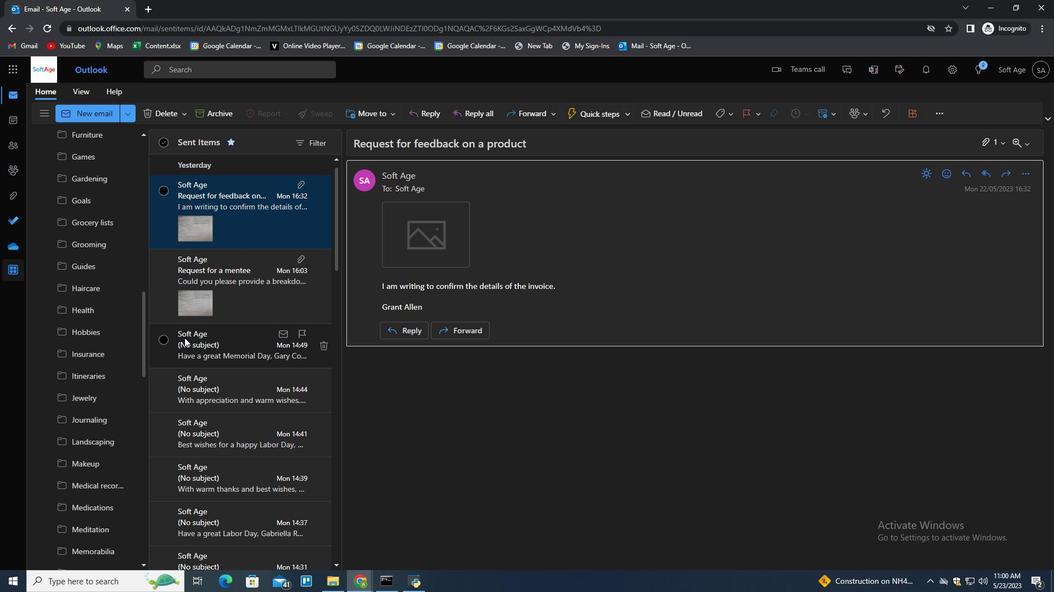 
Action: Mouse scrolled (184, 338) with delta (0, 0)
Screenshot: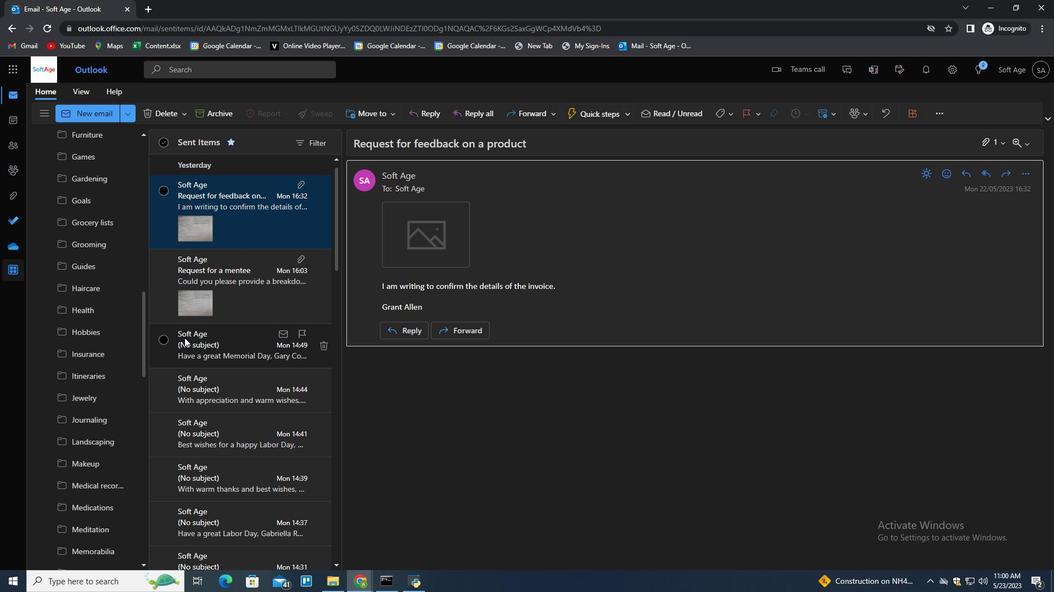 
Action: Mouse scrolled (184, 338) with delta (0, 0)
Screenshot: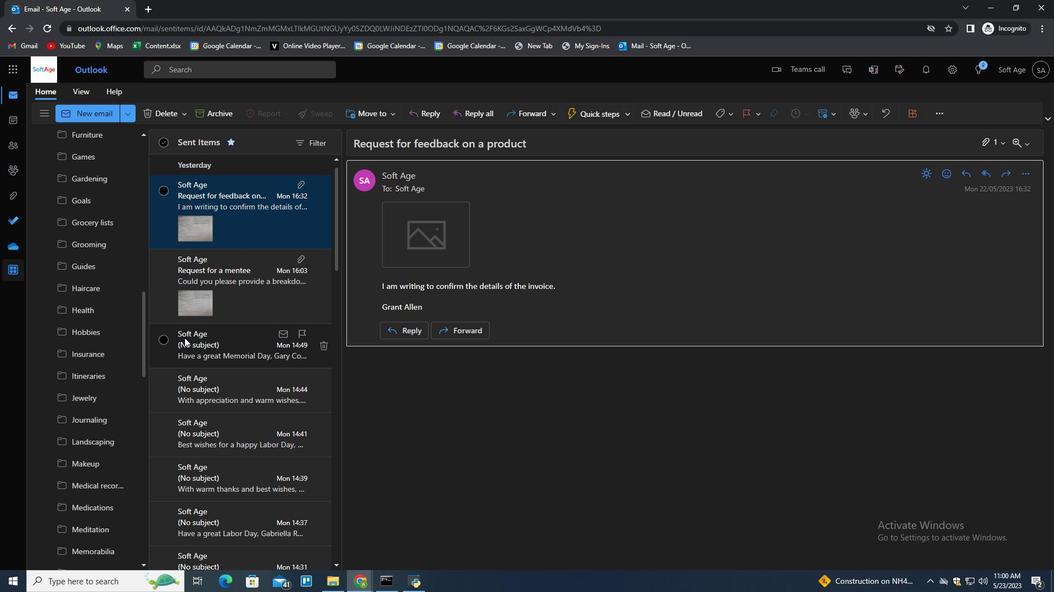 
Action: Mouse scrolled (184, 338) with delta (0, 0)
Screenshot: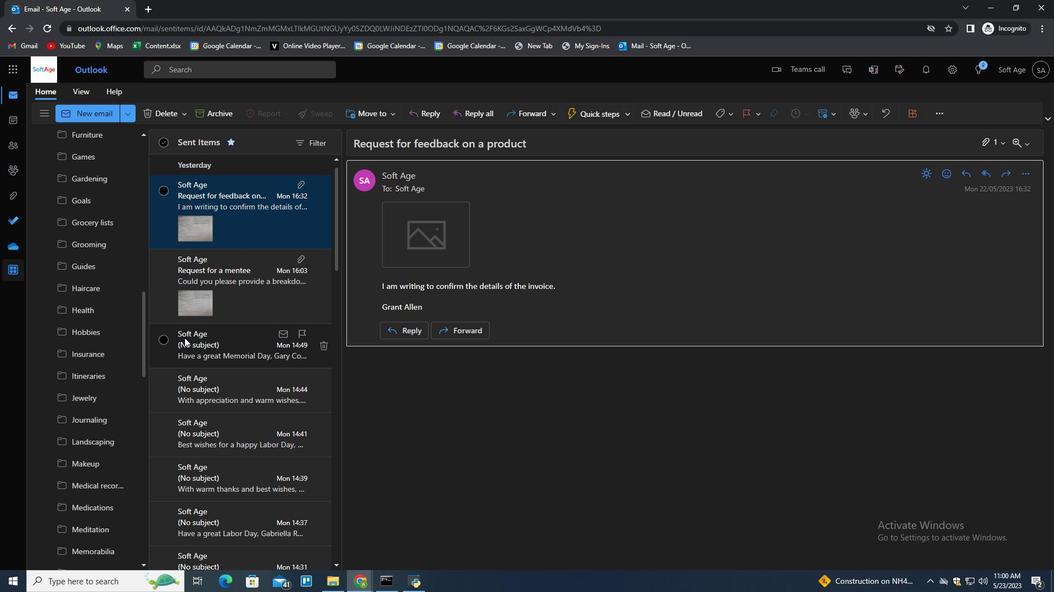 
Action: Mouse scrolled (184, 337) with delta (0, 0)
Screenshot: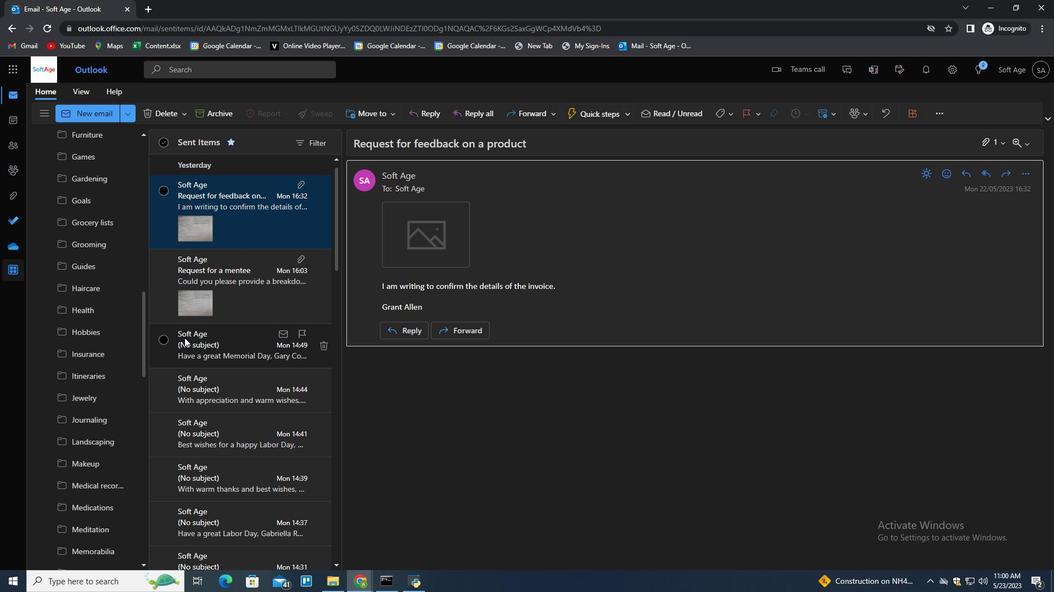 
Action: Mouse scrolled (184, 338) with delta (0, 0)
Screenshot: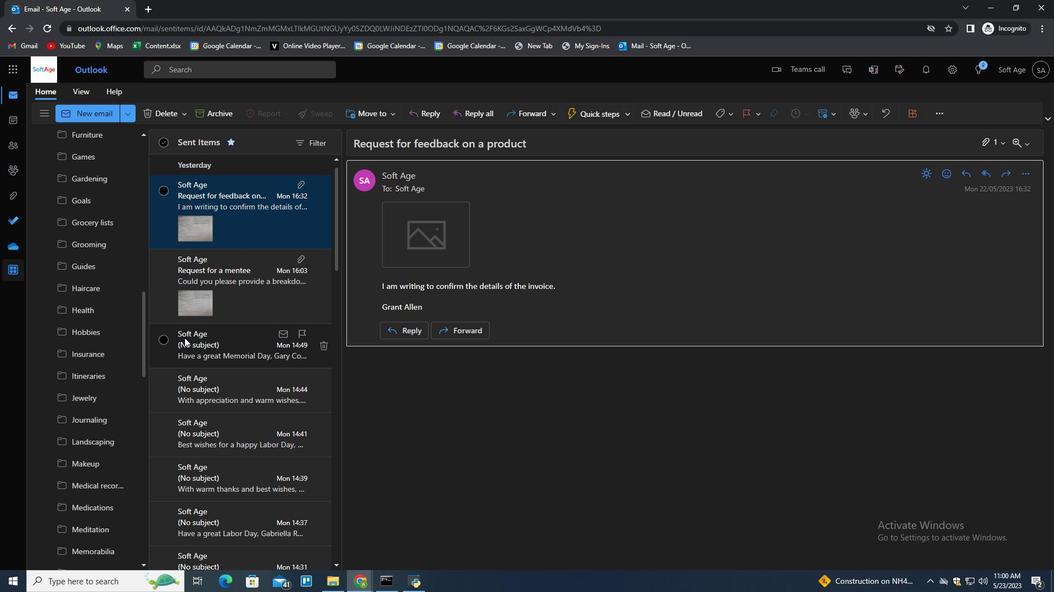 
Action: Mouse scrolled (184, 338) with delta (0, 0)
Screenshot: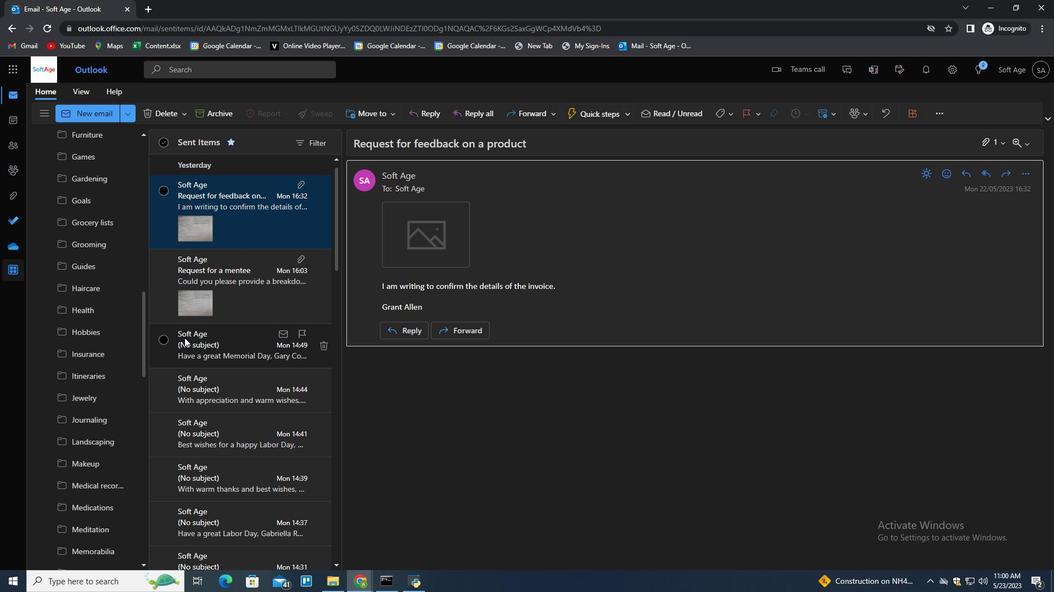 
Action: Mouse scrolled (184, 338) with delta (0, 0)
Screenshot: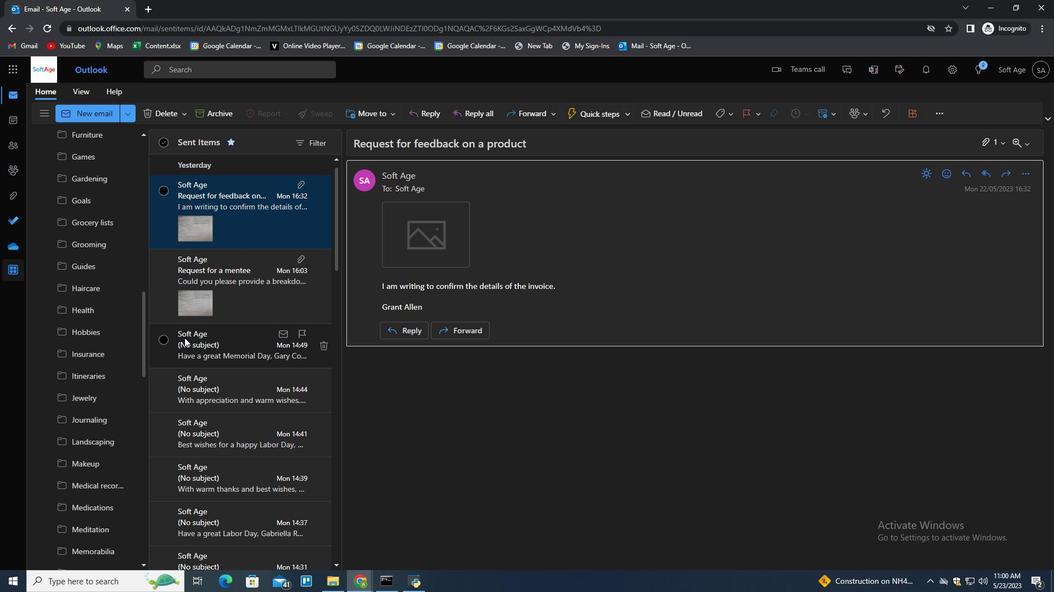 
Action: Mouse scrolled (184, 338) with delta (0, 0)
Screenshot: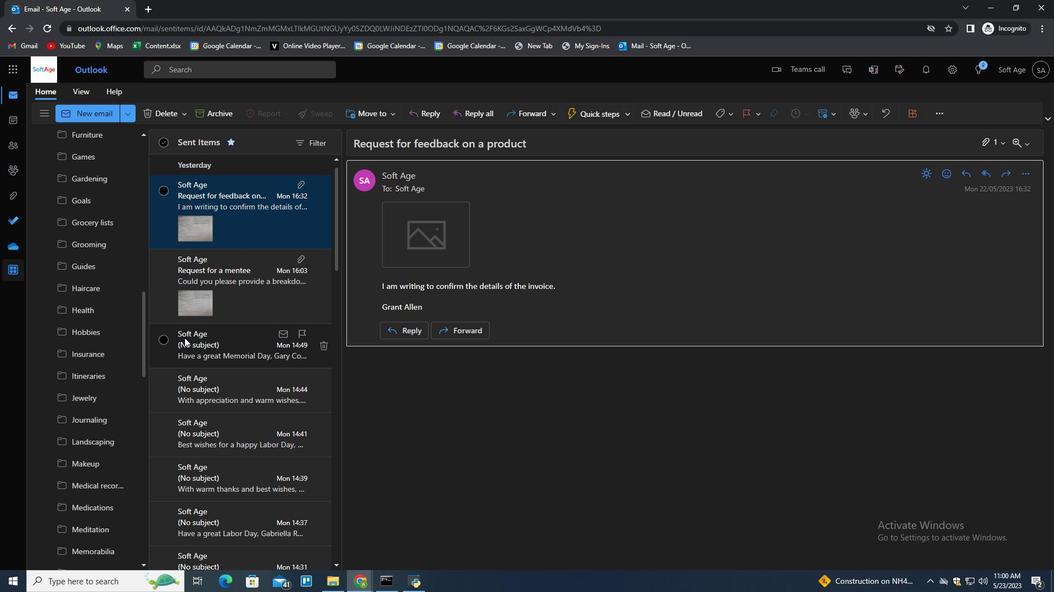 
Action: Mouse scrolled (184, 338) with delta (0, 0)
Screenshot: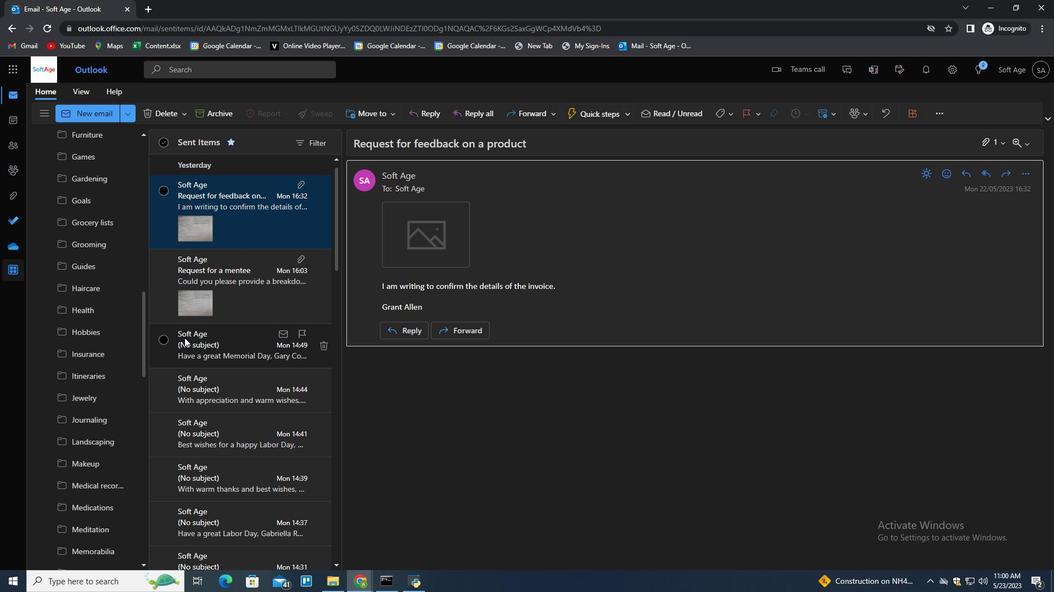 
Action: Mouse scrolled (184, 338) with delta (0, 0)
Screenshot: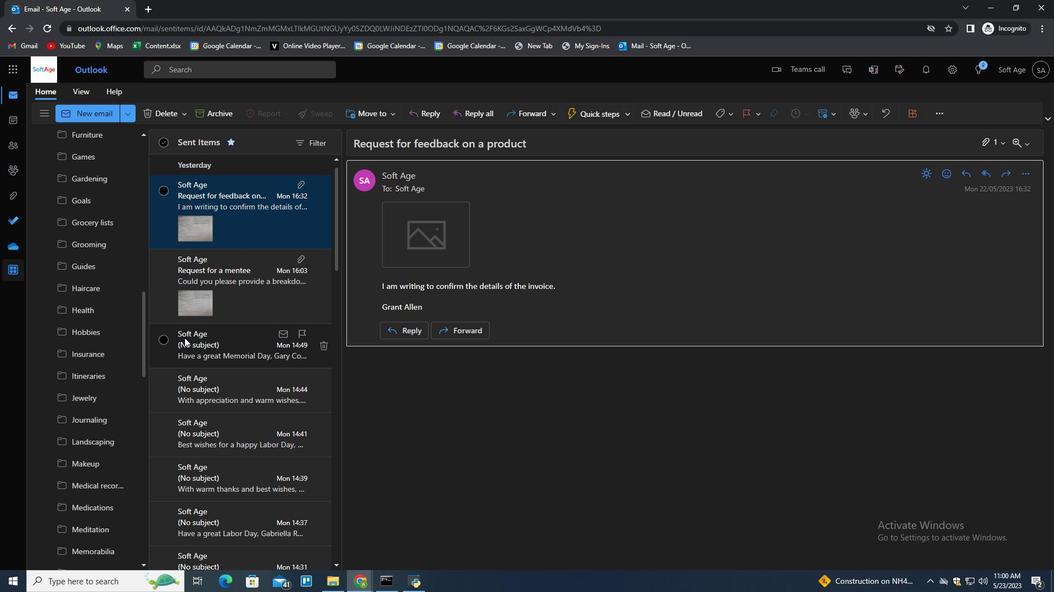 
Action: Mouse scrolled (184, 338) with delta (0, 0)
Screenshot: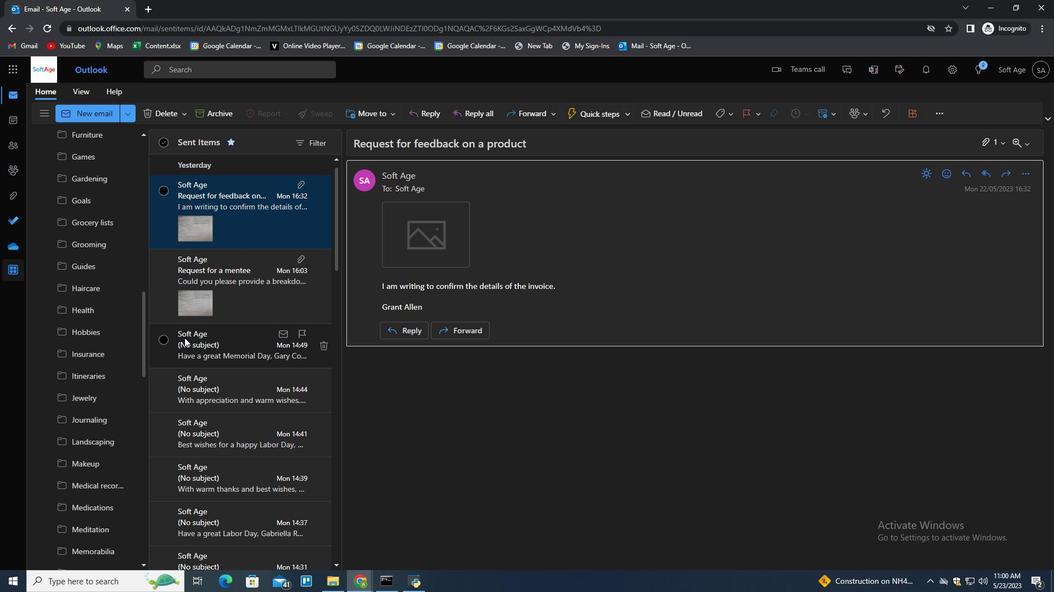 
Action: Mouse scrolled (184, 338) with delta (0, 0)
Screenshot: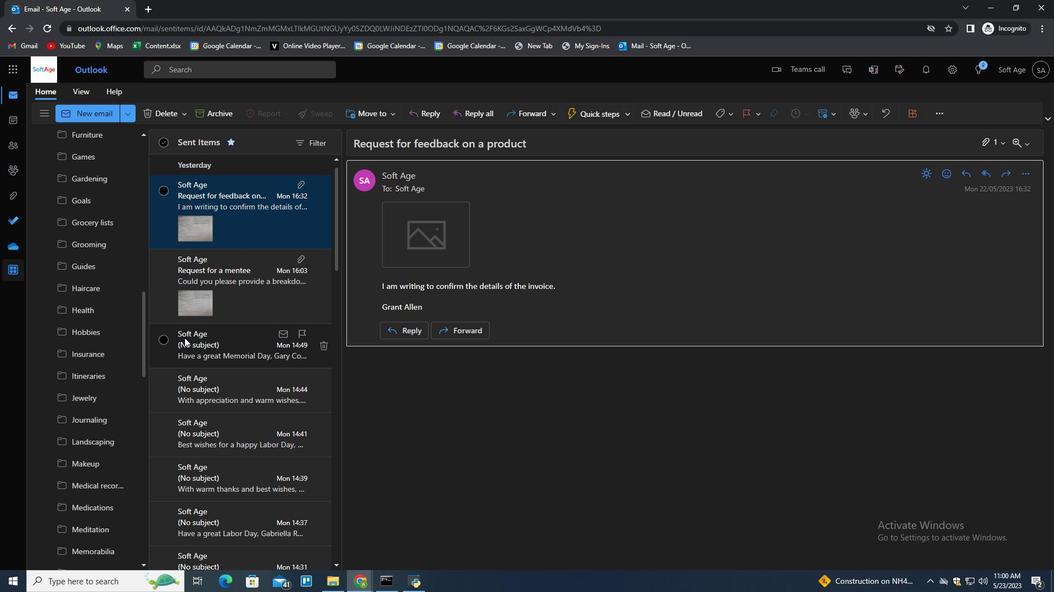 
Action: Mouse scrolled (184, 338) with delta (0, 0)
Screenshot: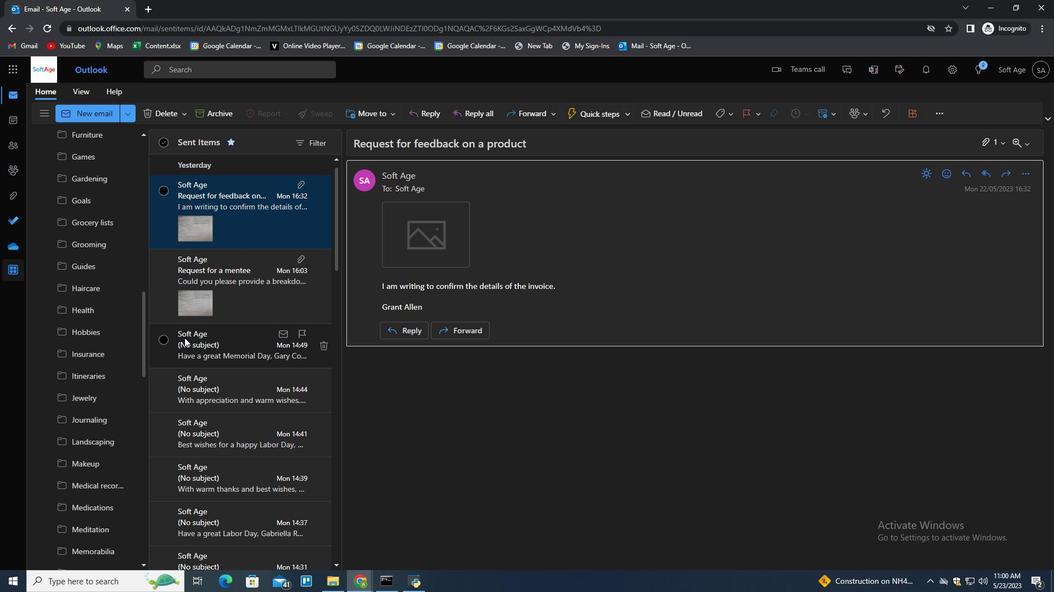 
Action: Mouse scrolled (184, 338) with delta (0, 0)
Screenshot: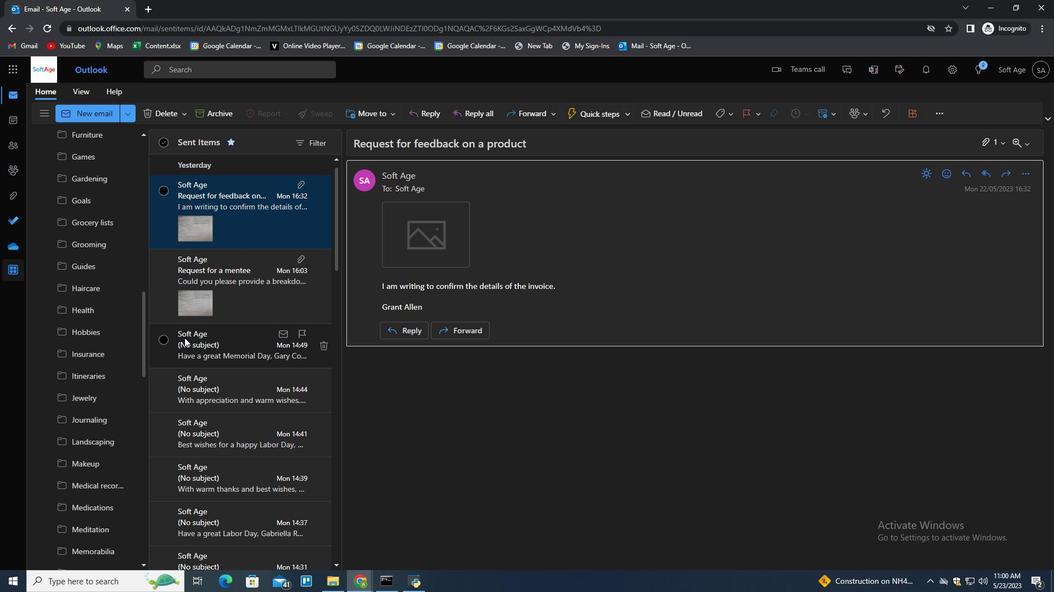 
Action: Mouse scrolled (184, 338) with delta (0, 0)
Screenshot: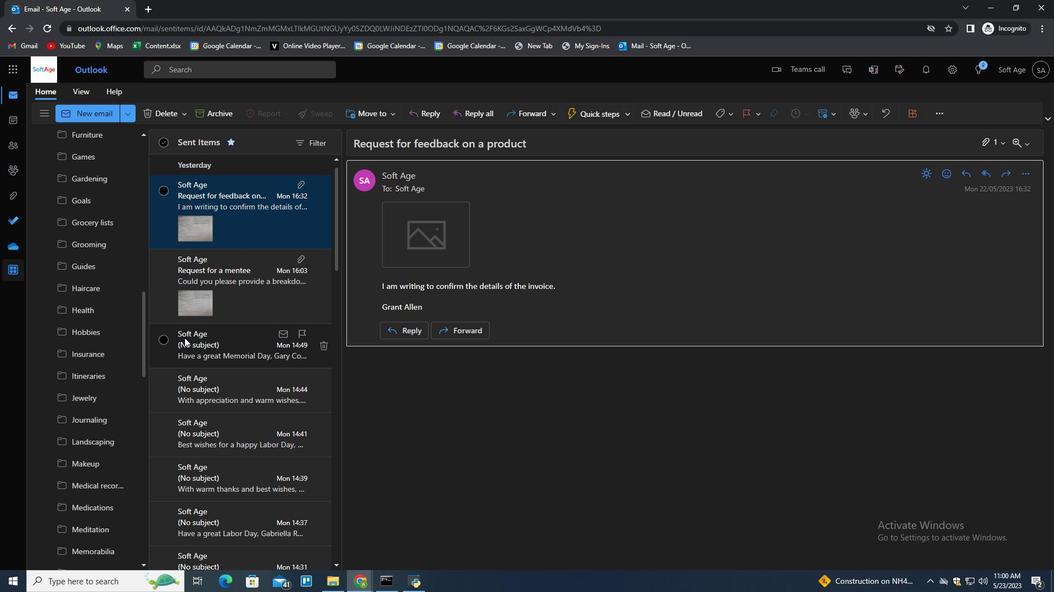 
Action: Mouse moved to (185, 337)
Screenshot: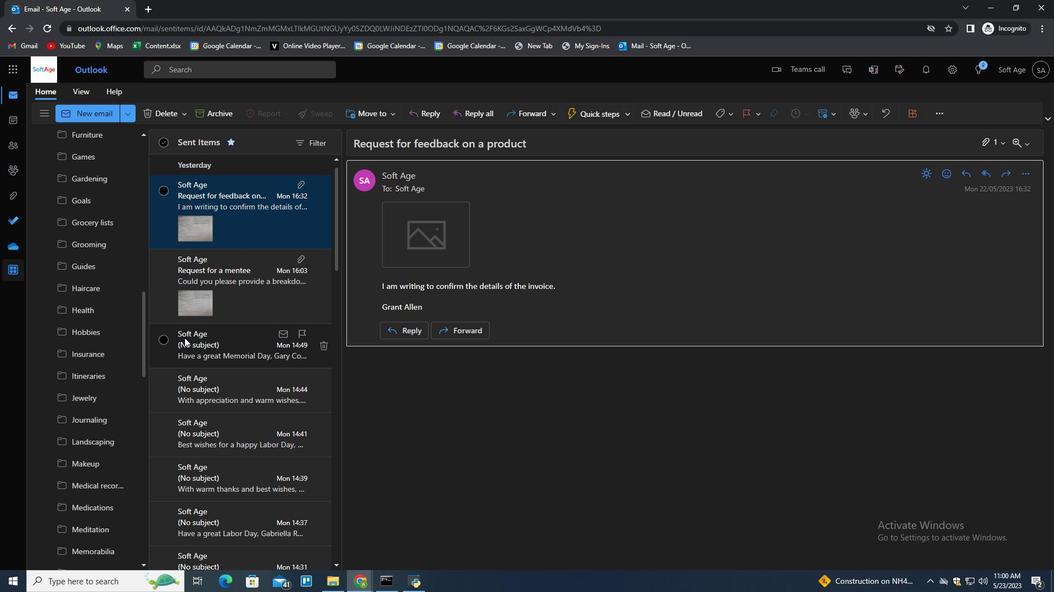 
Action: Mouse scrolled (185, 337) with delta (0, 0)
Screenshot: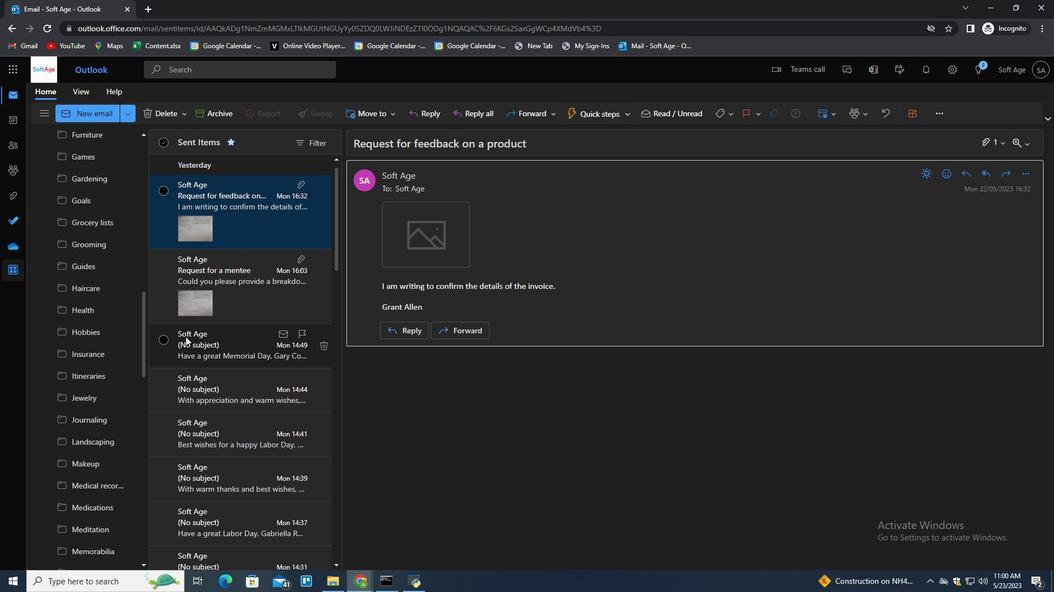 
Action: Mouse scrolled (185, 337) with delta (0, 0)
Screenshot: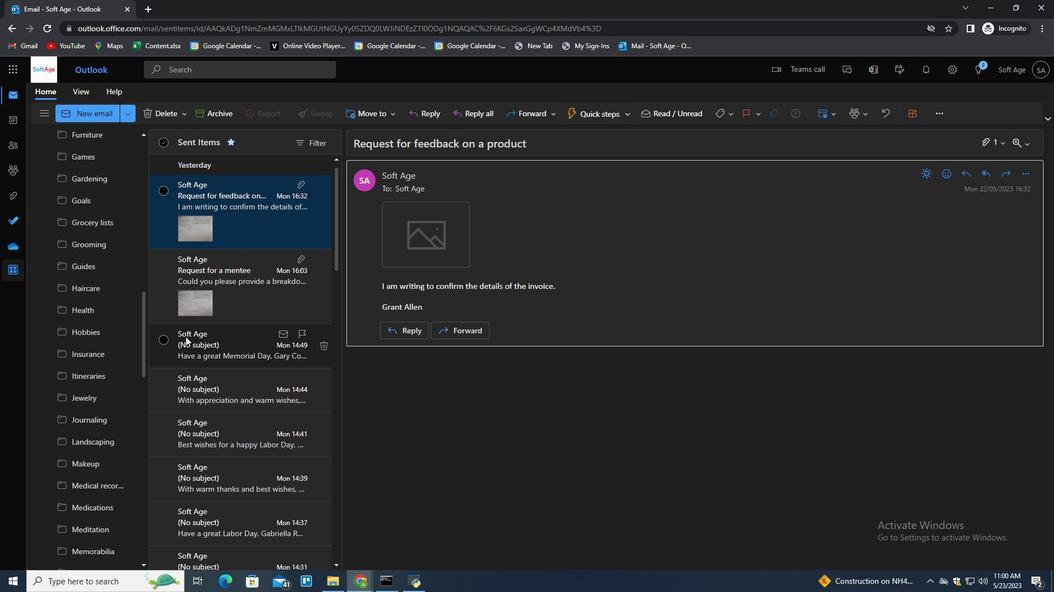 
Action: Mouse scrolled (185, 337) with delta (0, 0)
Screenshot: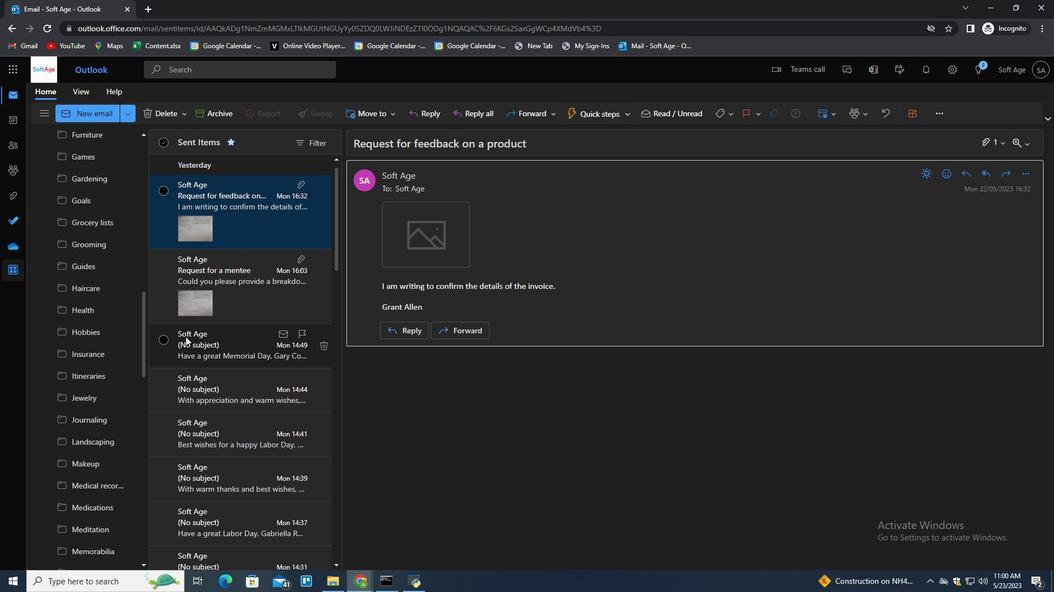 
Action: Mouse scrolled (185, 337) with delta (0, 0)
Screenshot: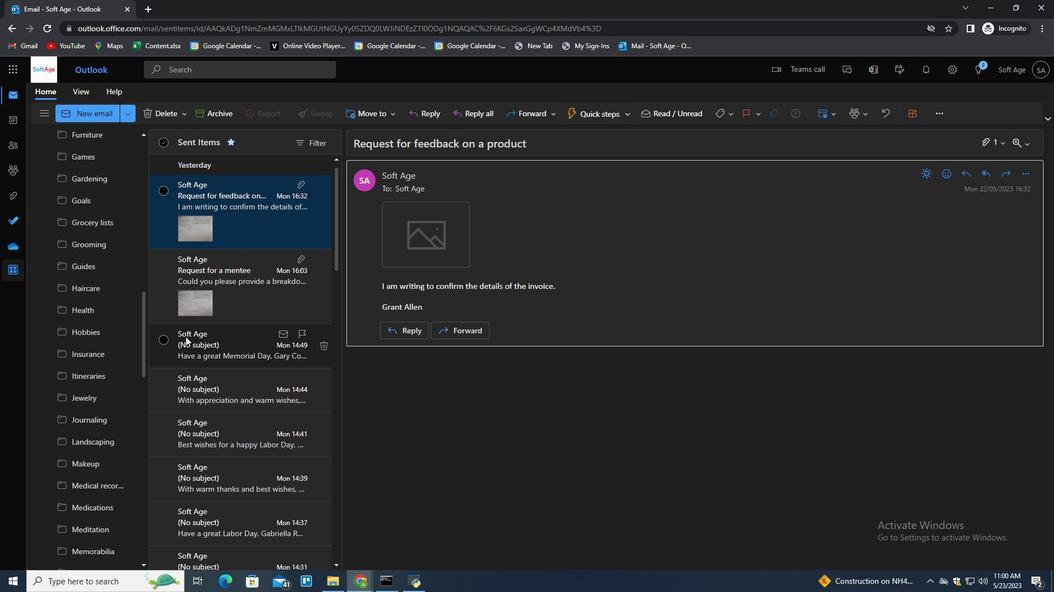 
Action: Mouse scrolled (185, 337) with delta (0, 0)
Screenshot: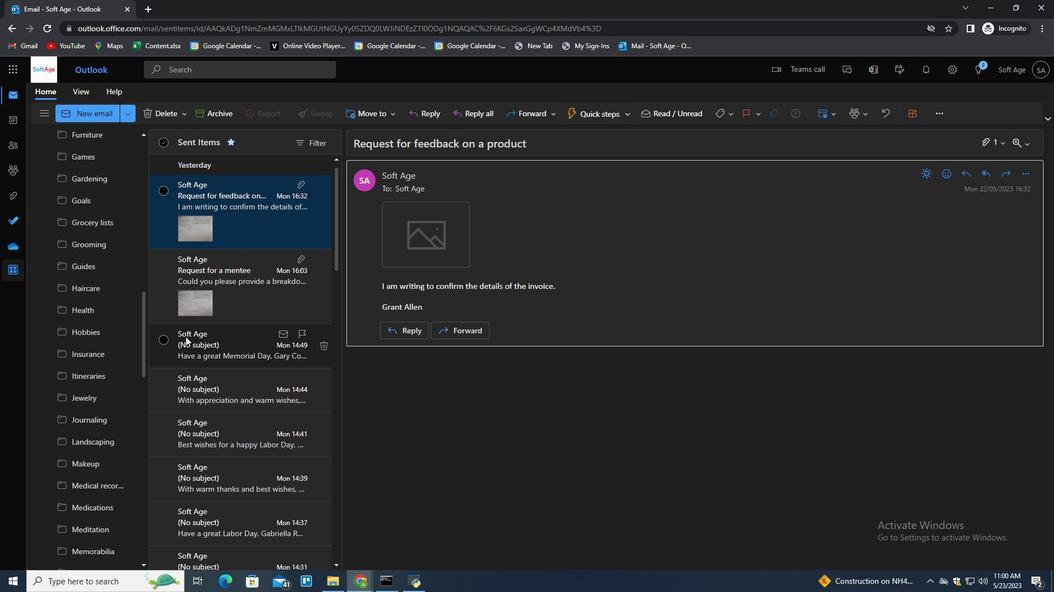 
Action: Mouse scrolled (185, 337) with delta (0, 0)
Screenshot: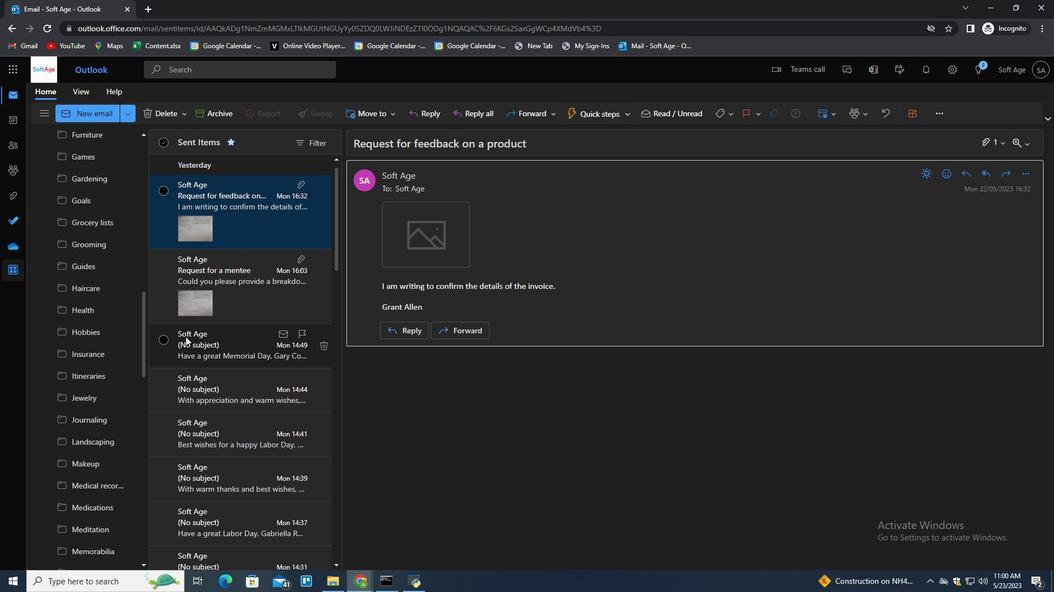 
Action: Mouse scrolled (185, 337) with delta (0, 0)
Screenshot: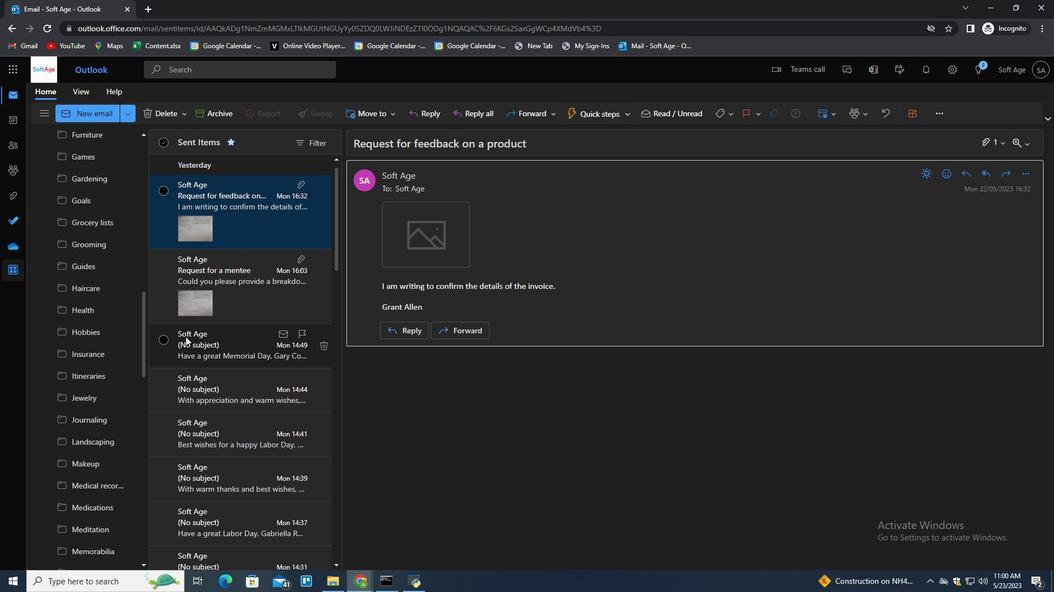 
Action: Mouse scrolled (185, 337) with delta (0, 0)
Screenshot: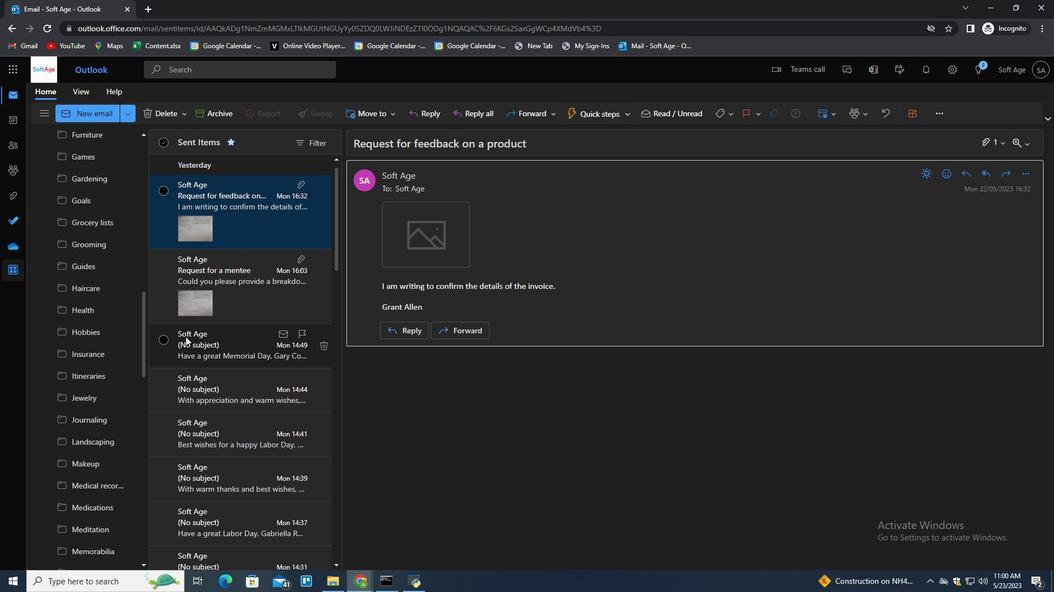
Action: Mouse pressed middle at (185, 337)
Screenshot: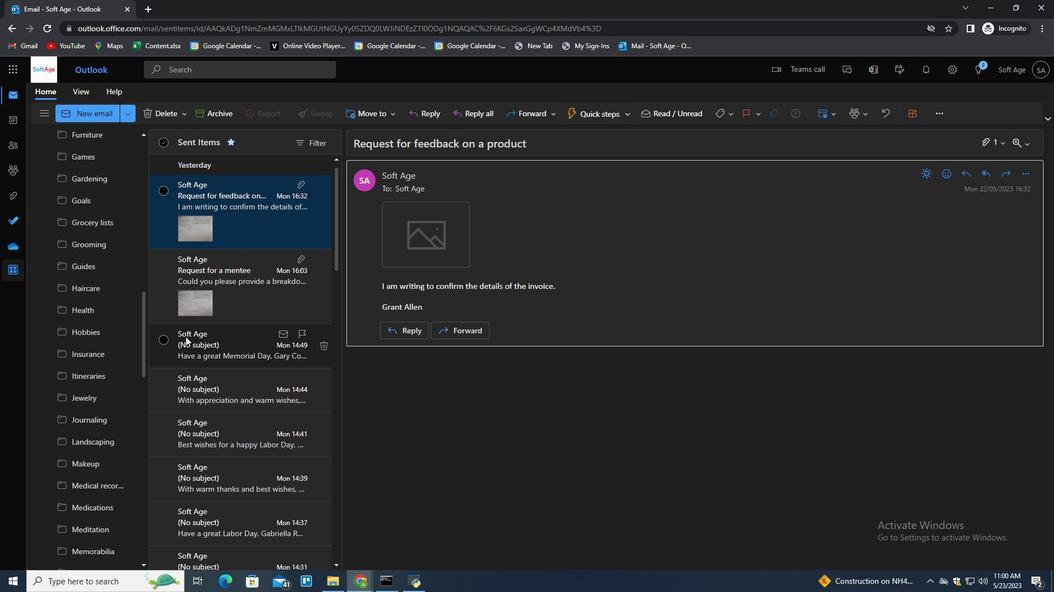 
Action: Mouse scrolled (185, 337) with delta (0, 0)
Screenshot: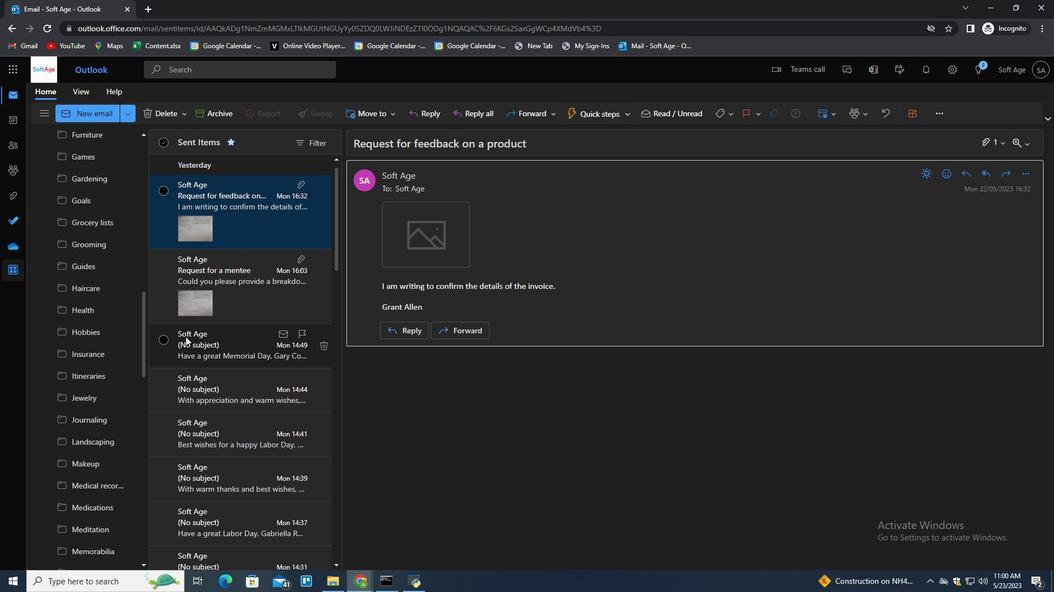 
Action: Mouse scrolled (185, 337) with delta (0, 0)
Screenshot: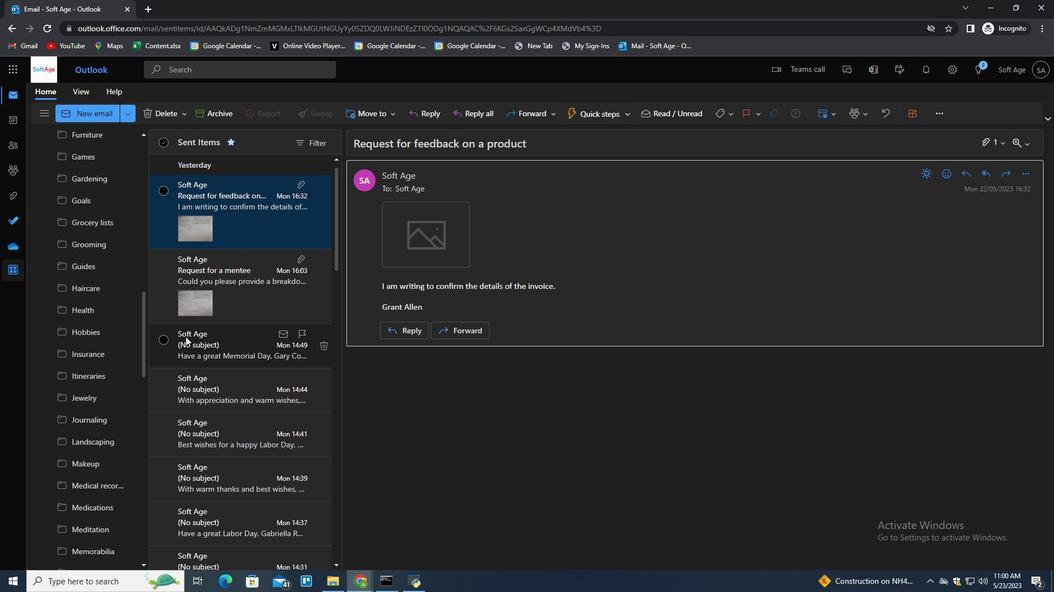 
Action: Mouse scrolled (185, 337) with delta (0, 0)
Screenshot: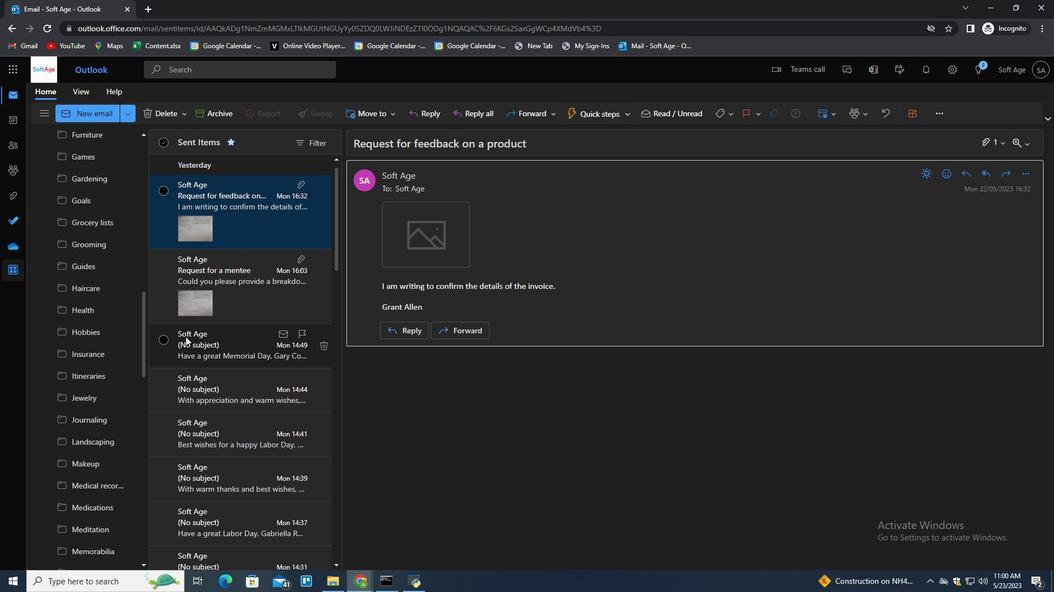 
Action: Mouse scrolled (185, 337) with delta (0, 0)
Screenshot: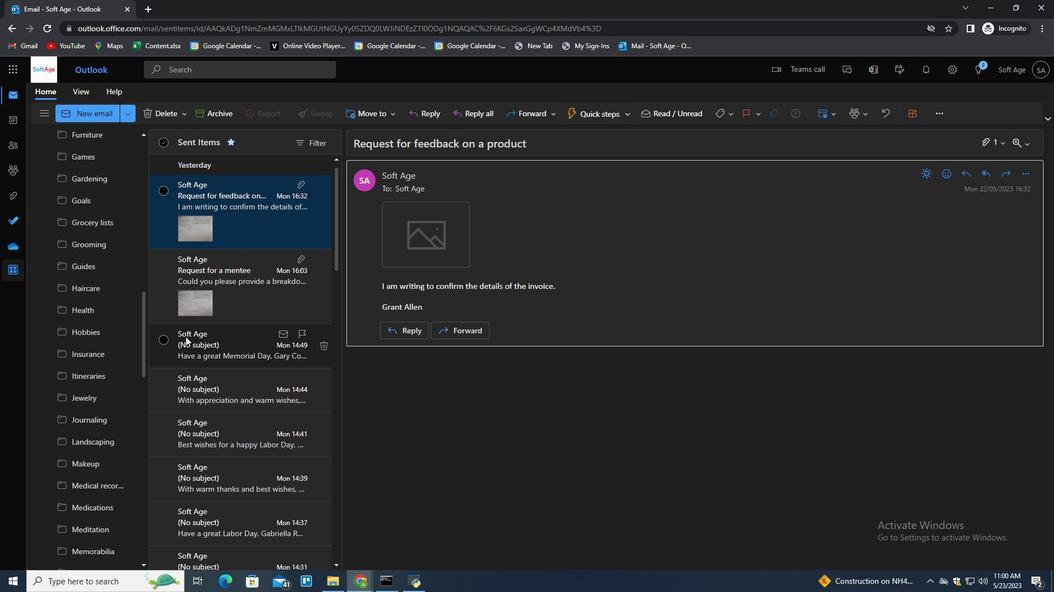 
Action: Mouse scrolled (185, 337) with delta (0, 0)
Screenshot: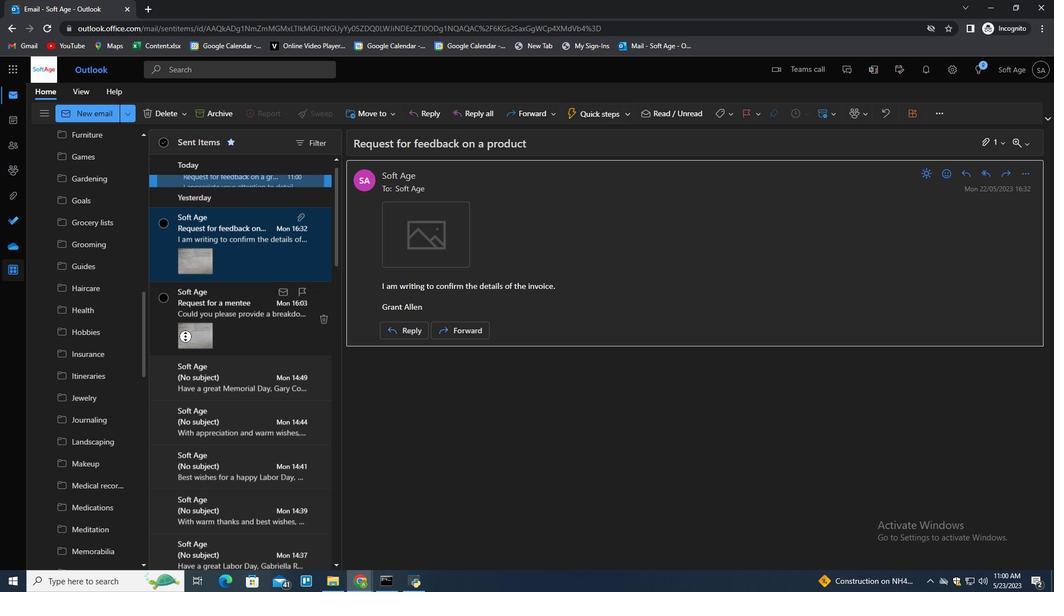 
Action: Mouse scrolled (185, 337) with delta (0, 0)
Screenshot: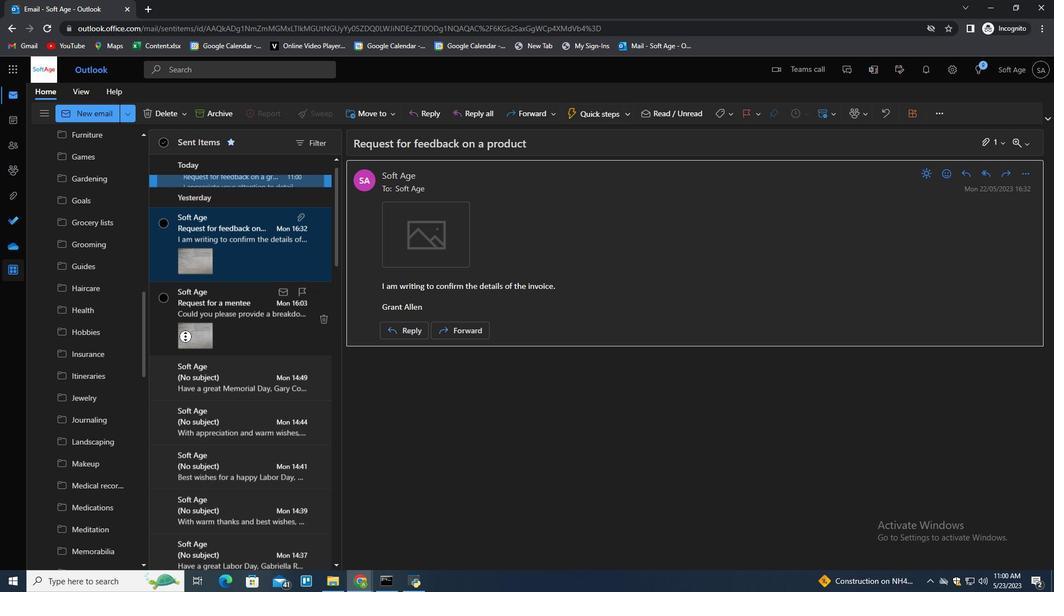 
Action: Mouse scrolled (185, 337) with delta (0, 0)
Screenshot: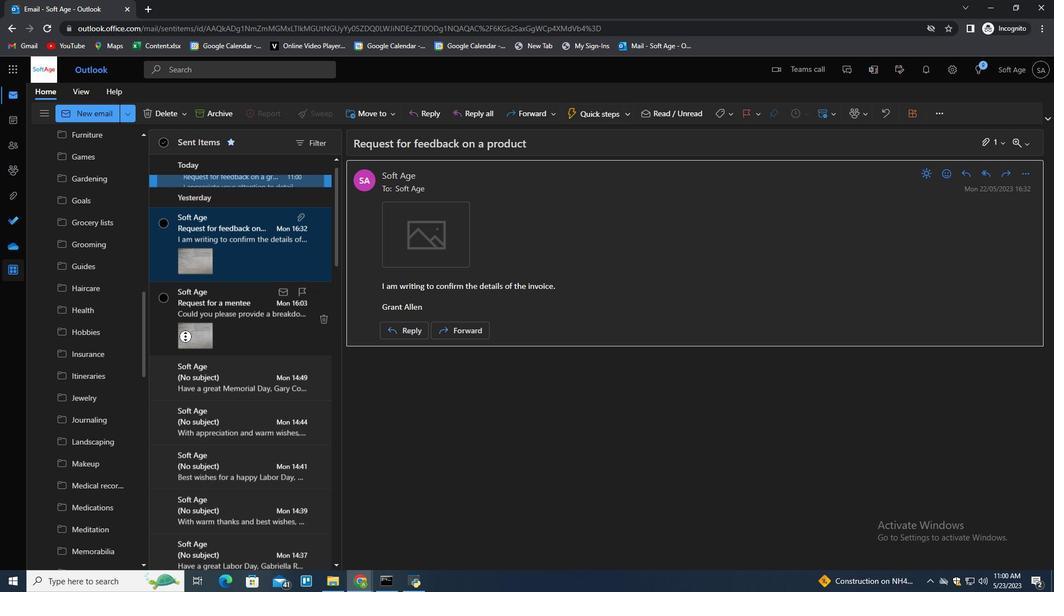 
Action: Mouse scrolled (185, 337) with delta (0, 0)
Screenshot: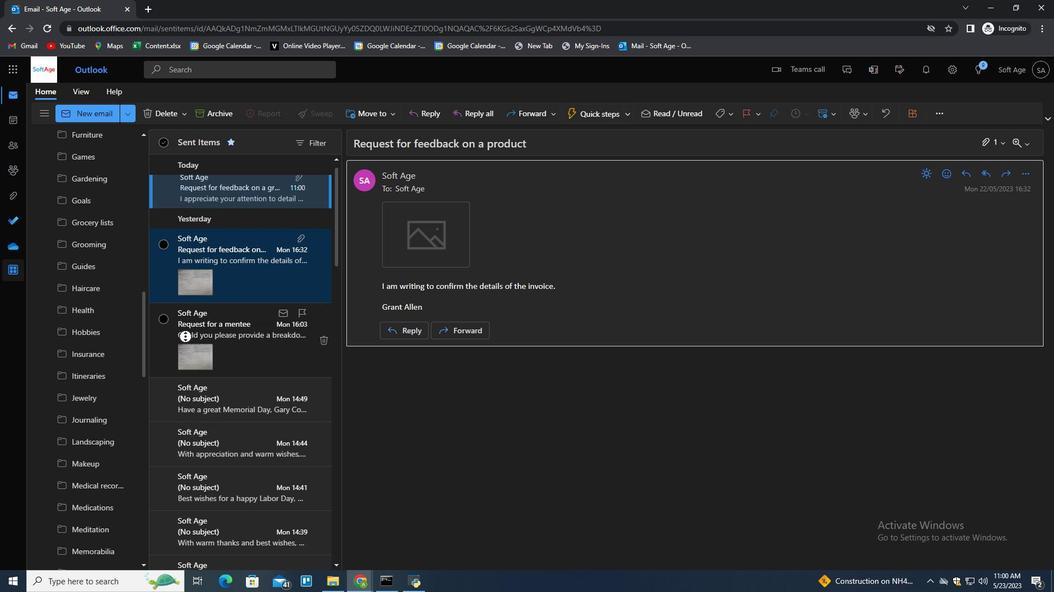 
Action: Mouse scrolled (185, 337) with delta (0, 0)
Screenshot: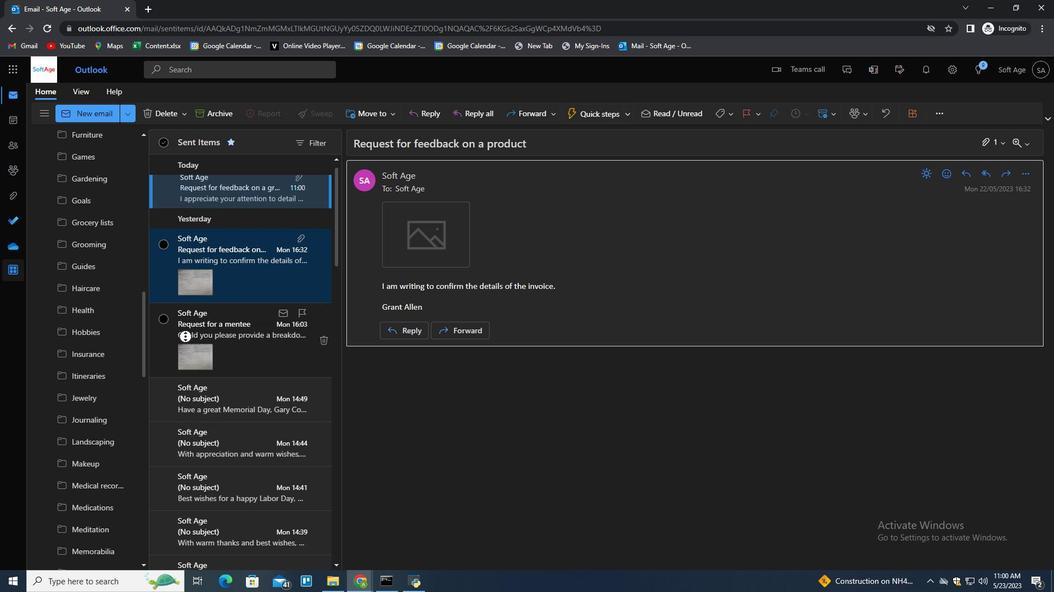 
Action: Mouse scrolled (185, 337) with delta (0, 0)
Screenshot: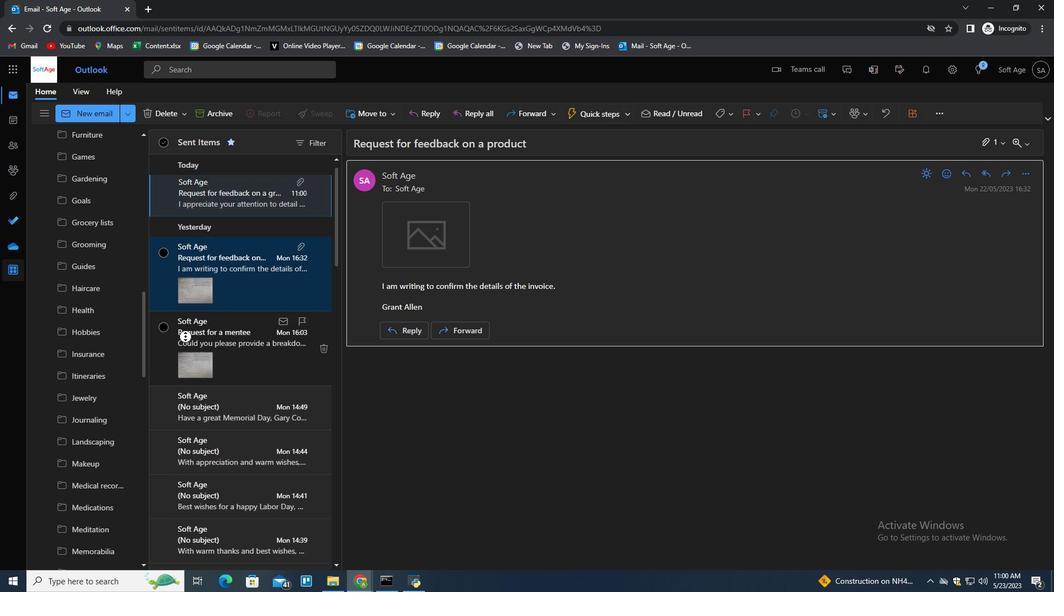 
Action: Mouse scrolled (185, 337) with delta (0, 0)
Screenshot: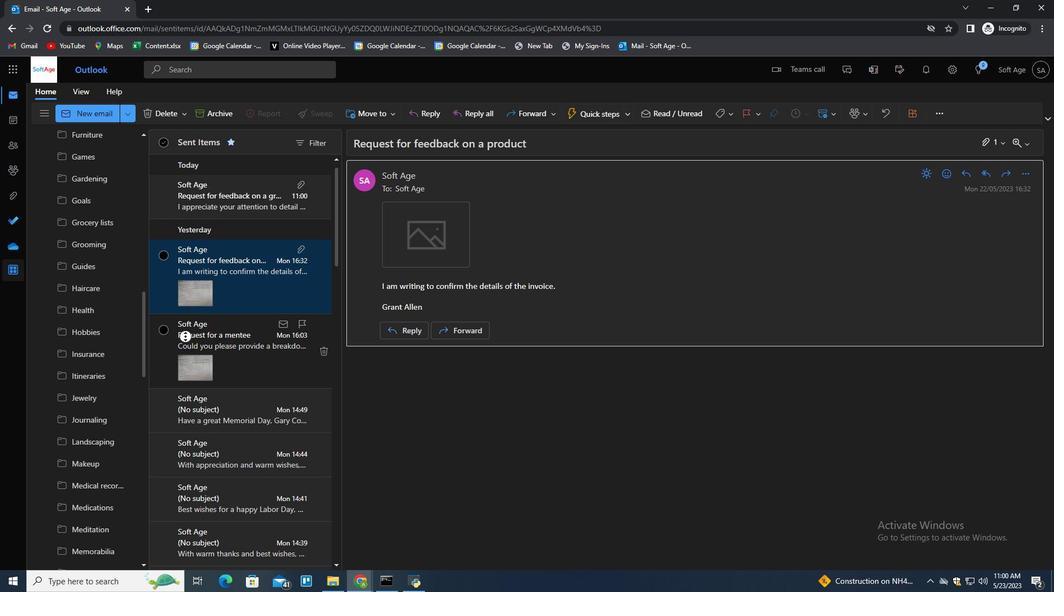 
Action: Mouse scrolled (185, 337) with delta (0, 0)
Screenshot: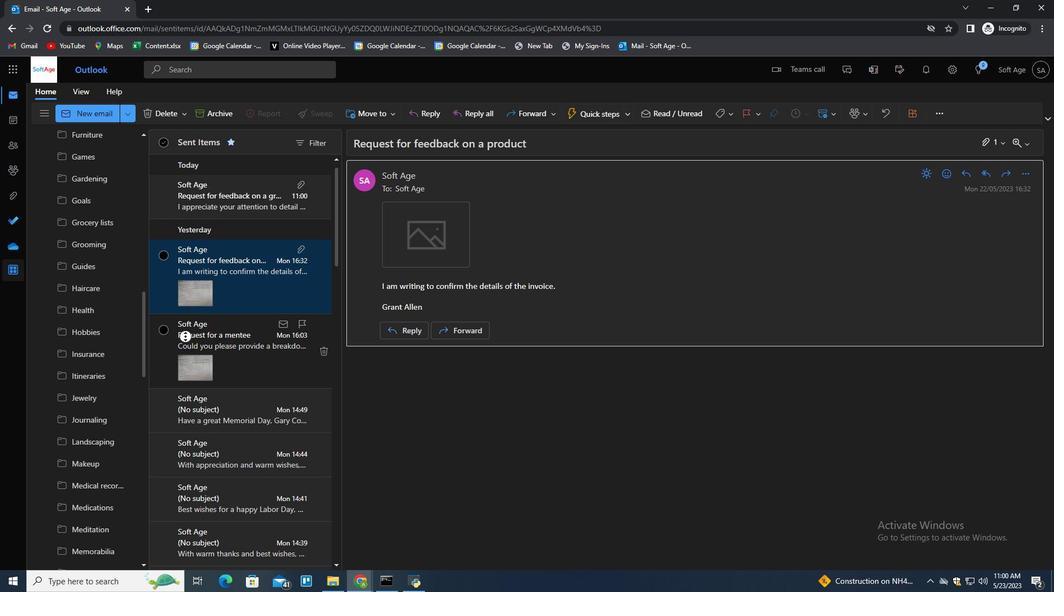
Action: Mouse scrolled (185, 337) with delta (0, 0)
Screenshot: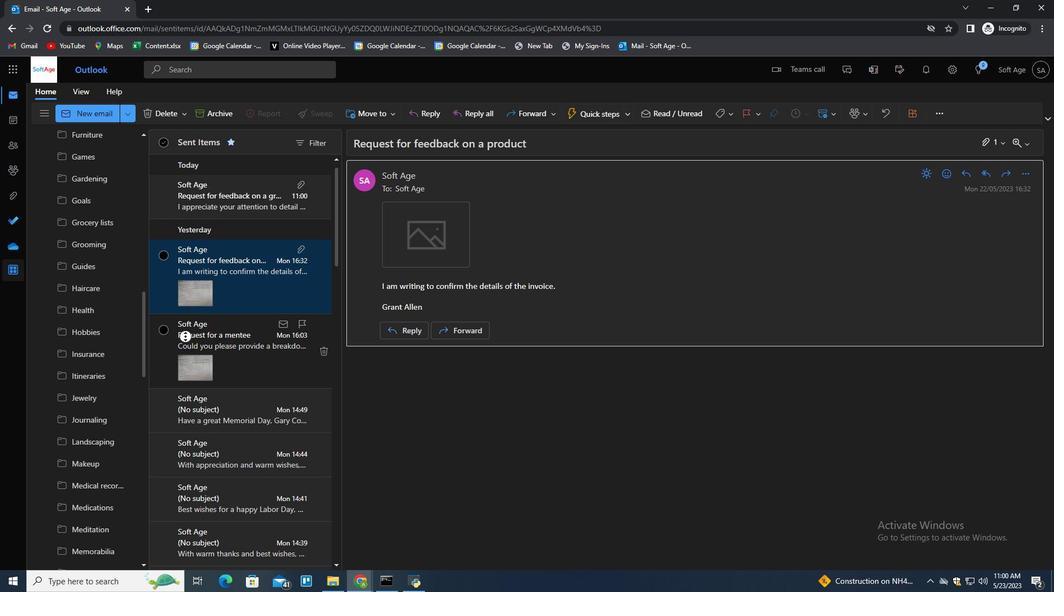 
Action: Mouse scrolled (185, 337) with delta (0, 0)
Screenshot: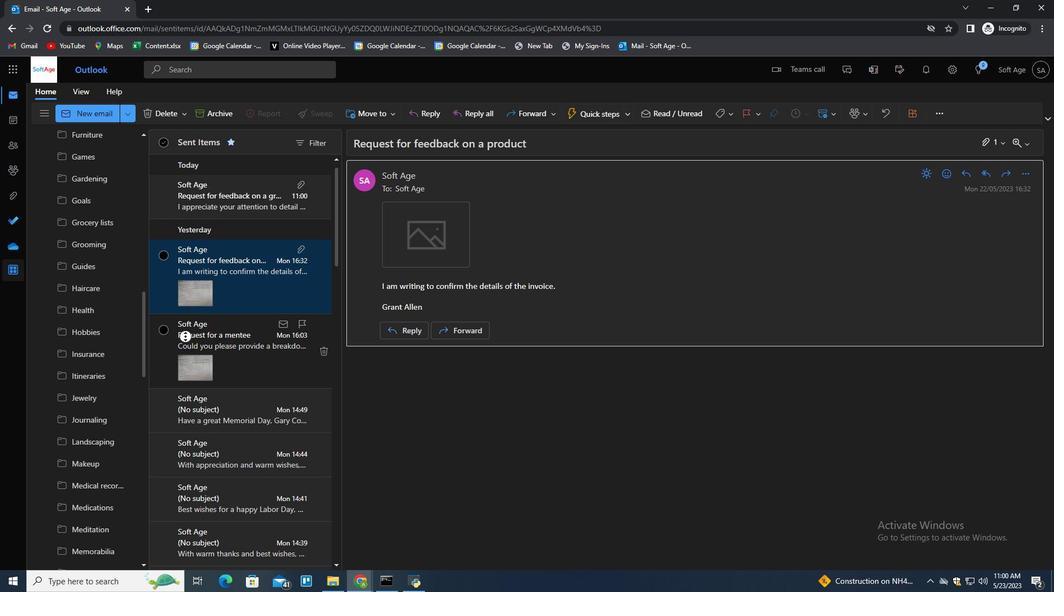 
Action: Mouse scrolled (185, 337) with delta (0, 0)
Screenshot: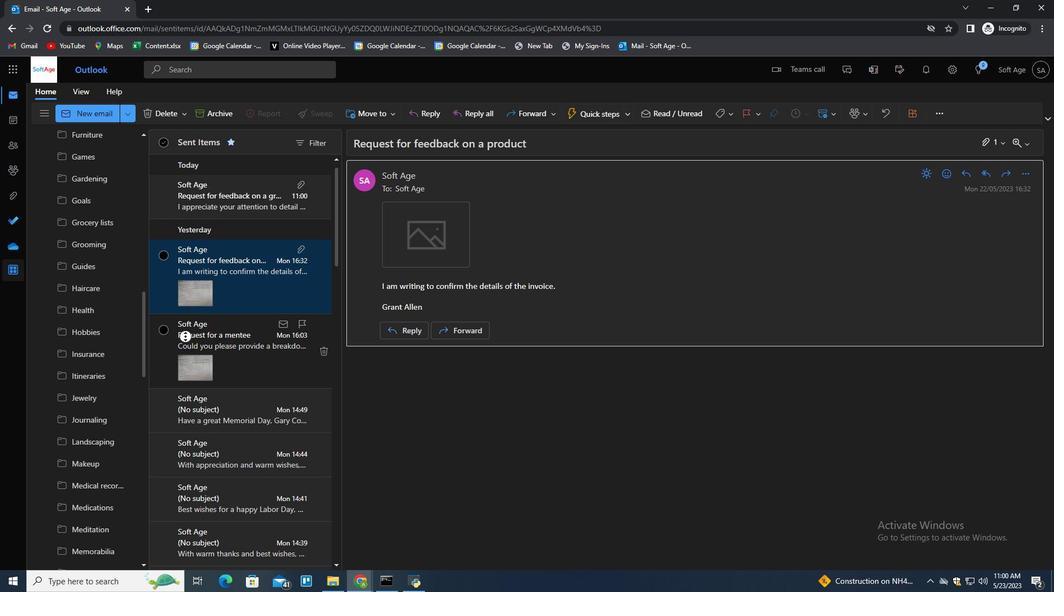 
Action: Mouse scrolled (185, 337) with delta (0, 0)
Screenshot: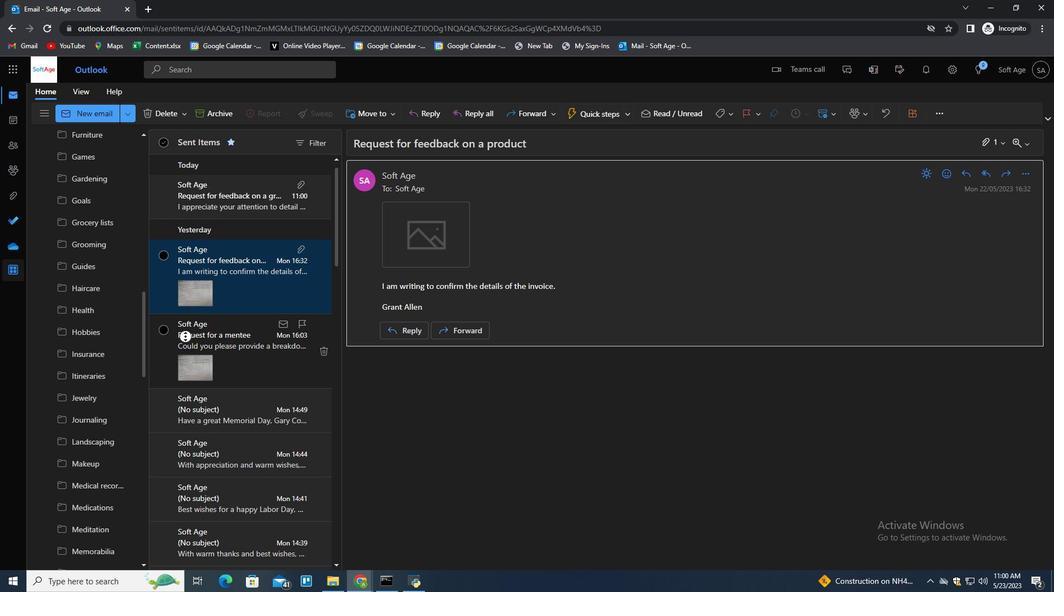 
Action: Mouse scrolled (185, 337) with delta (0, 0)
Screenshot: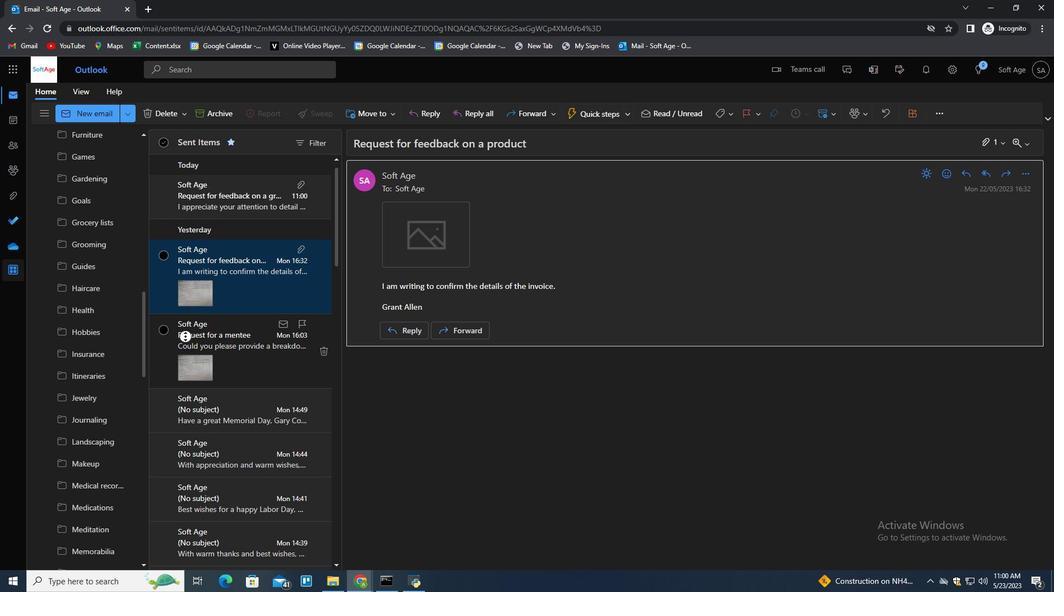 
Action: Mouse scrolled (185, 337) with delta (0, 0)
Screenshot: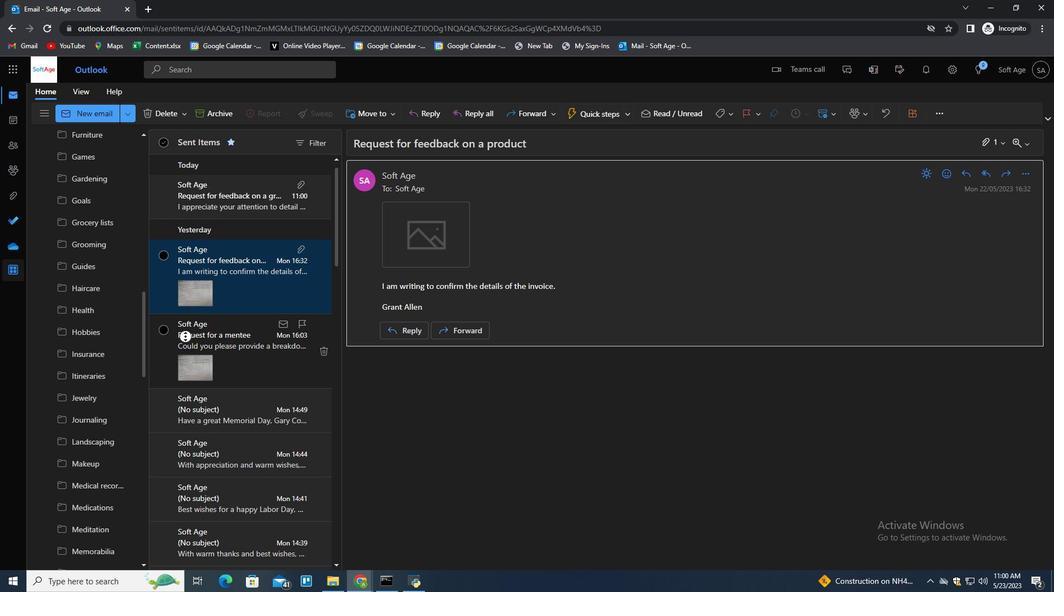 
Action: Mouse moved to (220, 202)
Screenshot: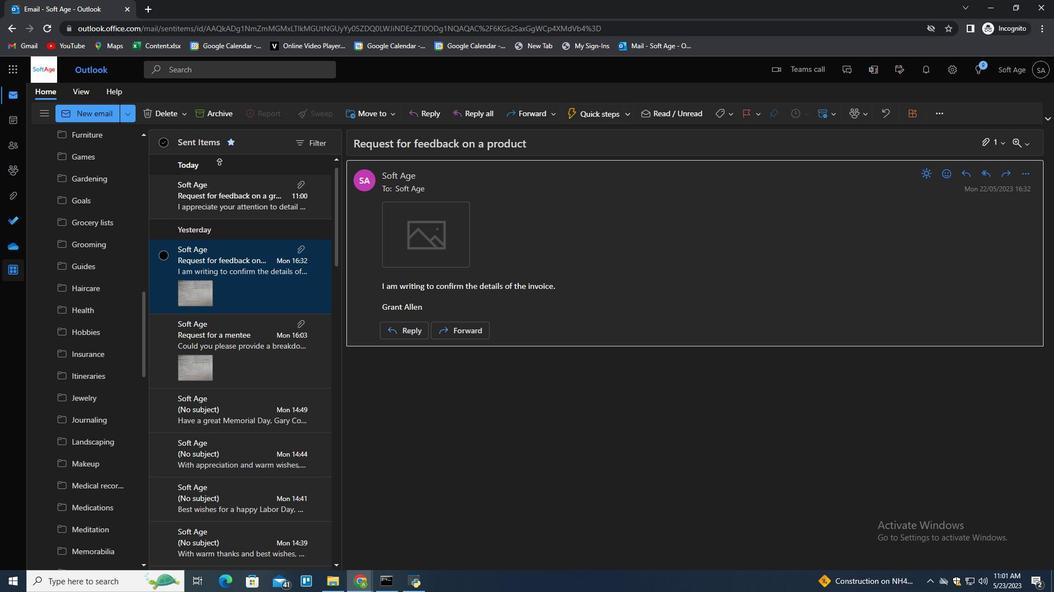 
Action: Mouse pressed right at (220, 202)
Screenshot: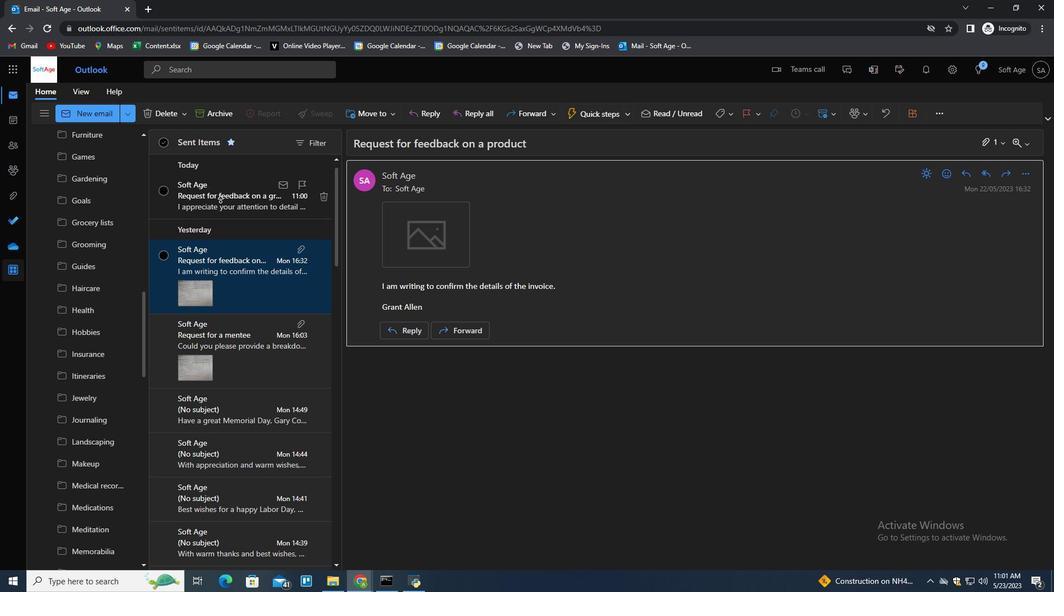 
Action: Mouse moved to (261, 251)
Screenshot: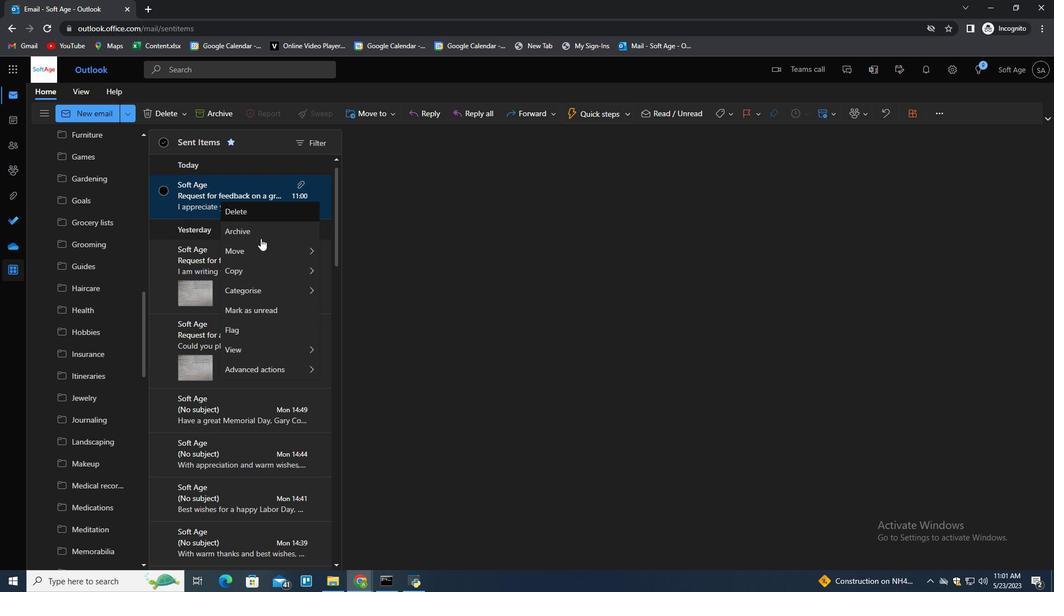 
Action: Mouse pressed left at (261, 251)
Screenshot: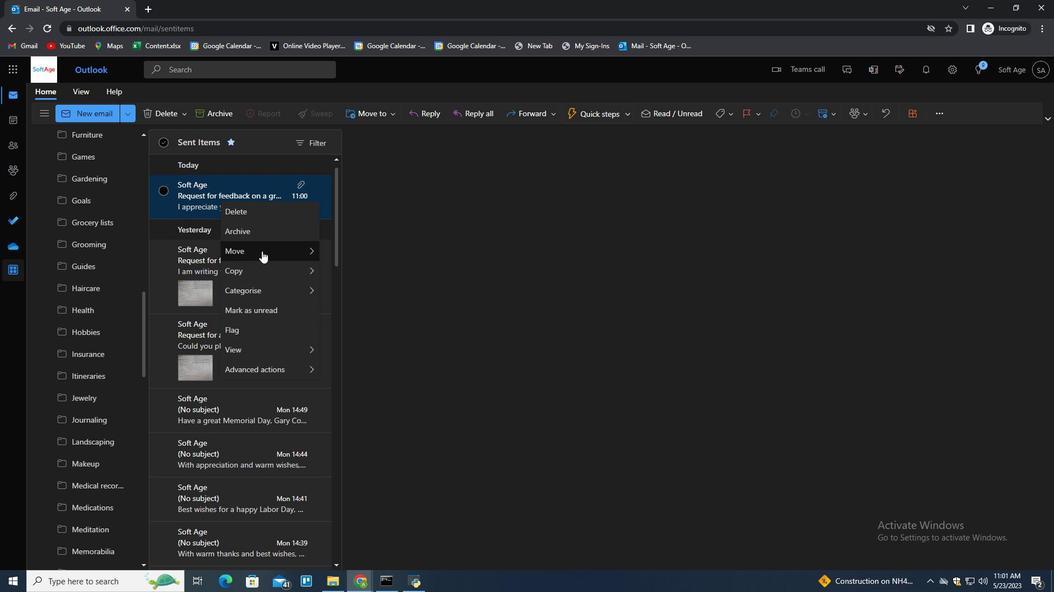 
Action: Mouse moved to (373, 253)
Screenshot: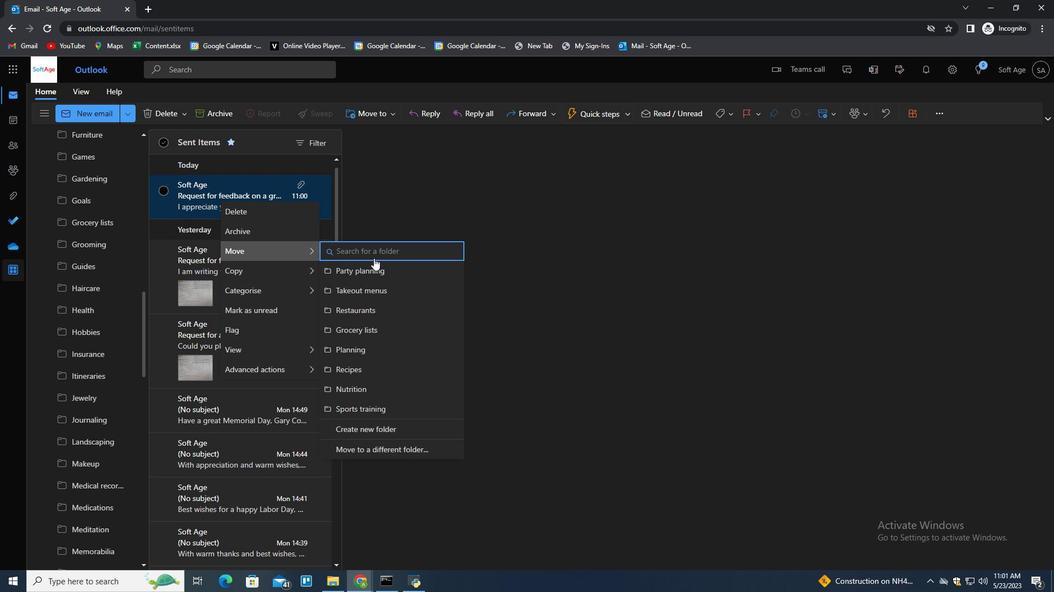 
Action: Mouse pressed left at (373, 253)
Screenshot: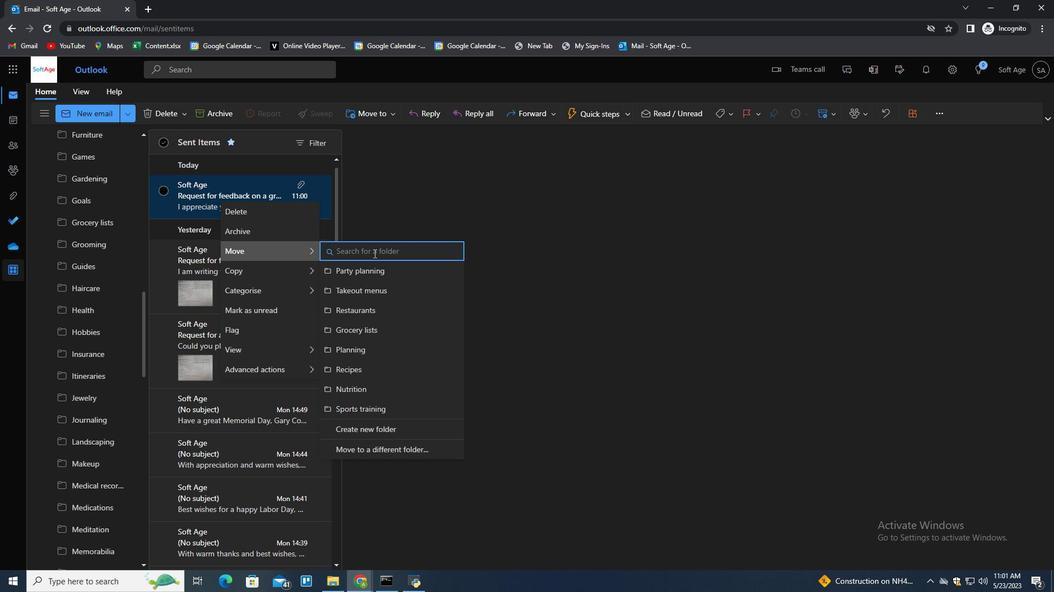
Action: Mouse moved to (374, 253)
Screenshot: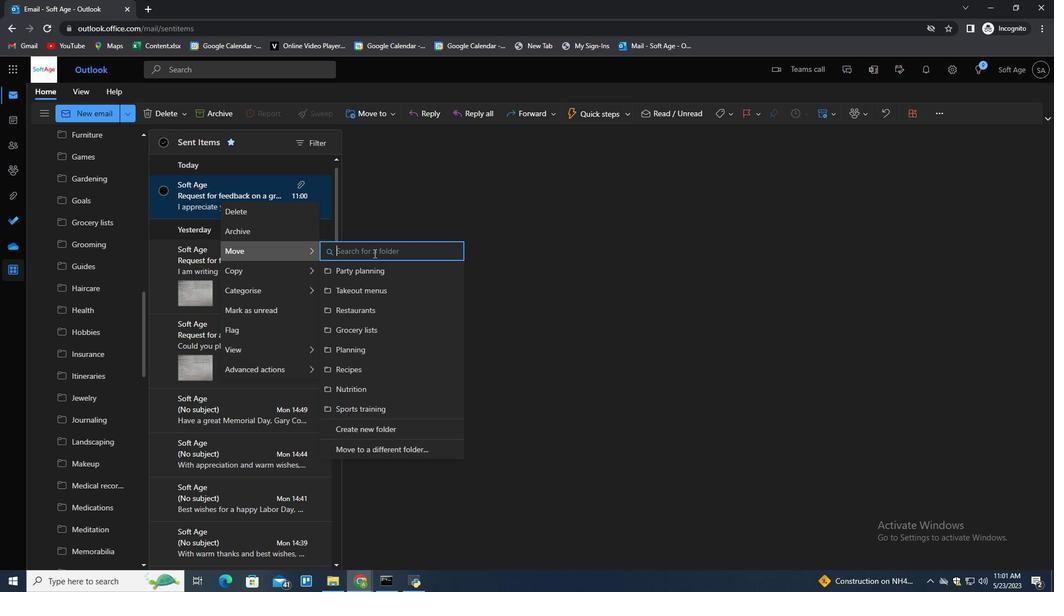 
Action: Key pressed <Key.shift>Invitations<Key.down><Key.enter>
Screenshot: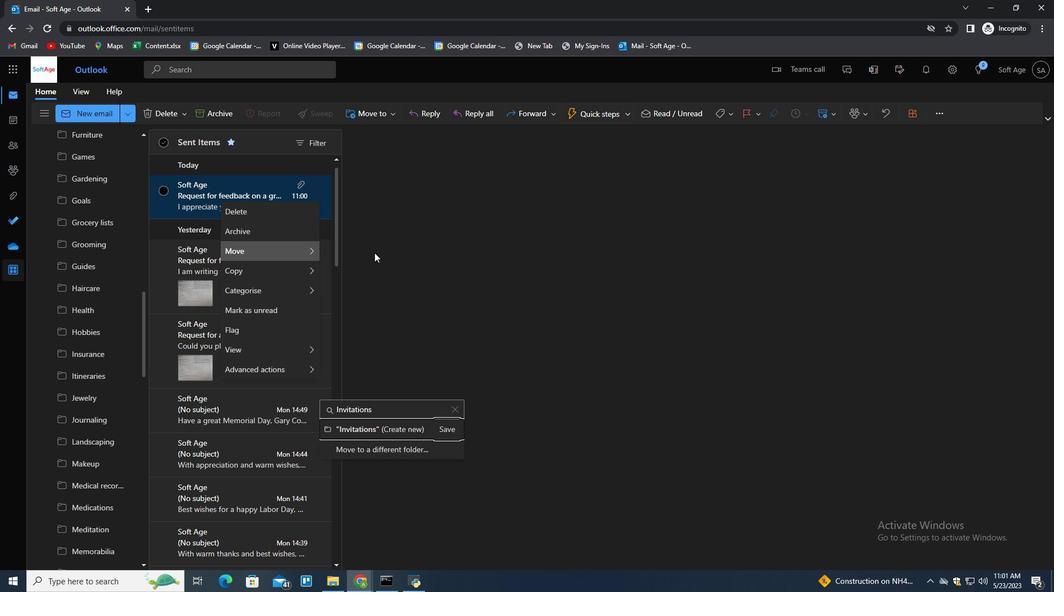 
Action: Mouse moved to (501, 406)
Screenshot: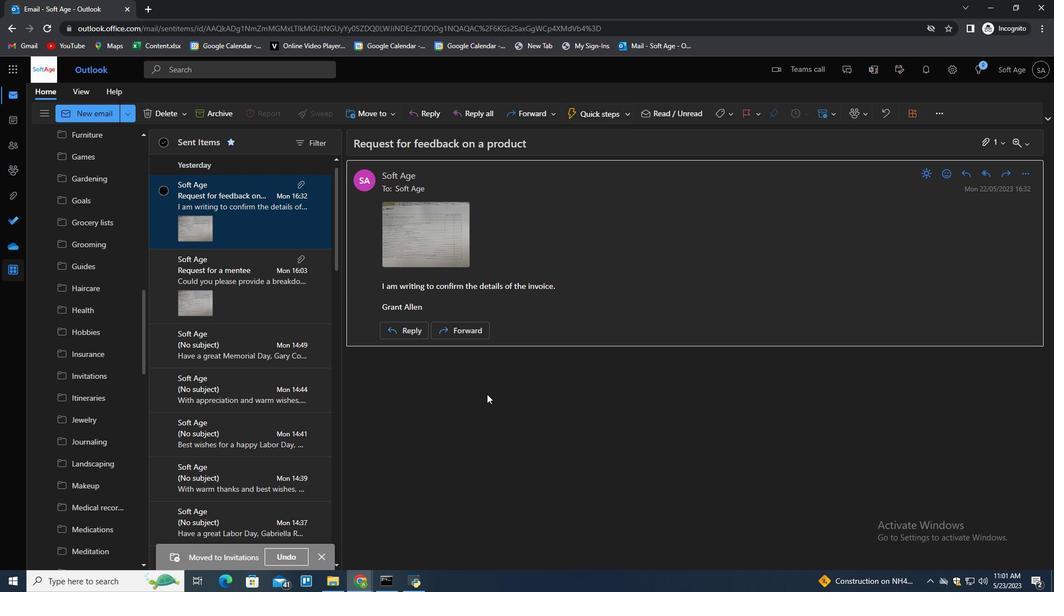 
Action: Mouse pressed left at (501, 406)
Screenshot: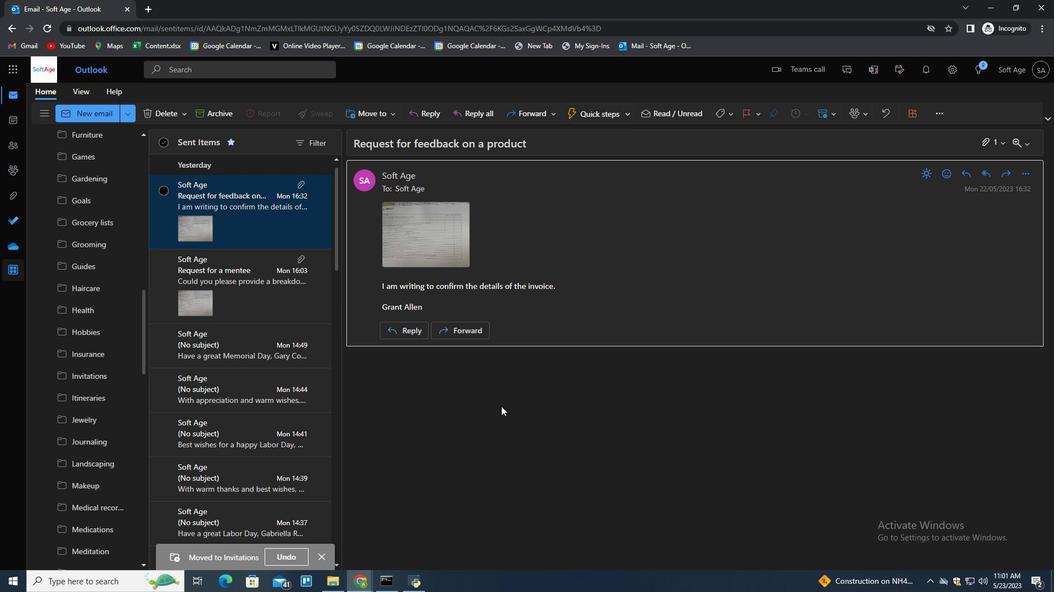 
Action: Mouse moved to (507, 404)
Screenshot: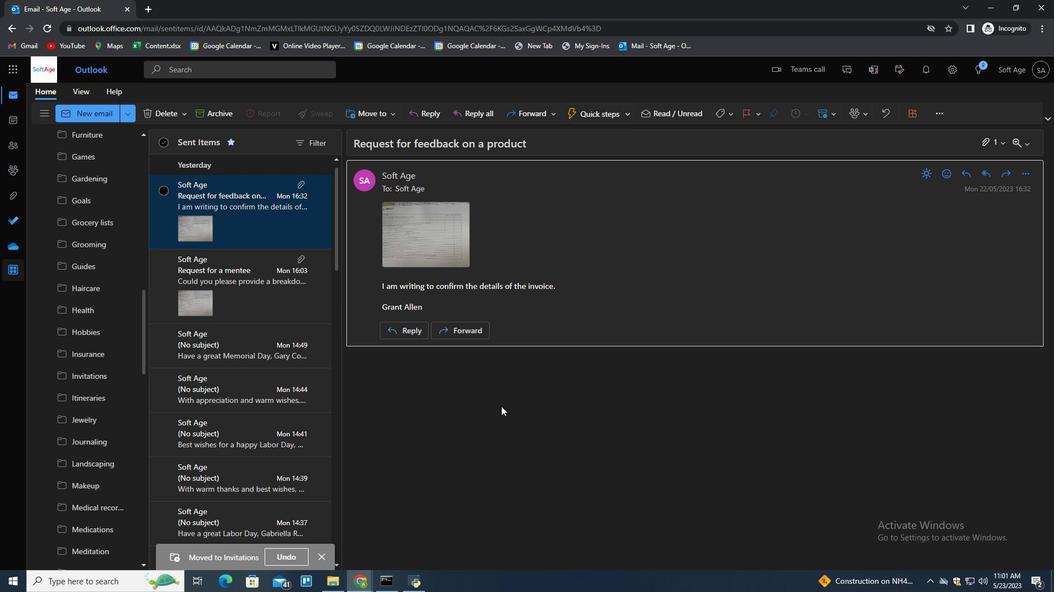 
